 Task: Look for Airbnb options in Tamworth, Australia from 28th December, 2023 to 30th December, 2023 for 8 adults. Place can be shared room with 5 bedrooms having 8 beds and 5 bathrooms. Property type can be flat. Amenities needed are: wifi, TV, free parkinig on premises, hot tub, gym, smoking allowed.
Action: Mouse moved to (453, 120)
Screenshot: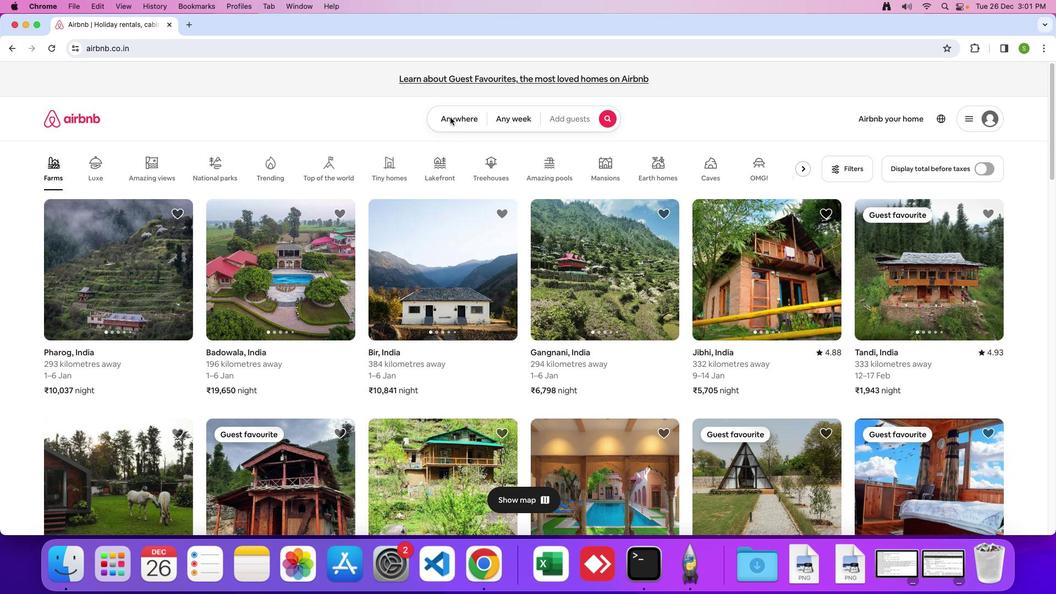 
Action: Mouse pressed left at (453, 120)
Screenshot: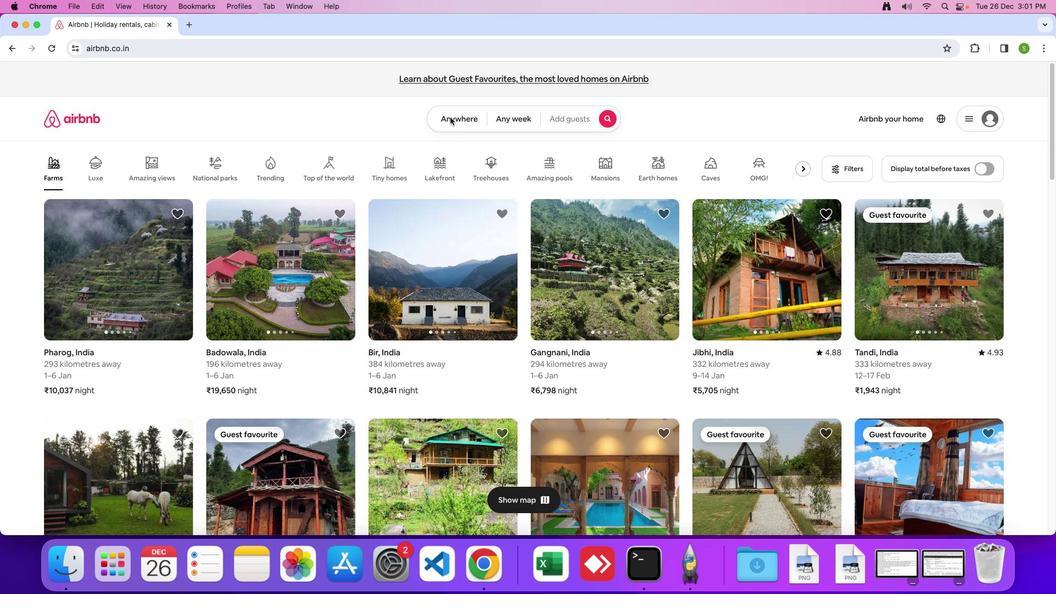 
Action: Mouse moved to (452, 121)
Screenshot: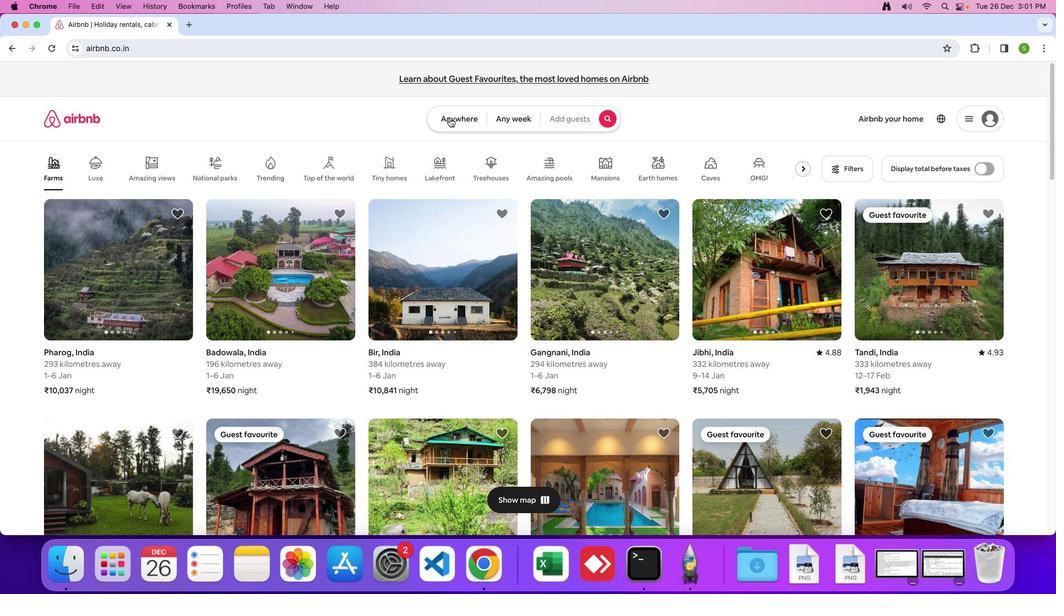
Action: Mouse pressed left at (452, 121)
Screenshot: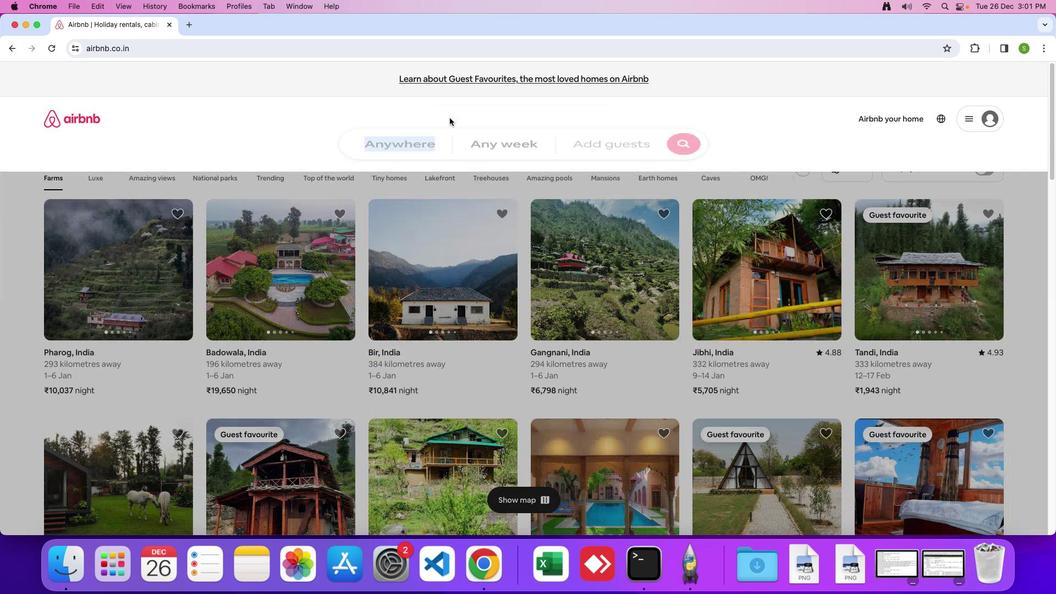 
Action: Mouse moved to (394, 158)
Screenshot: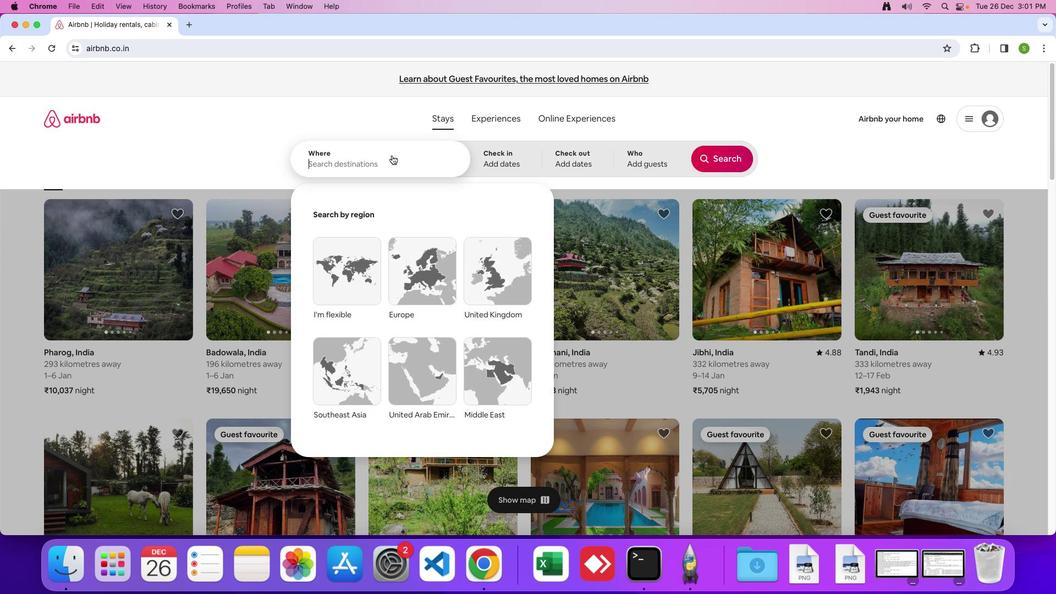 
Action: Mouse pressed left at (394, 158)
Screenshot: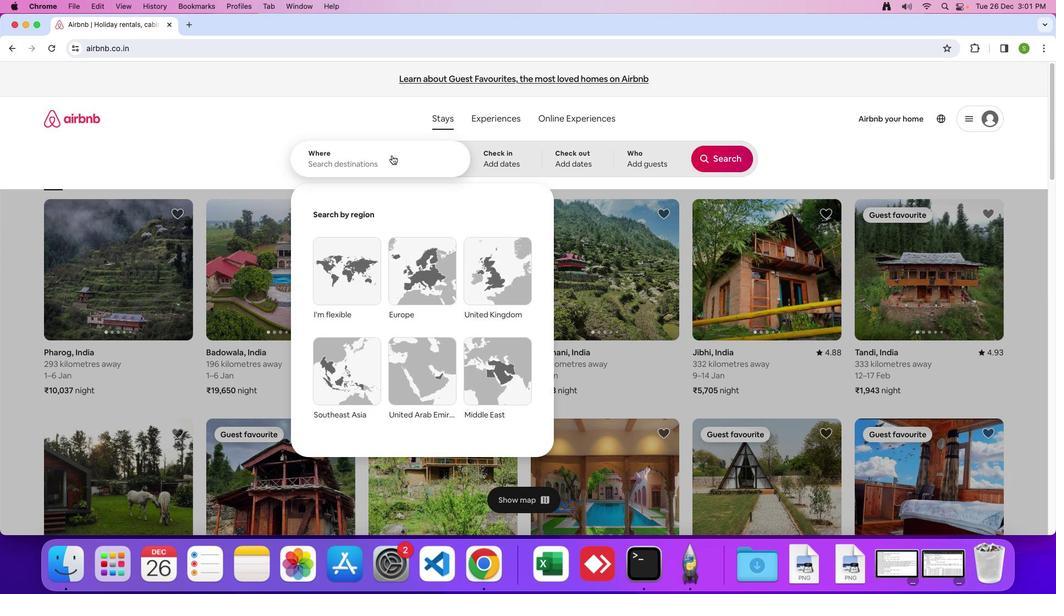
Action: Mouse moved to (395, 158)
Screenshot: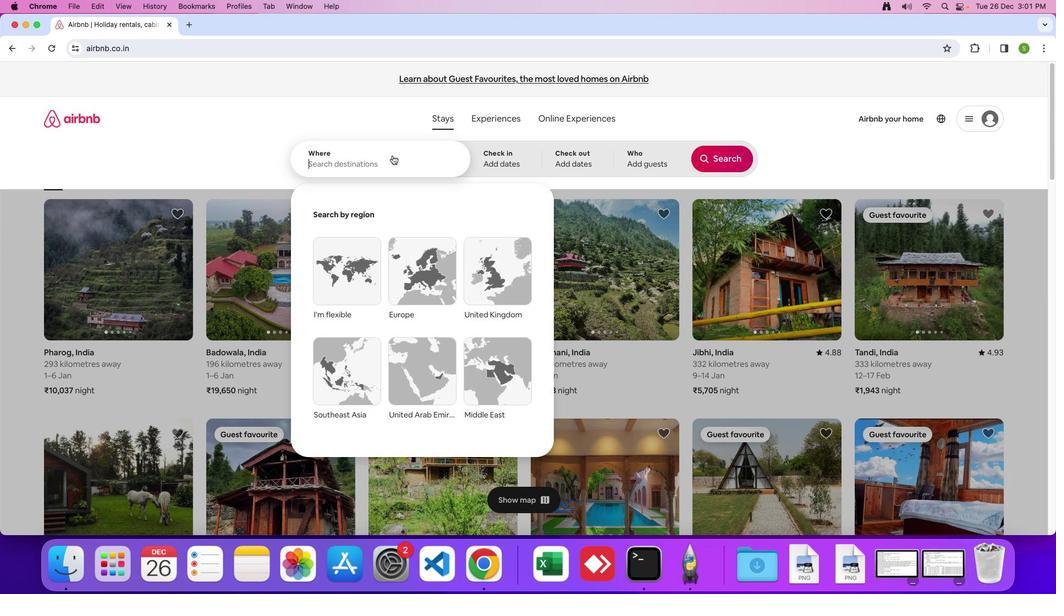 
Action: Key pressed 'T'Key.caps_lock'a''m''w''o''r''t''h'','Key.spaceKey.shift'A''u''s''t''r''a''l''i''a'Key.enter
Screenshot: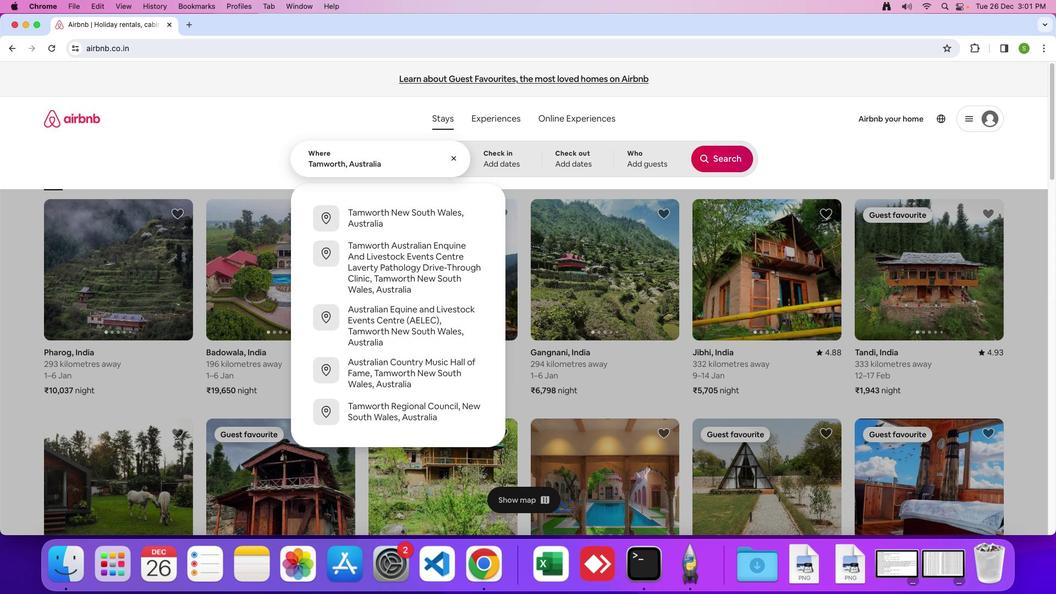 
Action: Mouse moved to (443, 409)
Screenshot: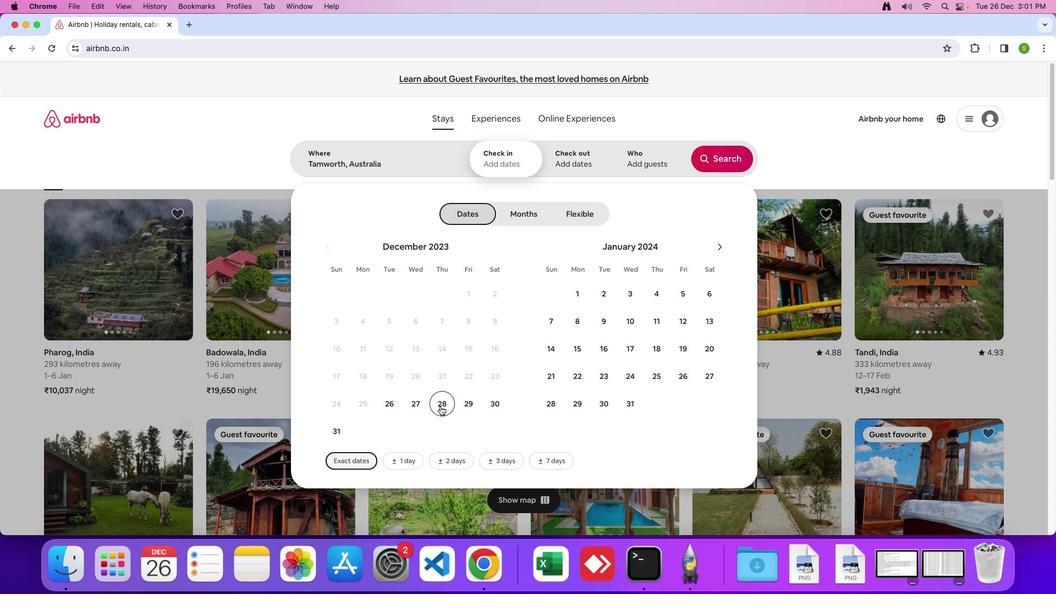 
Action: Mouse pressed left at (443, 409)
Screenshot: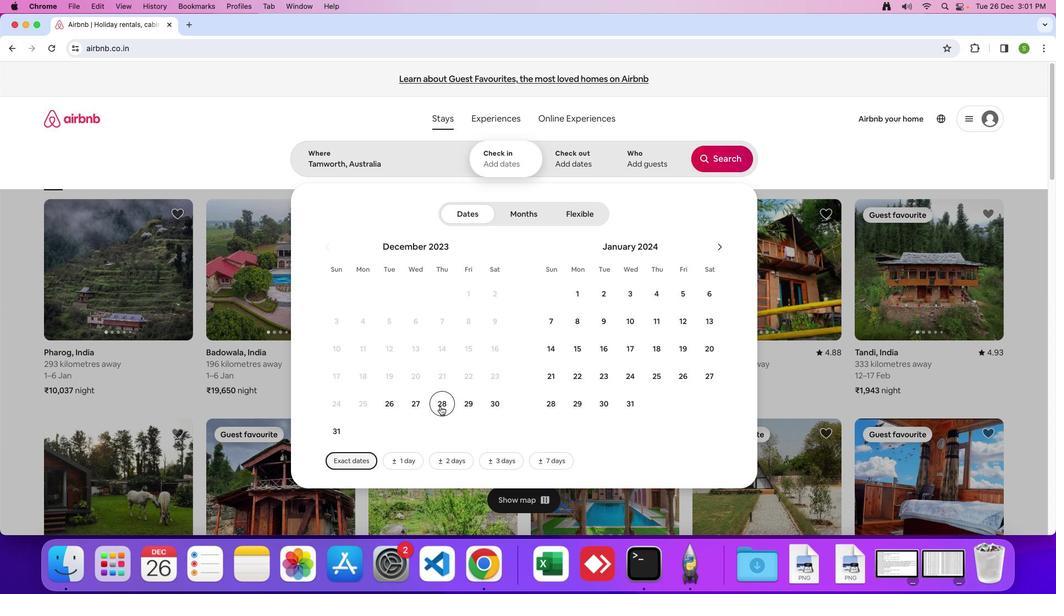 
Action: Mouse moved to (501, 402)
Screenshot: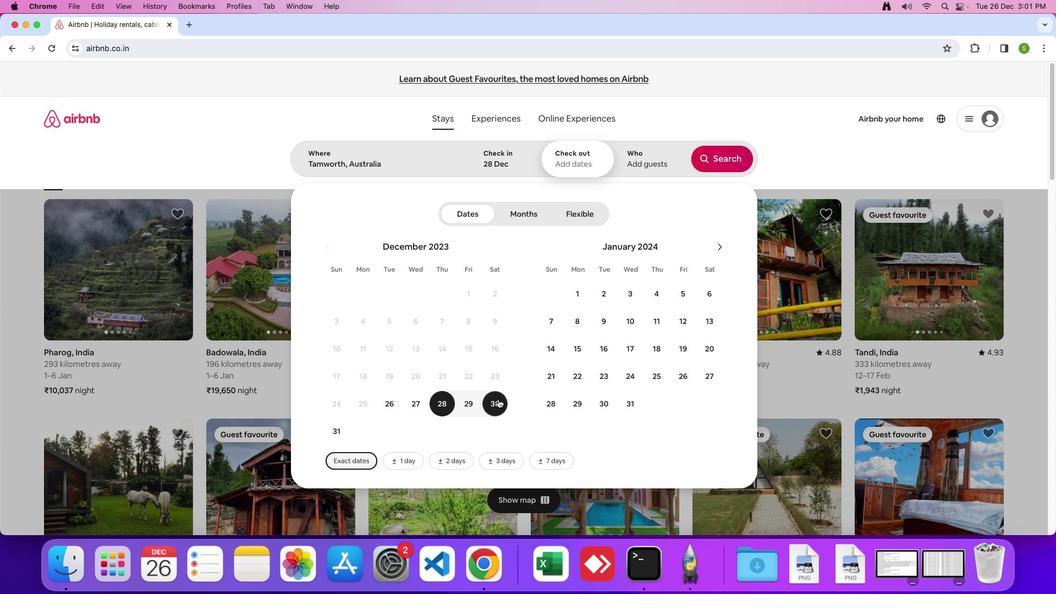 
Action: Mouse pressed left at (501, 402)
Screenshot: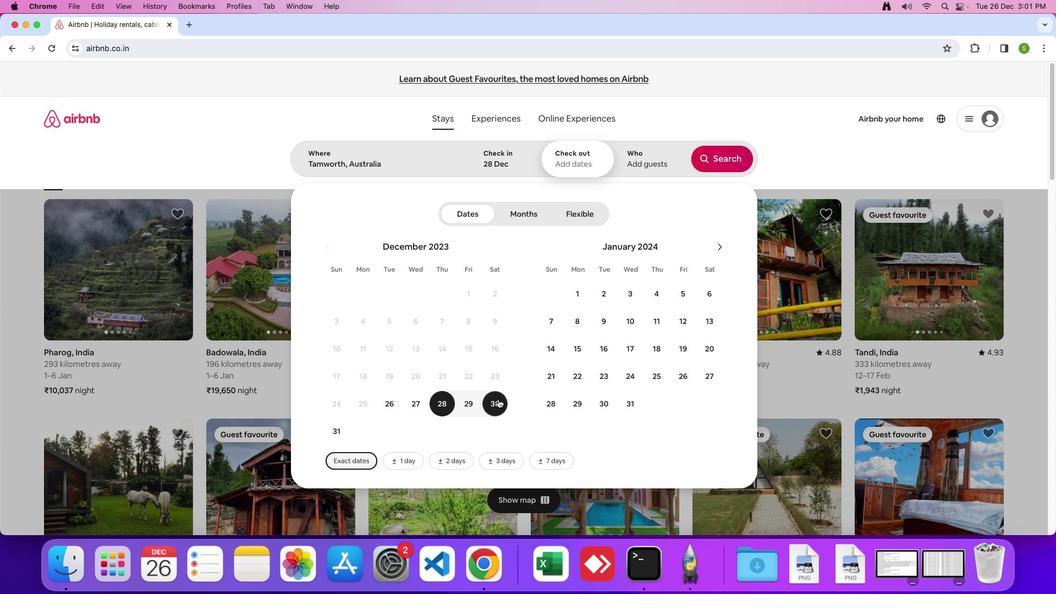 
Action: Mouse moved to (646, 163)
Screenshot: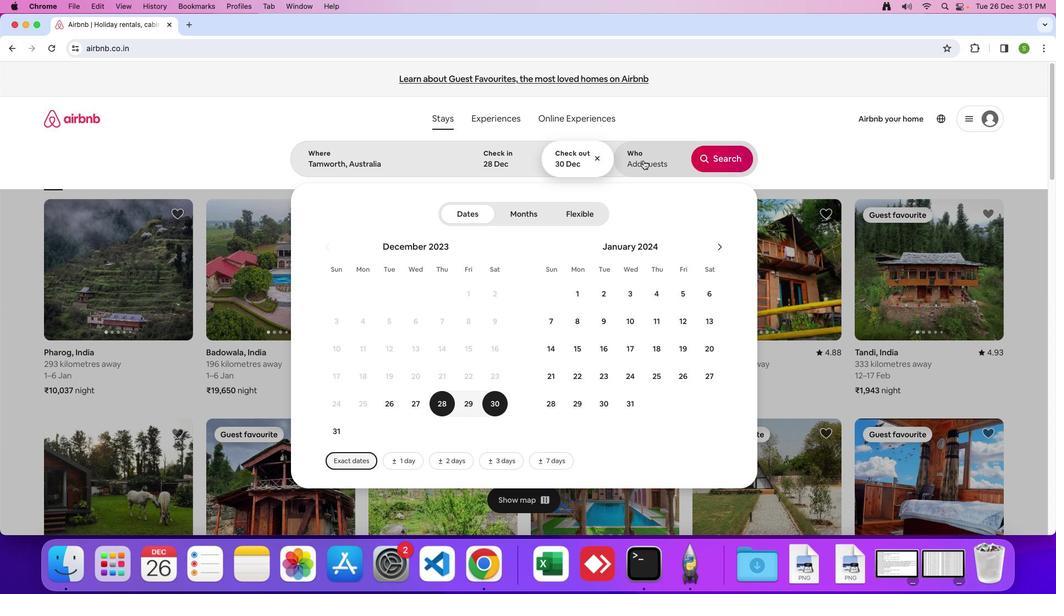 
Action: Mouse pressed left at (646, 163)
Screenshot: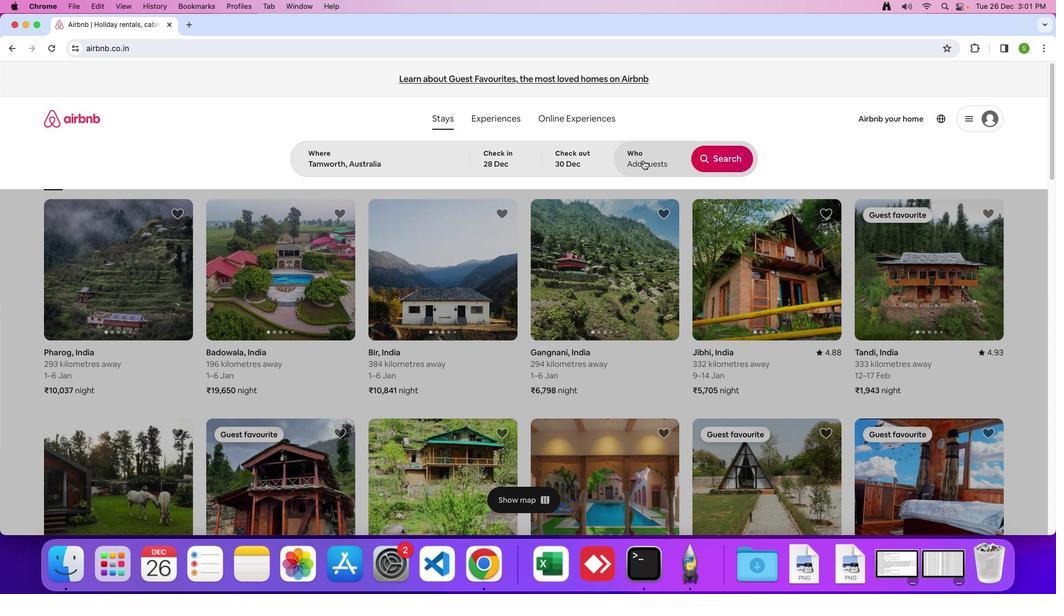 
Action: Mouse moved to (723, 218)
Screenshot: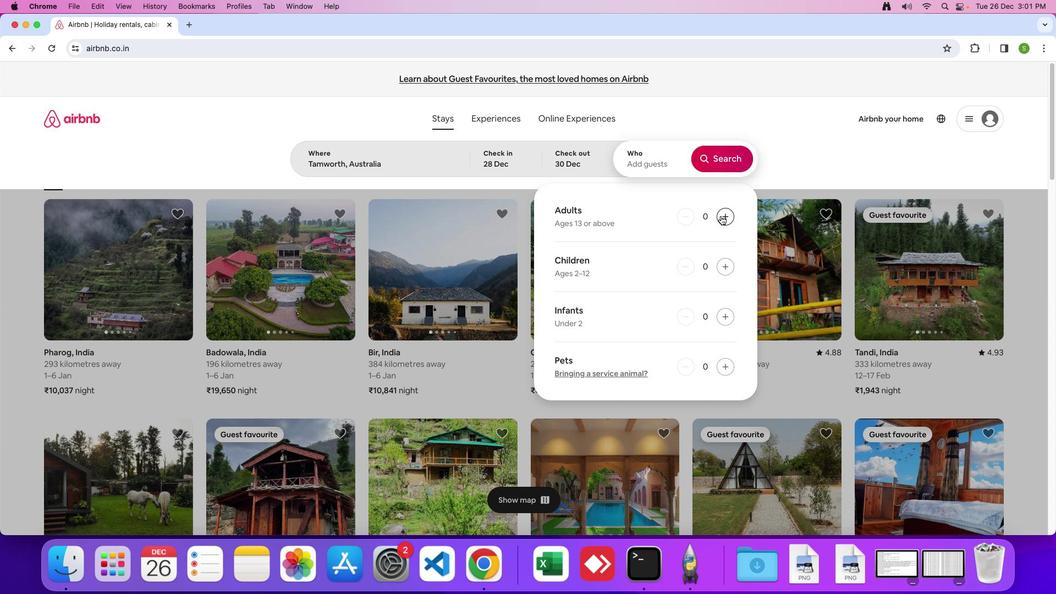 
Action: Mouse pressed left at (723, 218)
Screenshot: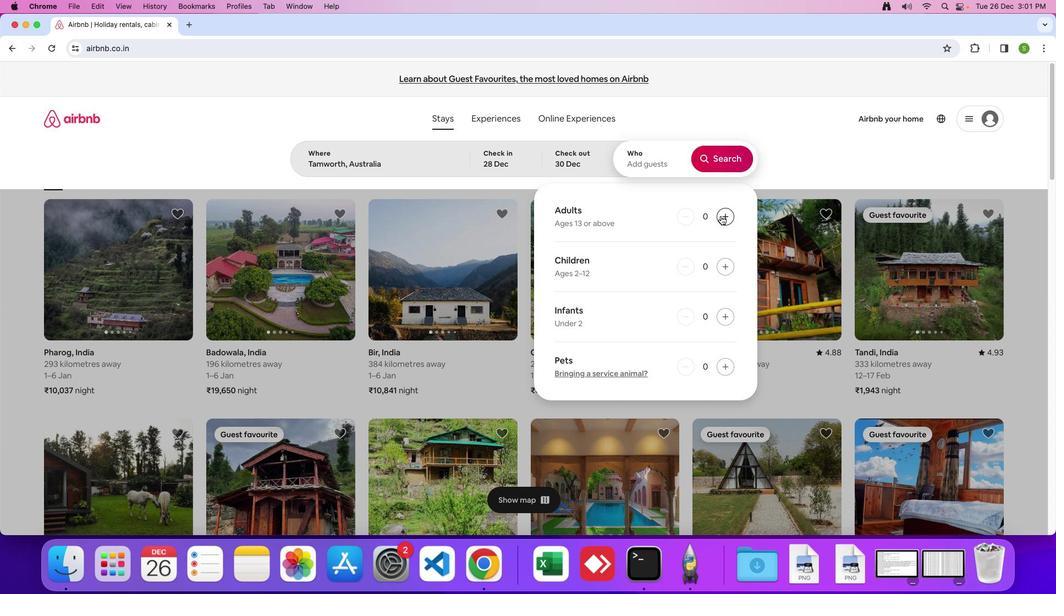 
Action: Mouse pressed left at (723, 218)
Screenshot: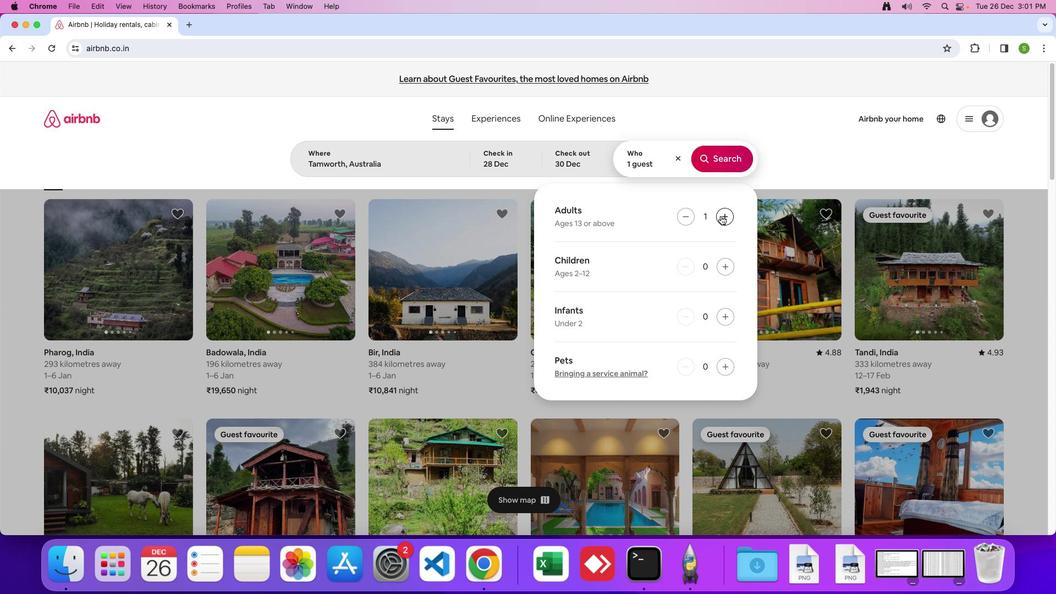 
Action: Mouse pressed left at (723, 218)
Screenshot: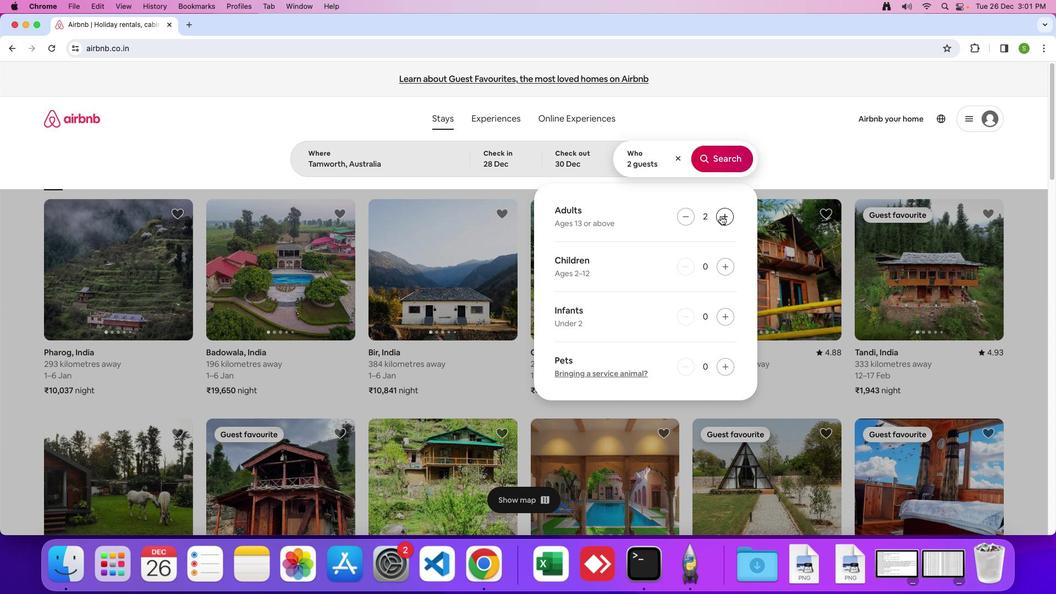 
Action: Mouse pressed left at (723, 218)
Screenshot: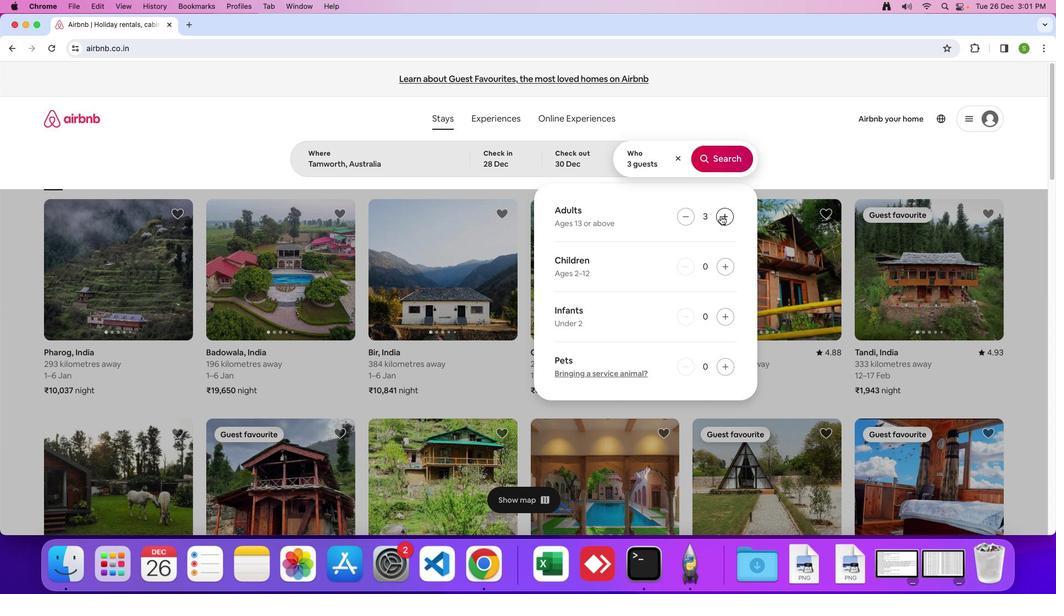 
Action: Mouse pressed left at (723, 218)
Screenshot: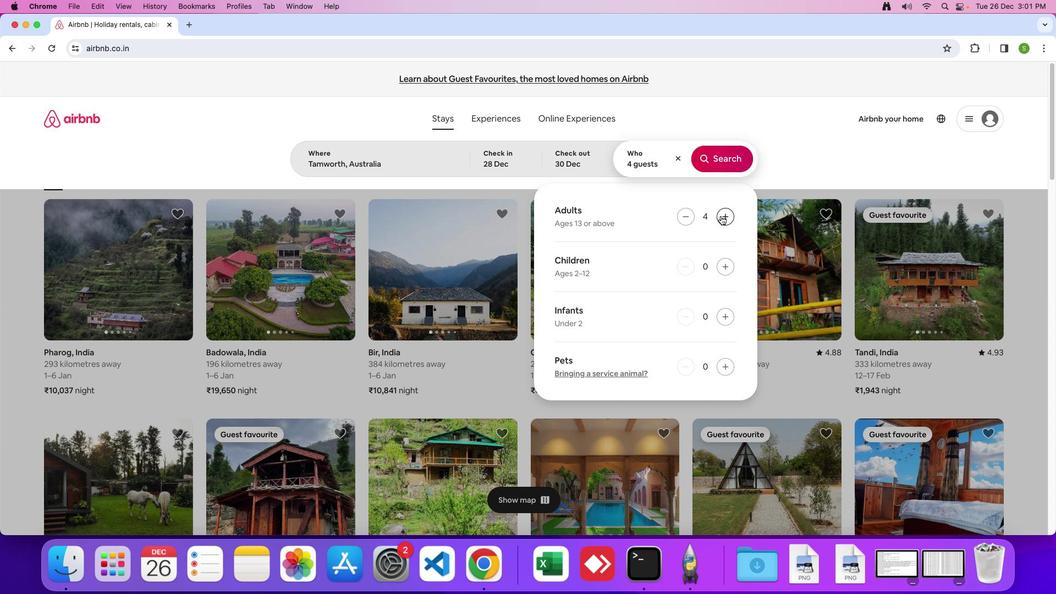 
Action: Mouse pressed left at (723, 218)
Screenshot: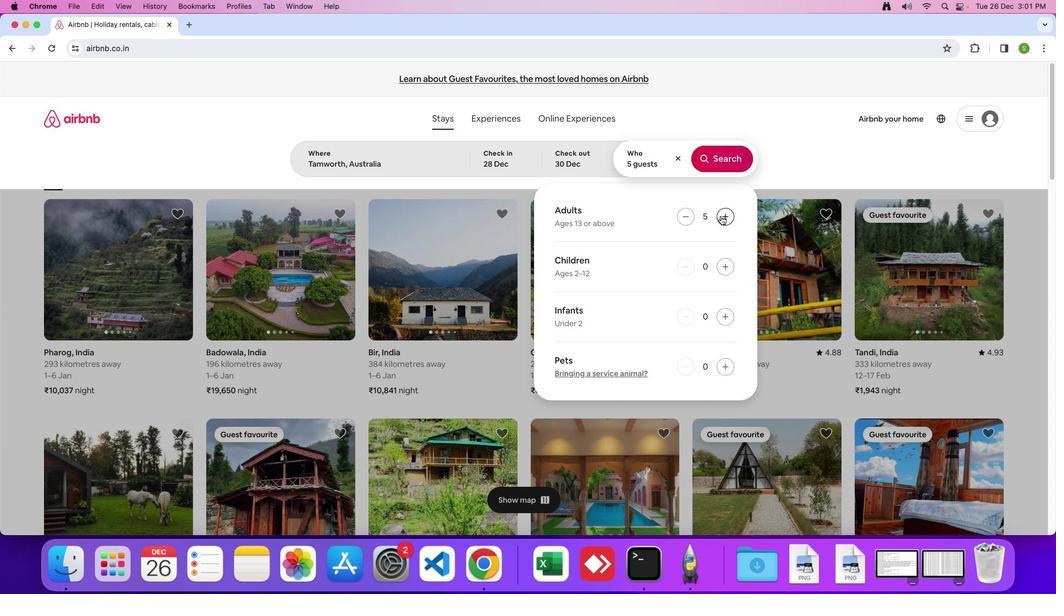 
Action: Mouse pressed left at (723, 218)
Screenshot: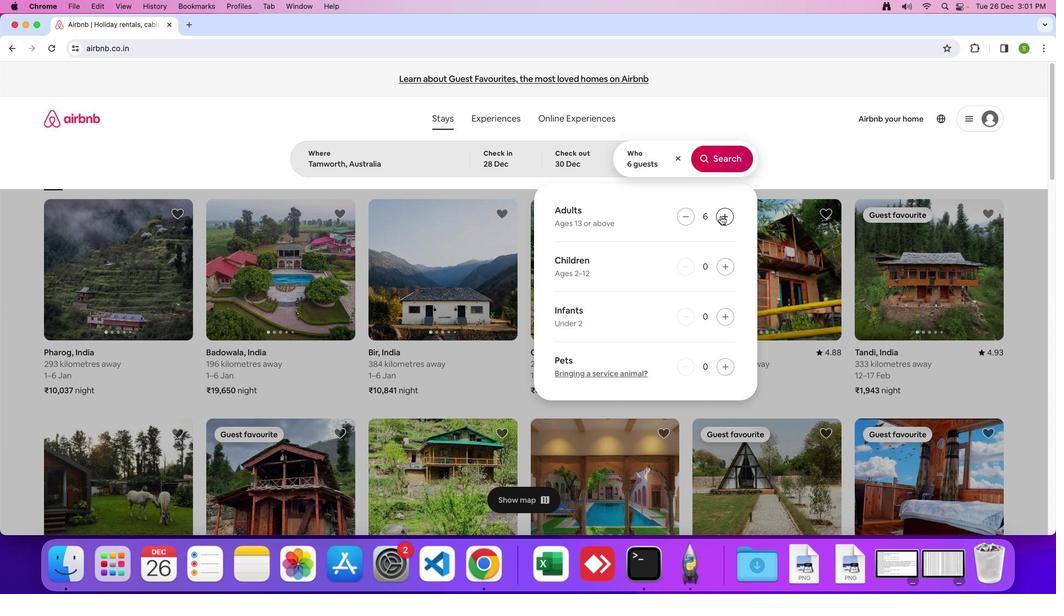 
Action: Mouse pressed left at (723, 218)
Screenshot: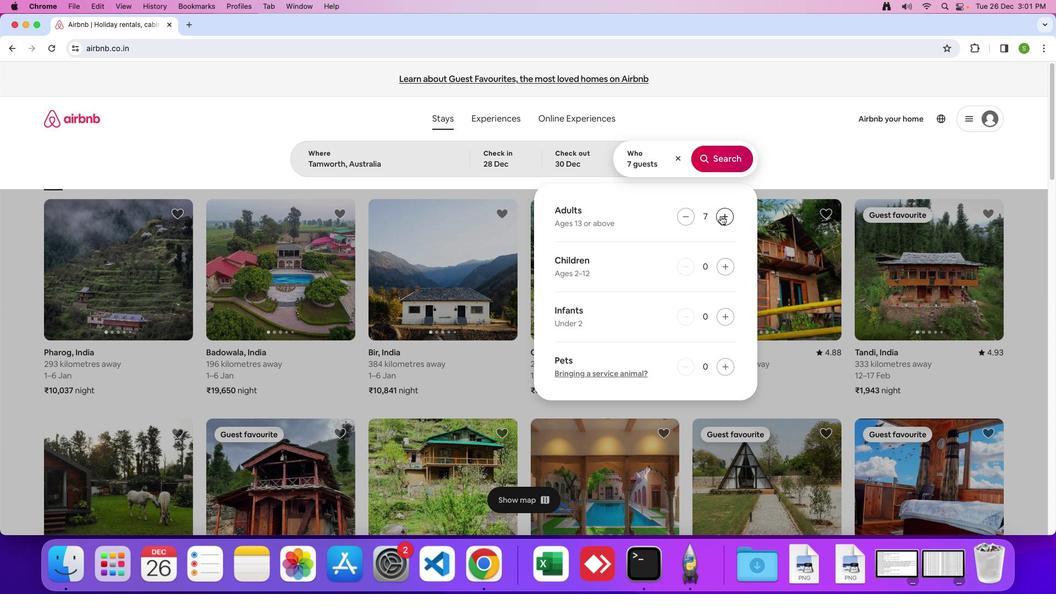 
Action: Mouse moved to (726, 169)
Screenshot: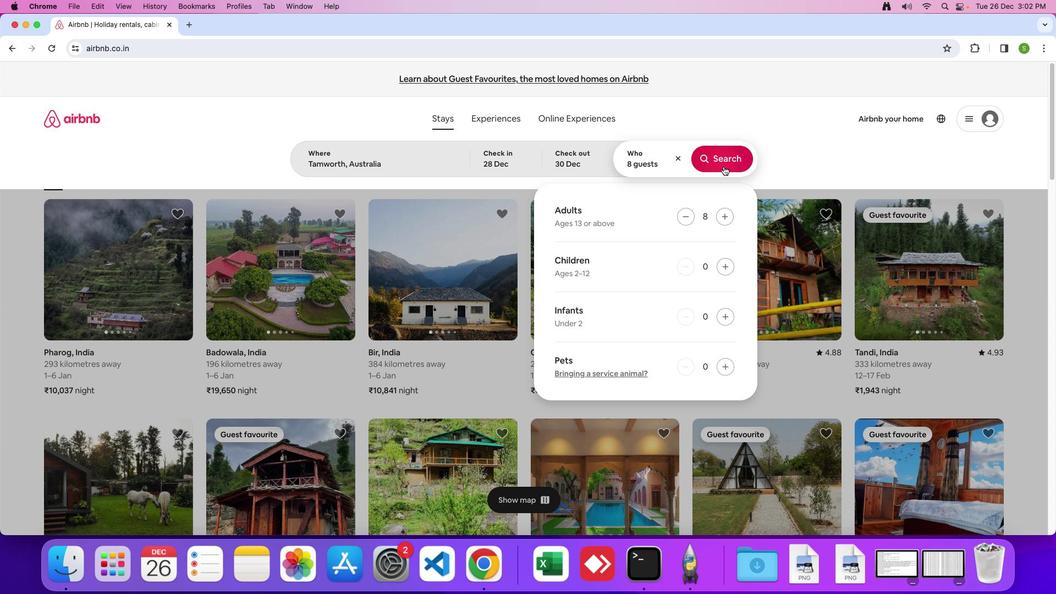 
Action: Mouse pressed left at (726, 169)
Screenshot: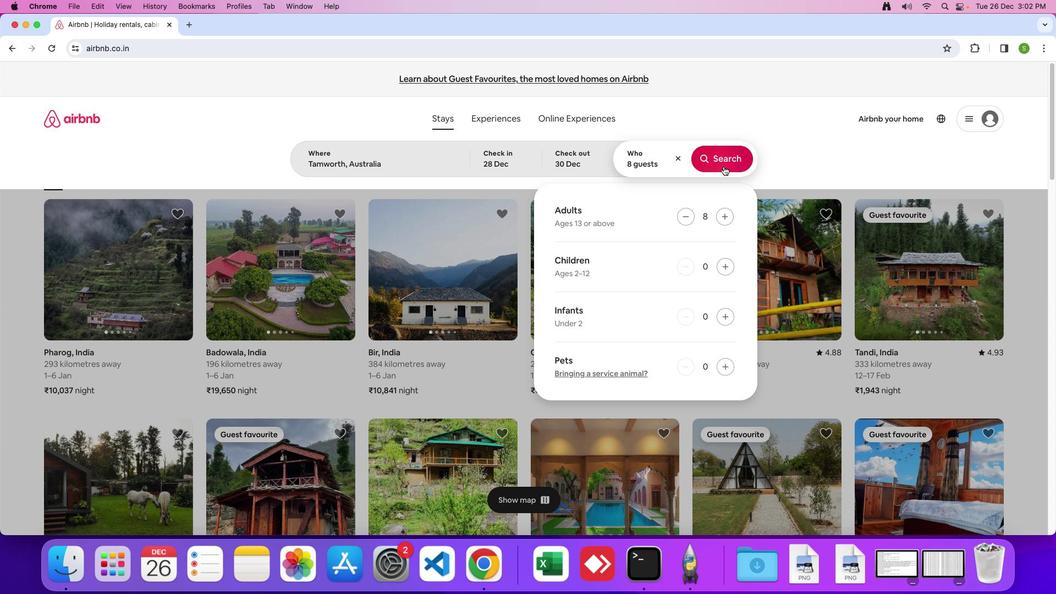 
Action: Mouse moved to (892, 132)
Screenshot: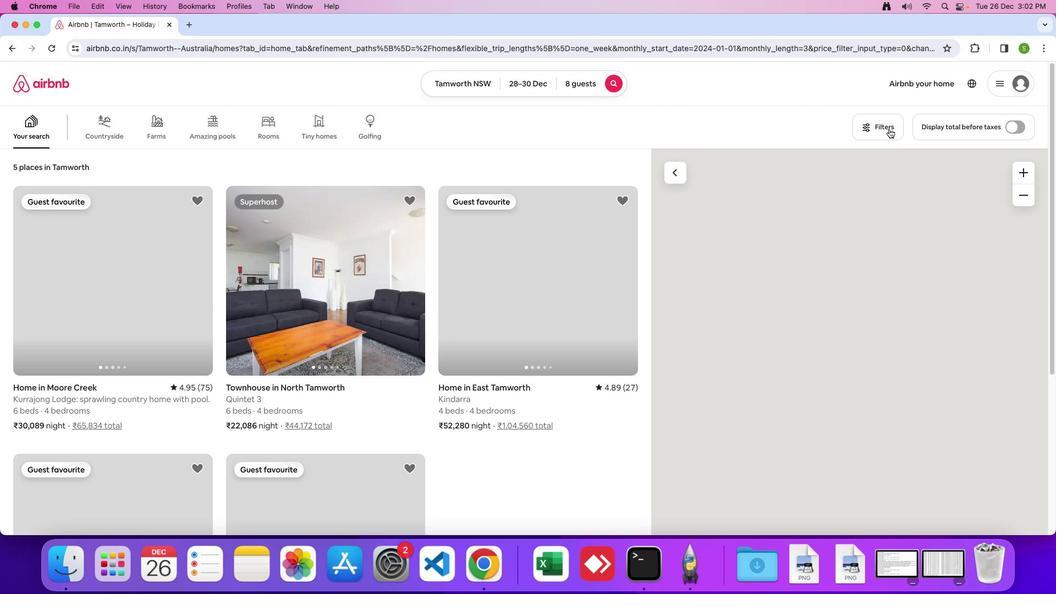 
Action: Mouse pressed left at (892, 132)
Screenshot: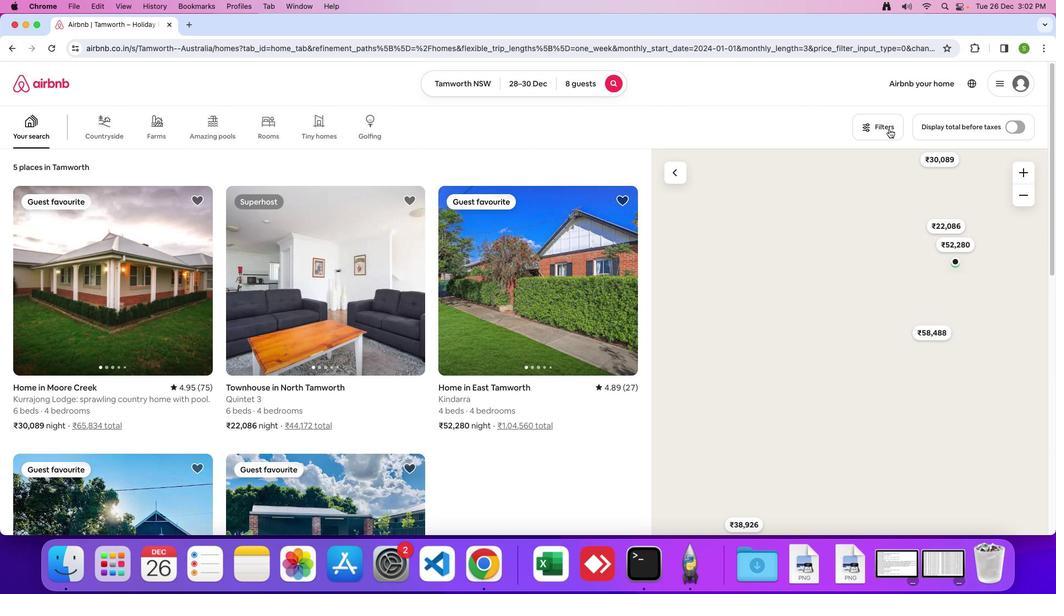 
Action: Mouse moved to (522, 304)
Screenshot: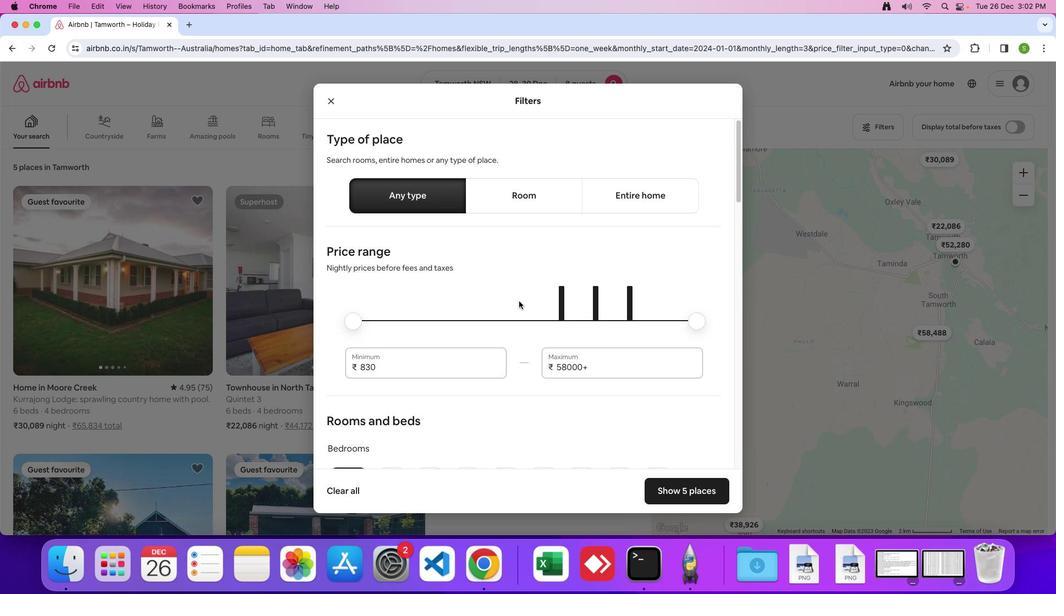 
Action: Mouse scrolled (522, 304) with delta (3, 2)
Screenshot: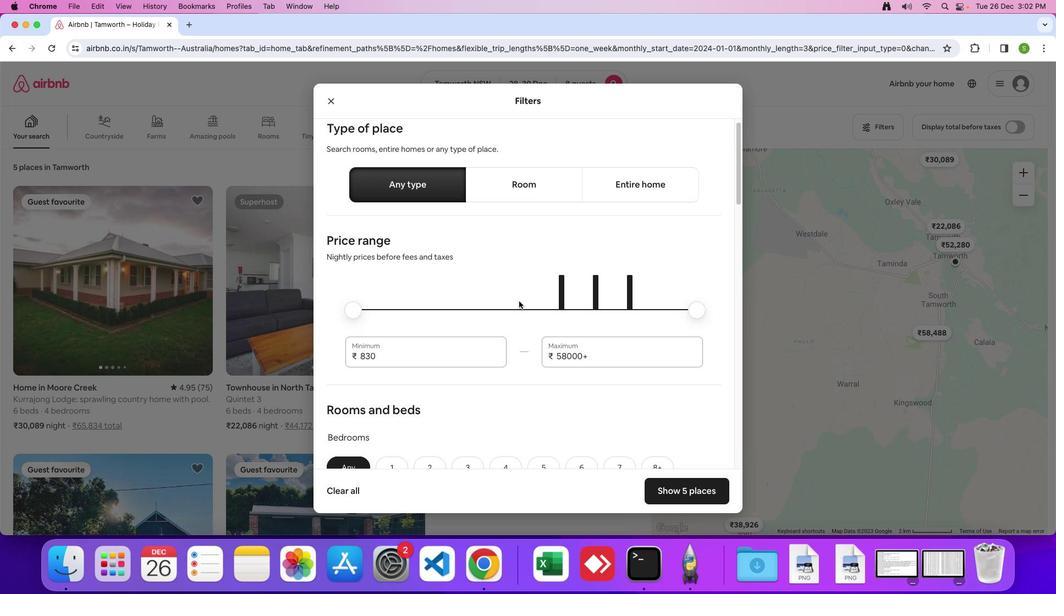 
Action: Mouse scrolled (522, 304) with delta (3, 2)
Screenshot: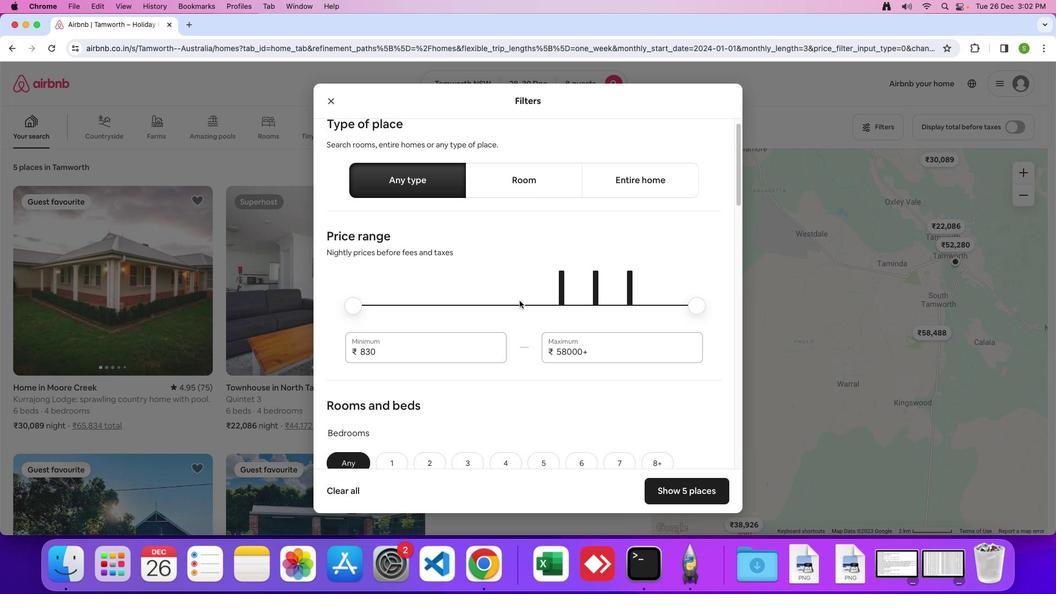 
Action: Mouse scrolled (522, 304) with delta (3, 2)
Screenshot: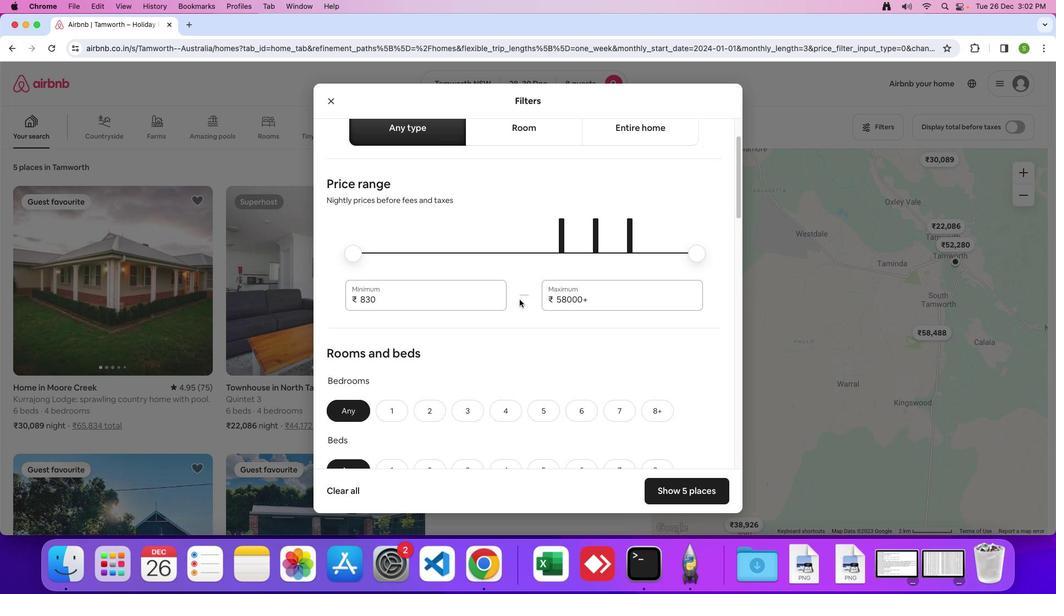 
Action: Mouse moved to (523, 302)
Screenshot: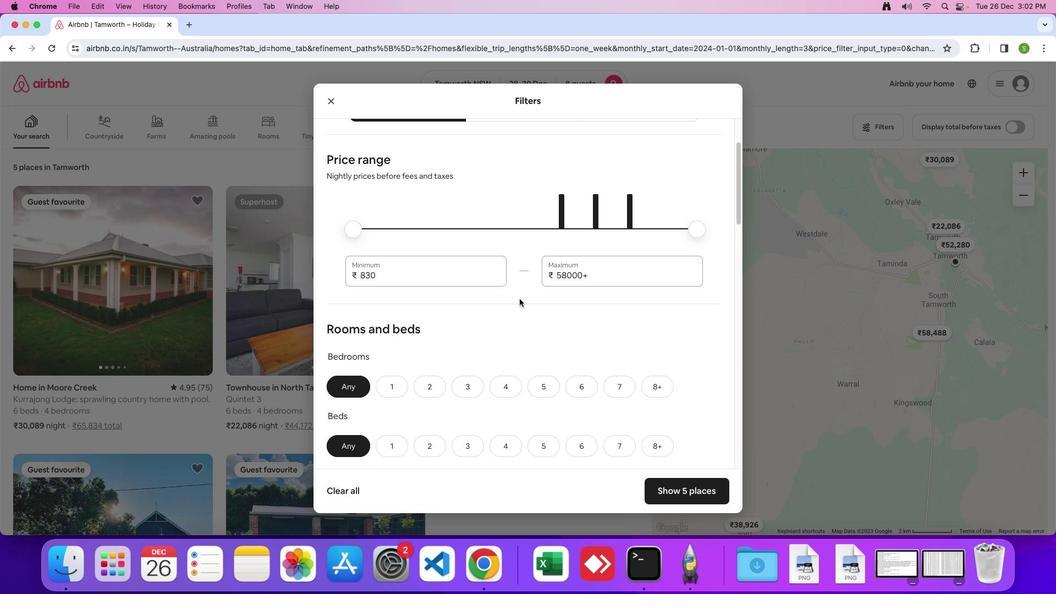 
Action: Mouse scrolled (523, 302) with delta (3, 2)
Screenshot: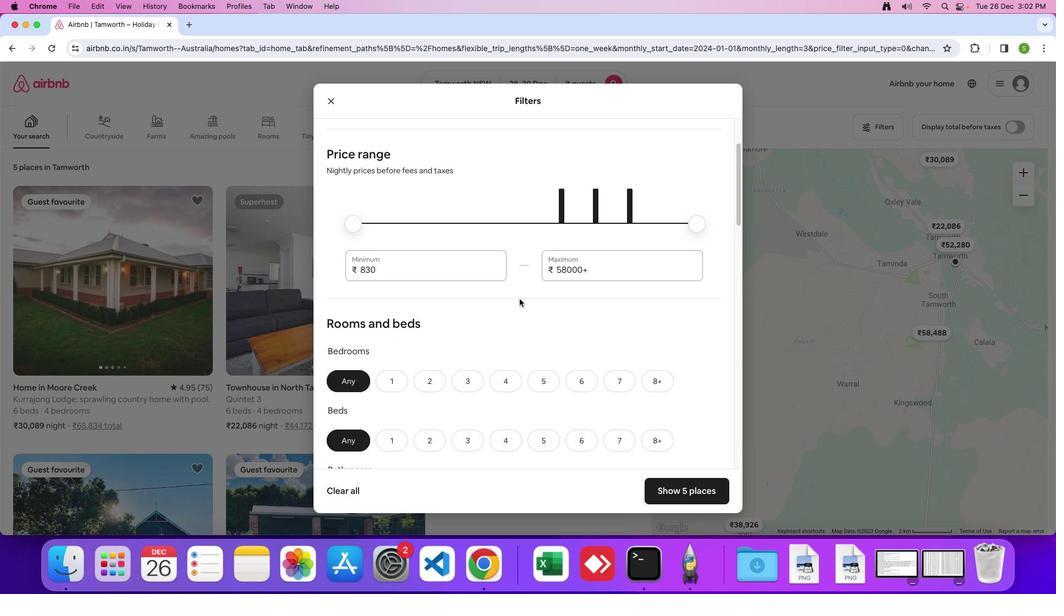 
Action: Mouse scrolled (523, 302) with delta (3, 2)
Screenshot: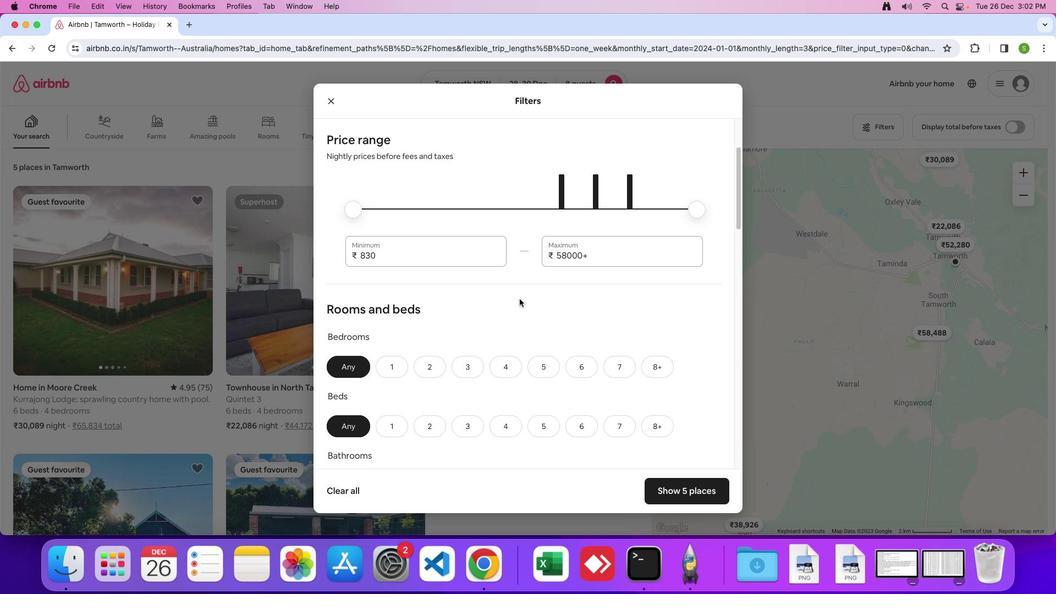 
Action: Mouse scrolled (523, 302) with delta (3, 1)
Screenshot: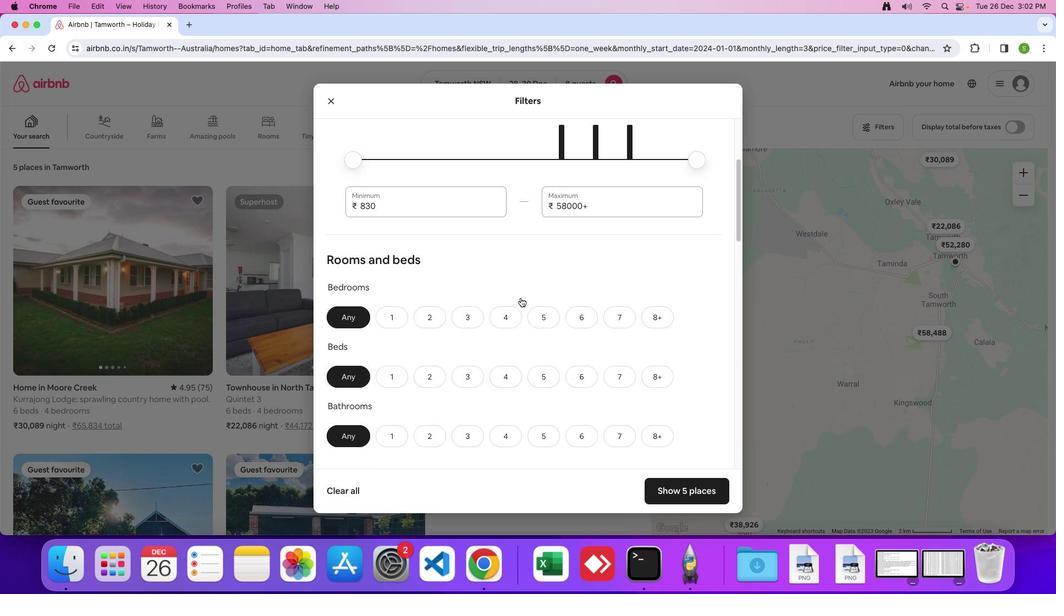 
Action: Mouse moved to (548, 290)
Screenshot: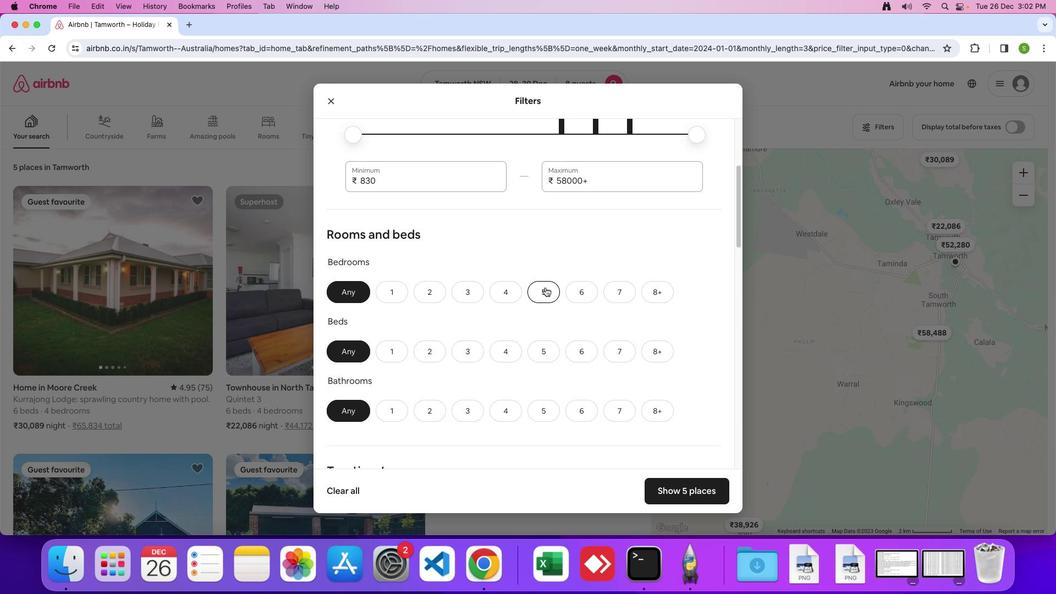 
Action: Mouse pressed left at (548, 290)
Screenshot: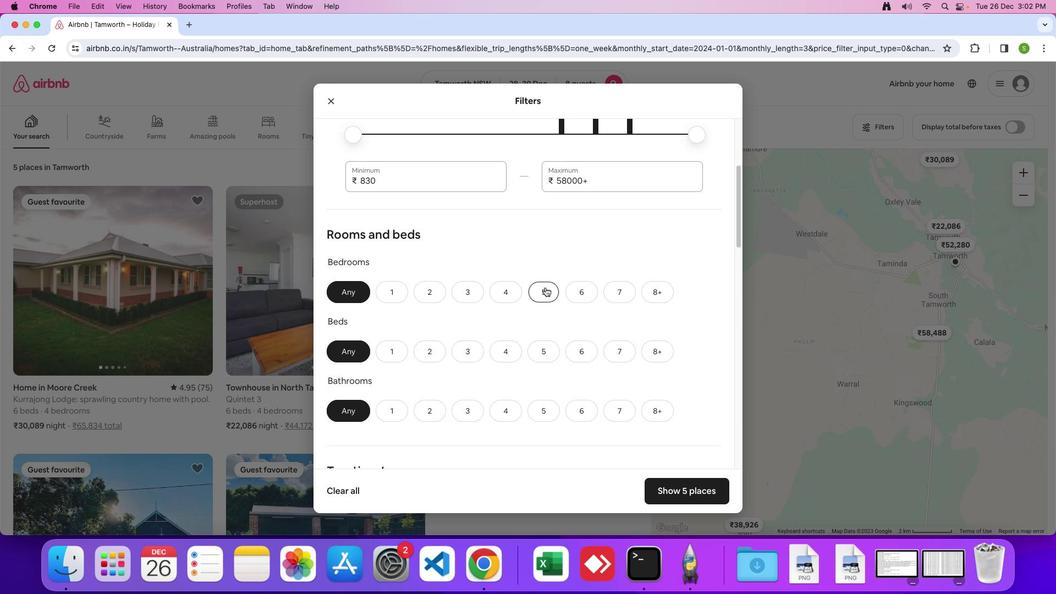 
Action: Mouse moved to (662, 349)
Screenshot: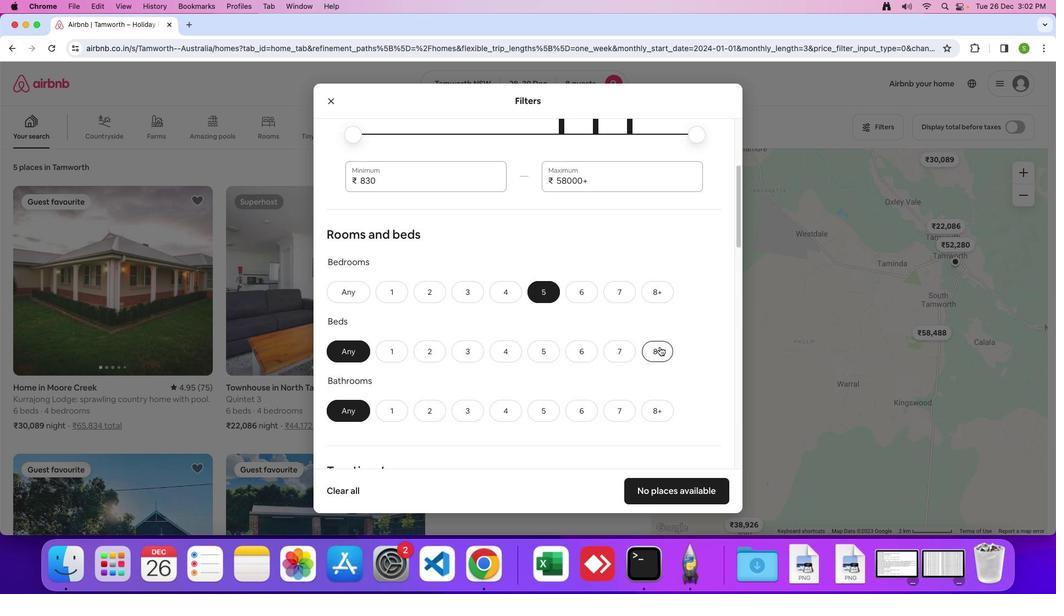 
Action: Mouse pressed left at (662, 349)
Screenshot: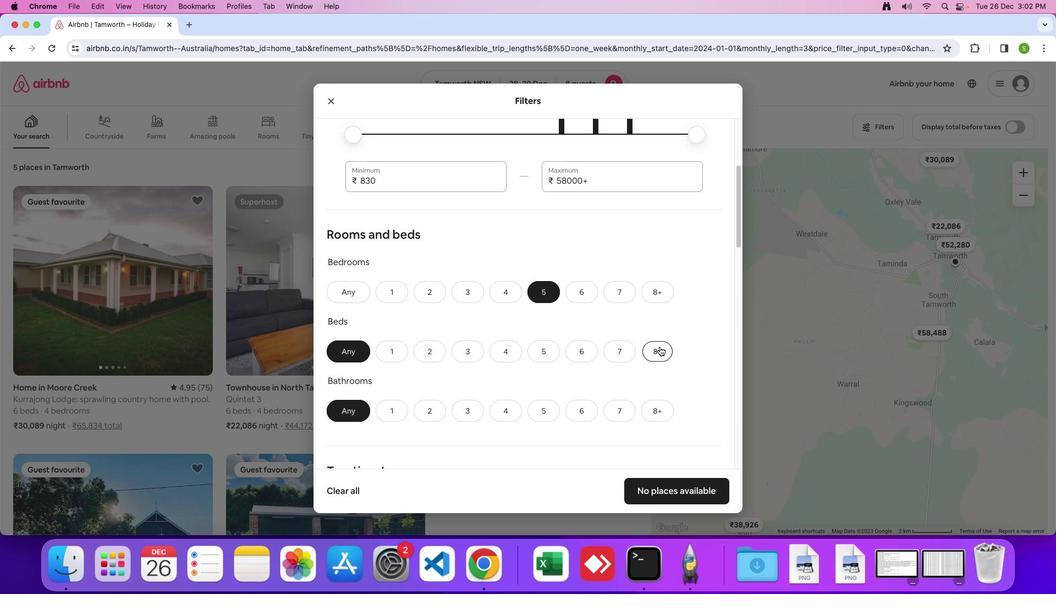 
Action: Mouse moved to (550, 411)
Screenshot: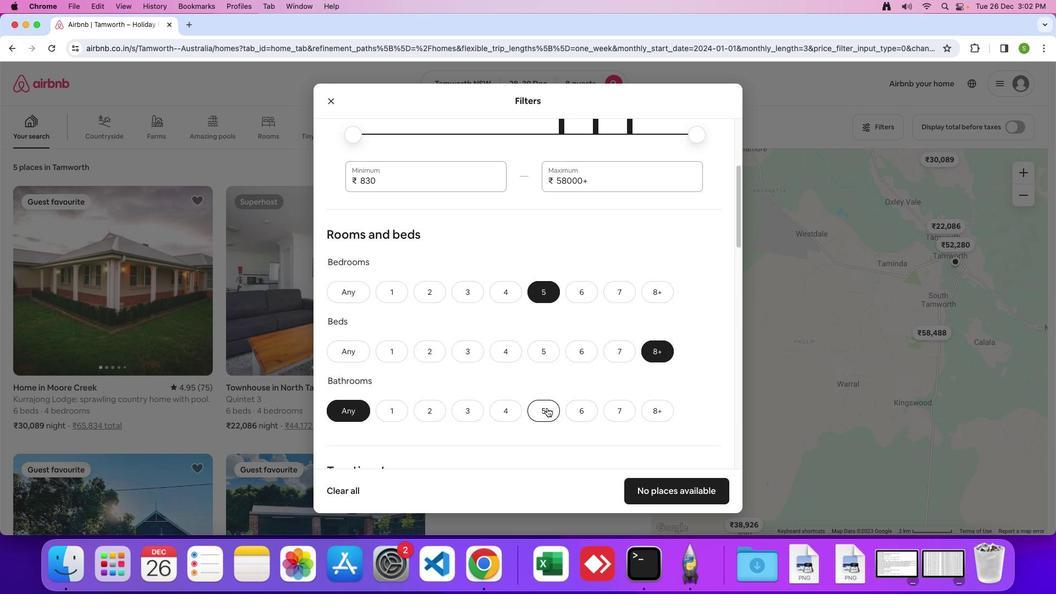 
Action: Mouse pressed left at (550, 411)
Screenshot: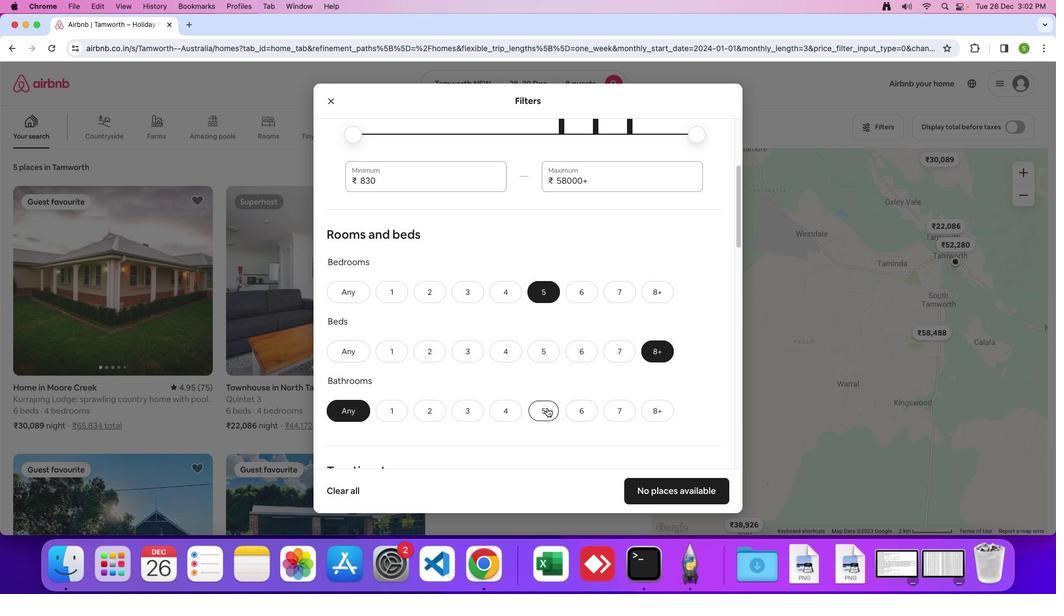 
Action: Mouse moved to (546, 342)
Screenshot: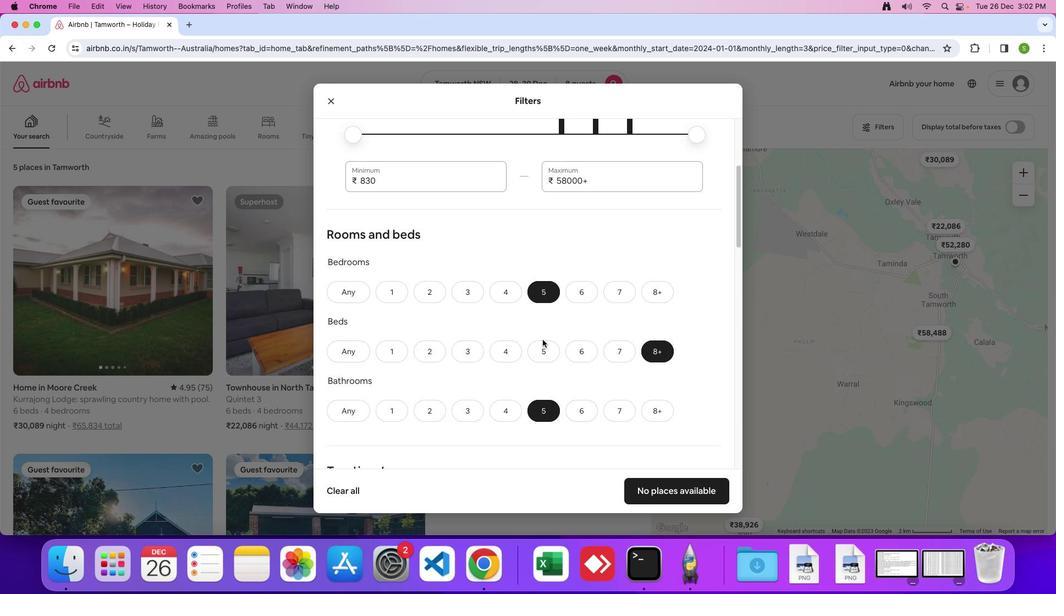 
Action: Mouse scrolled (546, 342) with delta (3, 2)
Screenshot: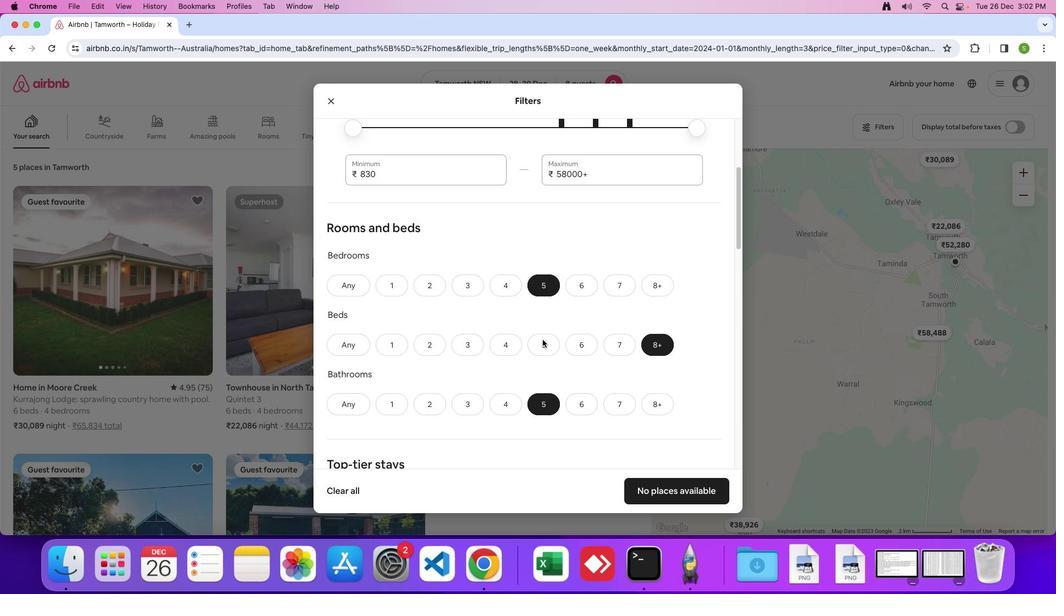 
Action: Mouse scrolled (546, 342) with delta (3, 2)
Screenshot: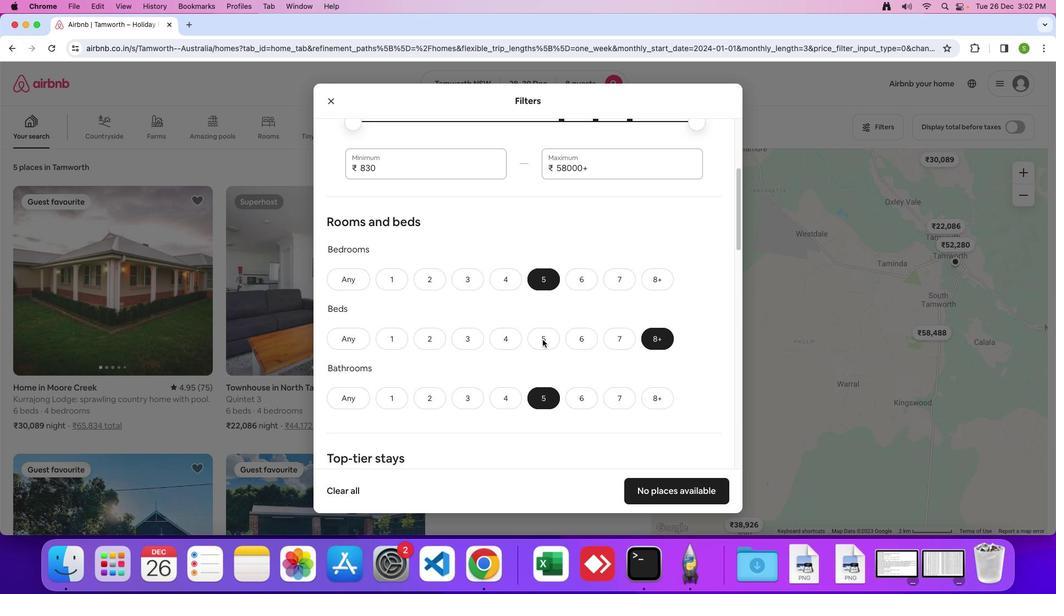 
Action: Mouse scrolled (546, 342) with delta (3, 2)
Screenshot: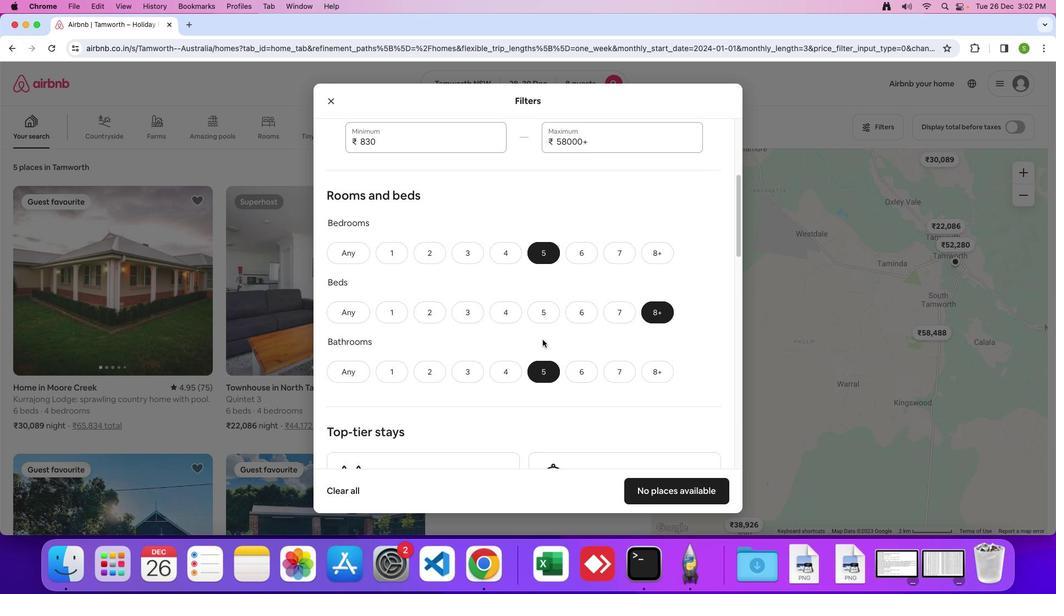
Action: Mouse scrolled (546, 342) with delta (3, 2)
Screenshot: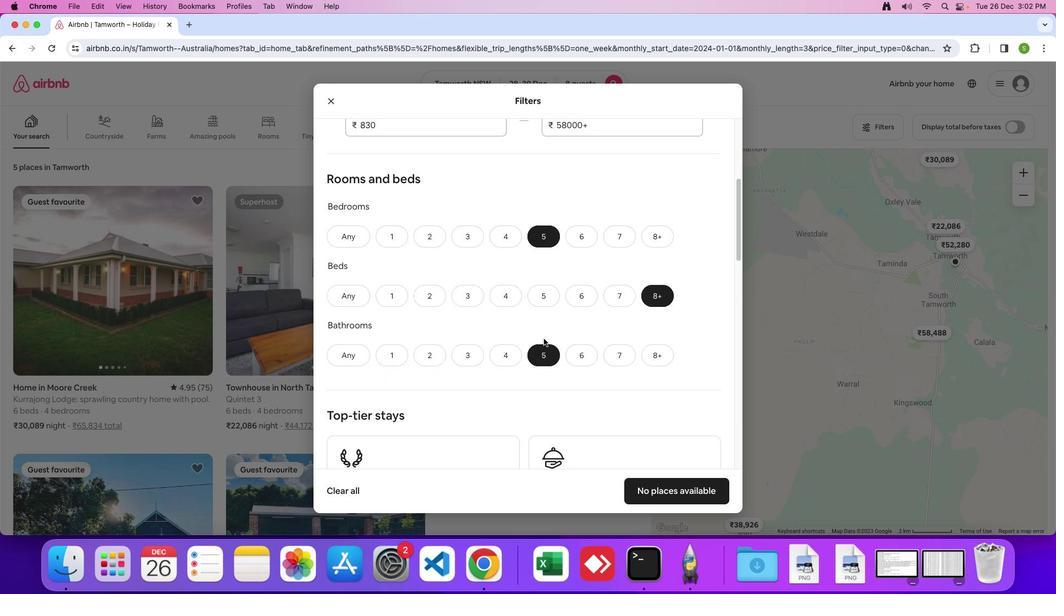 
Action: Mouse scrolled (546, 342) with delta (3, 2)
Screenshot: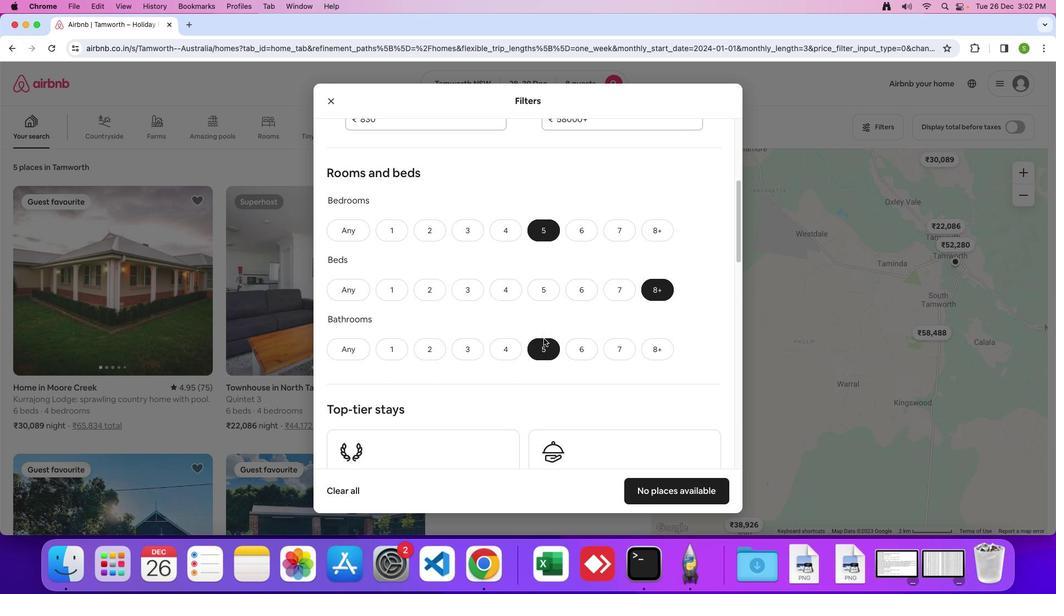 
Action: Mouse moved to (547, 342)
Screenshot: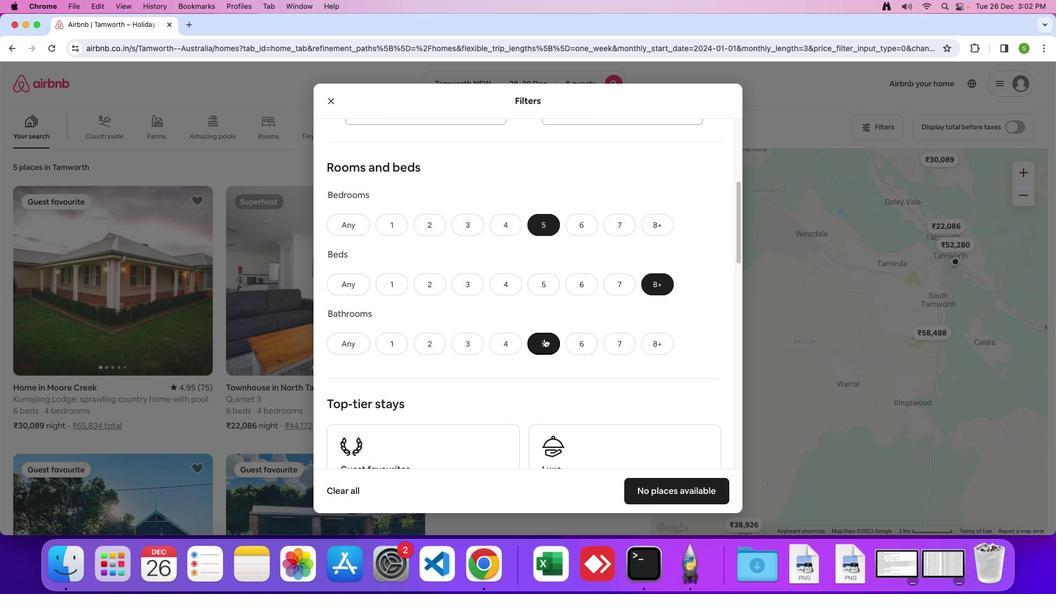 
Action: Mouse scrolled (547, 342) with delta (3, 2)
Screenshot: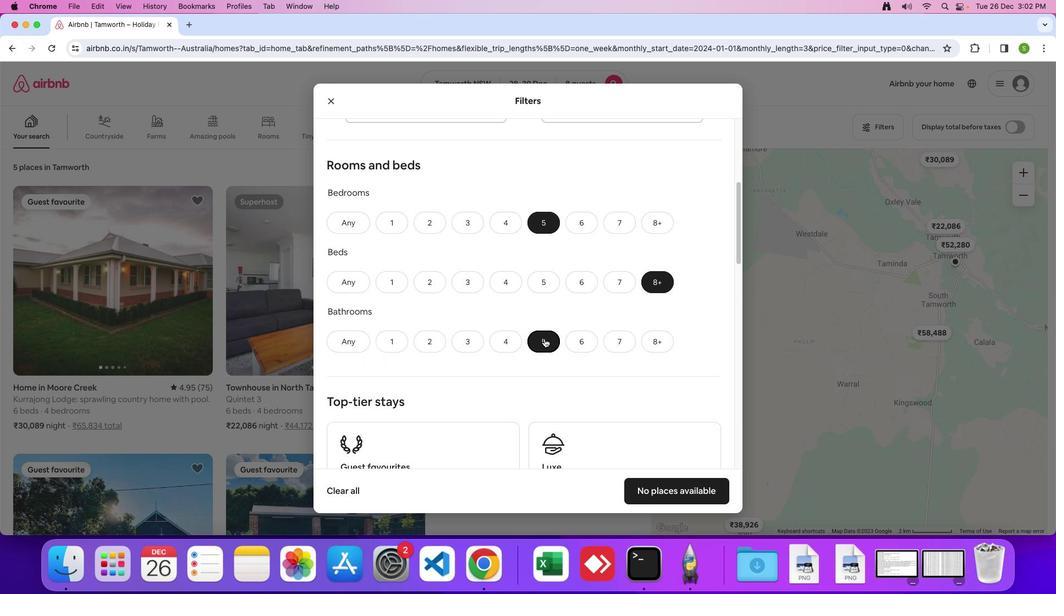 
Action: Mouse scrolled (547, 342) with delta (3, 2)
Screenshot: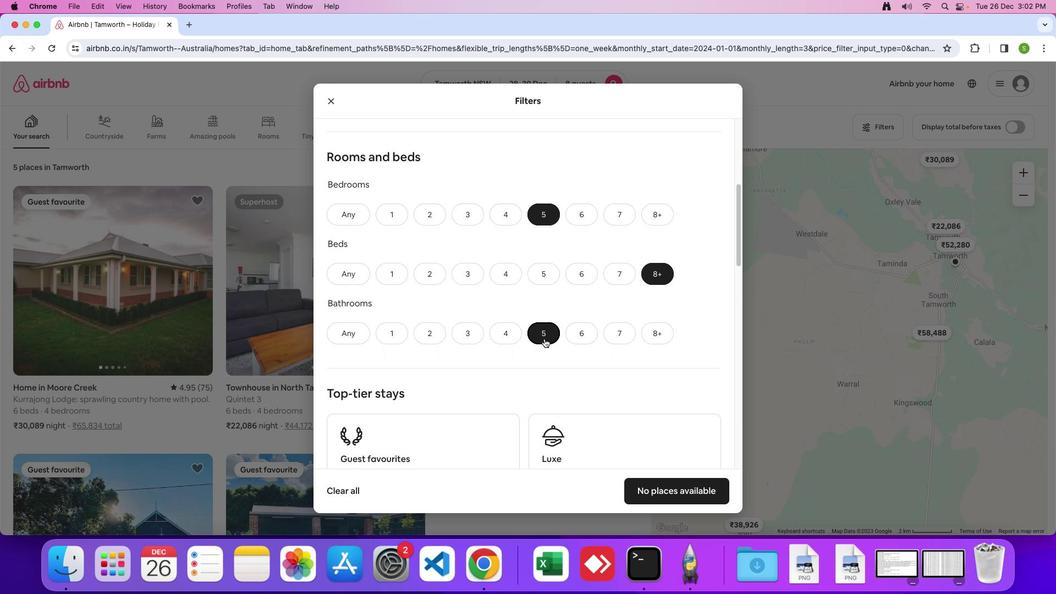 
Action: Mouse scrolled (547, 342) with delta (3, 2)
Screenshot: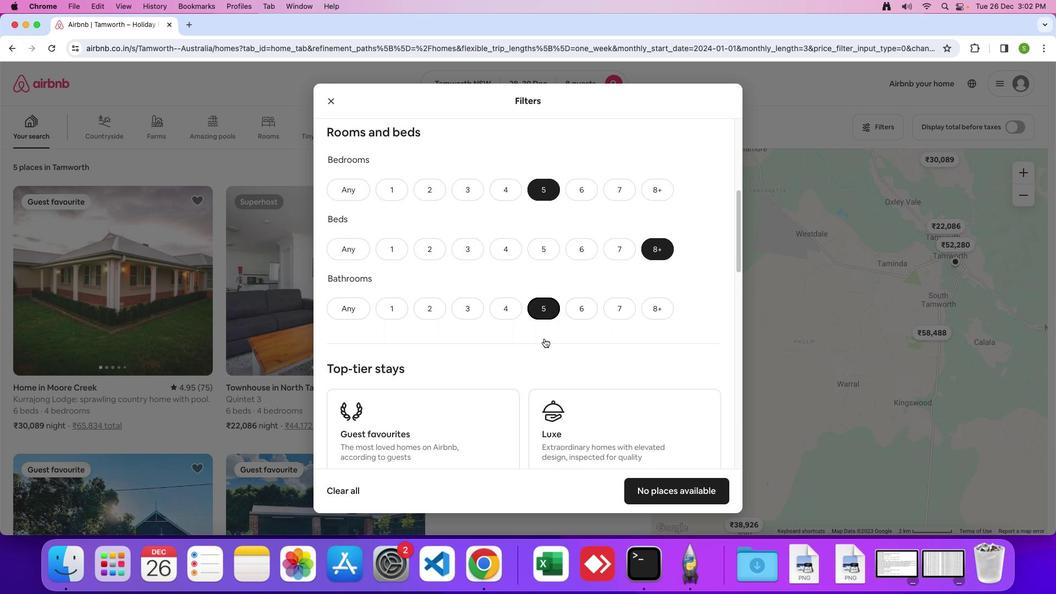 
Action: Mouse scrolled (547, 342) with delta (3, 2)
Screenshot: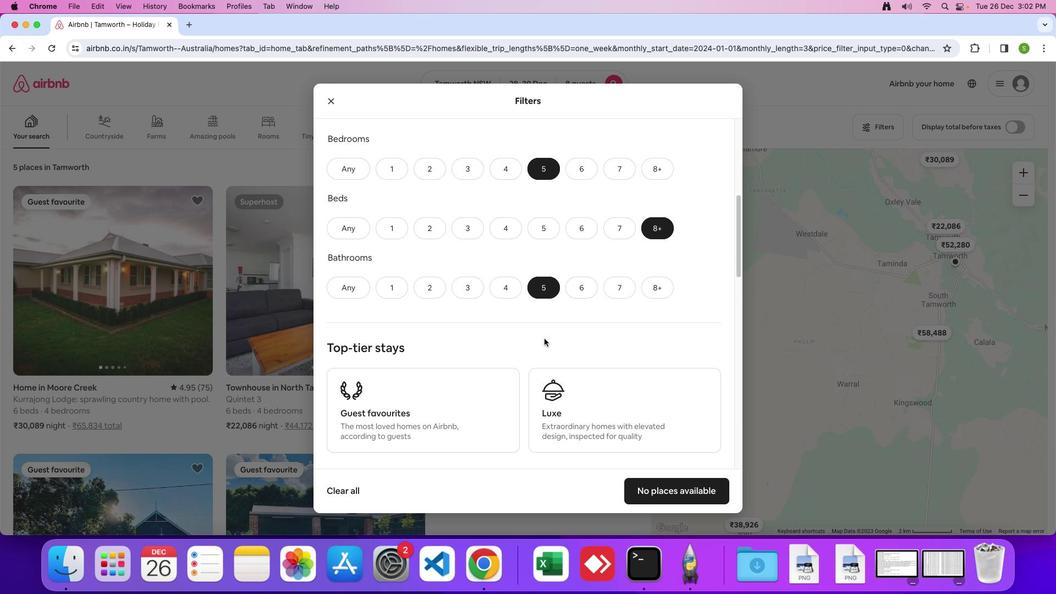 
Action: Mouse scrolled (547, 342) with delta (3, 2)
Screenshot: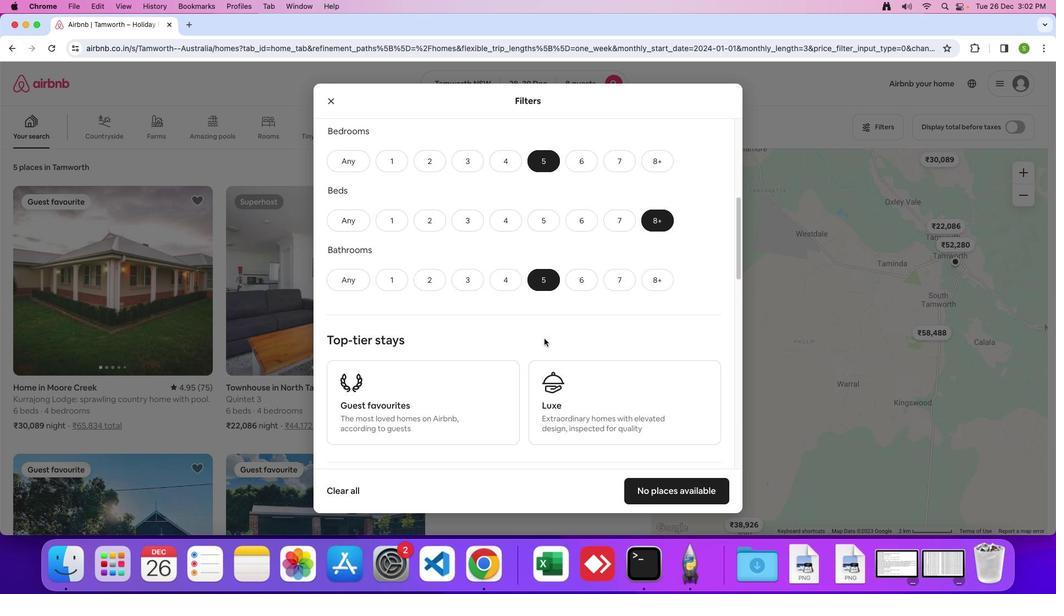 
Action: Mouse moved to (548, 341)
Screenshot: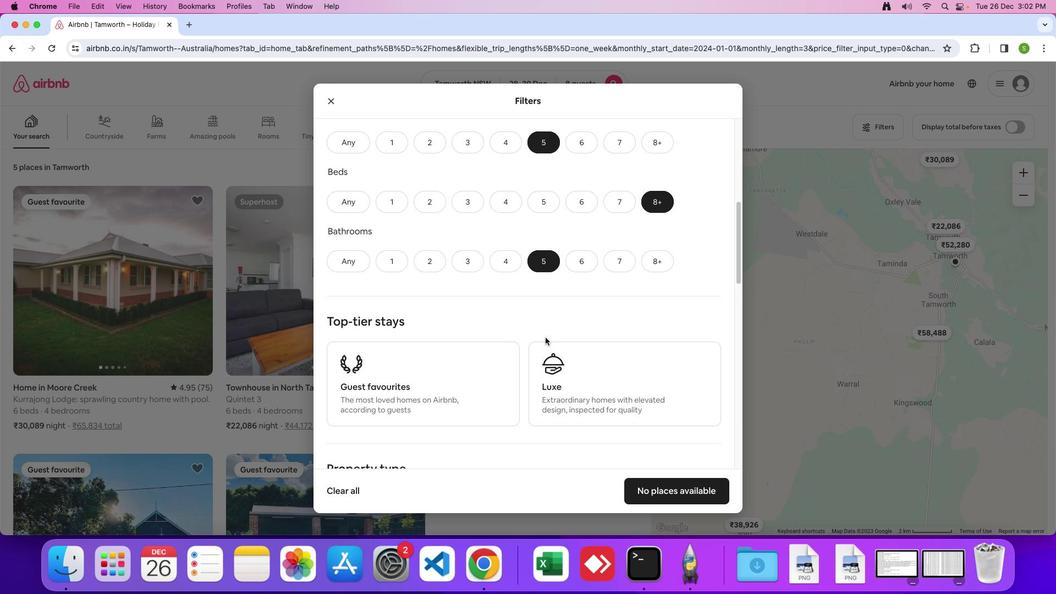 
Action: Mouse scrolled (548, 341) with delta (3, 2)
Screenshot: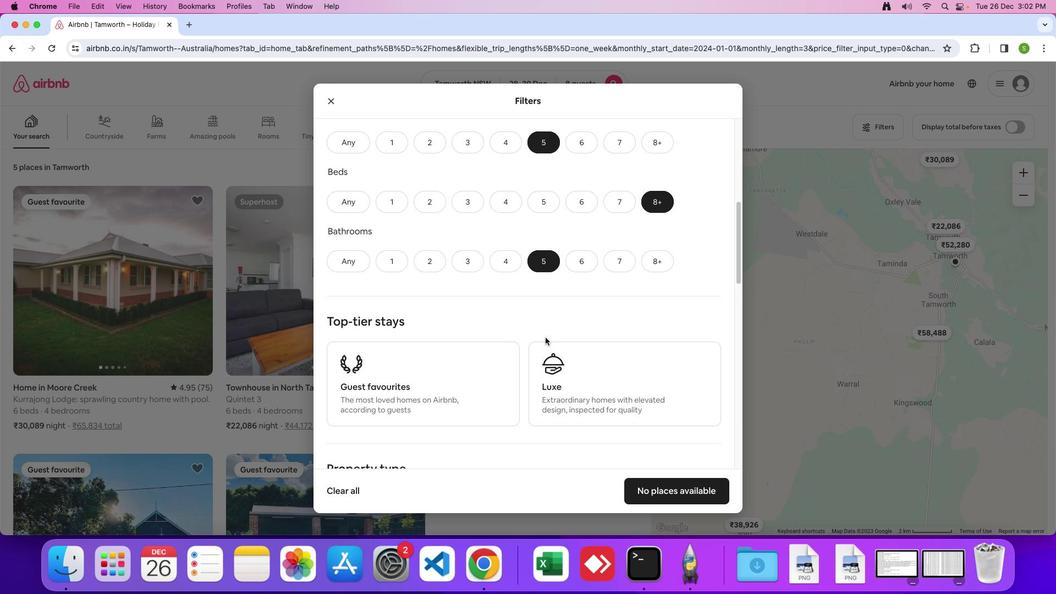 
Action: Mouse moved to (548, 341)
Screenshot: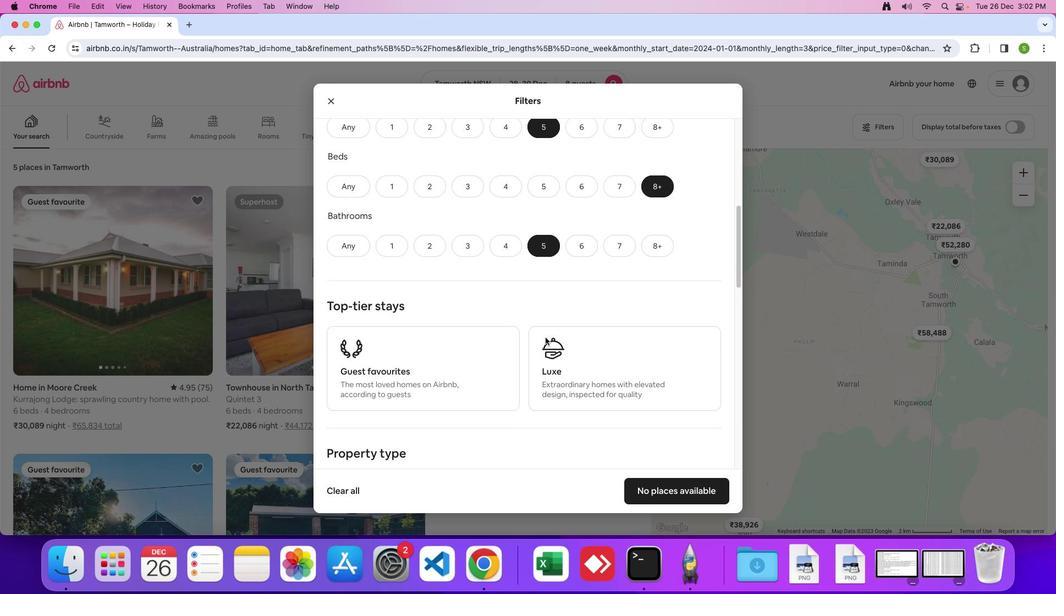 
Action: Mouse scrolled (548, 341) with delta (3, 2)
Screenshot: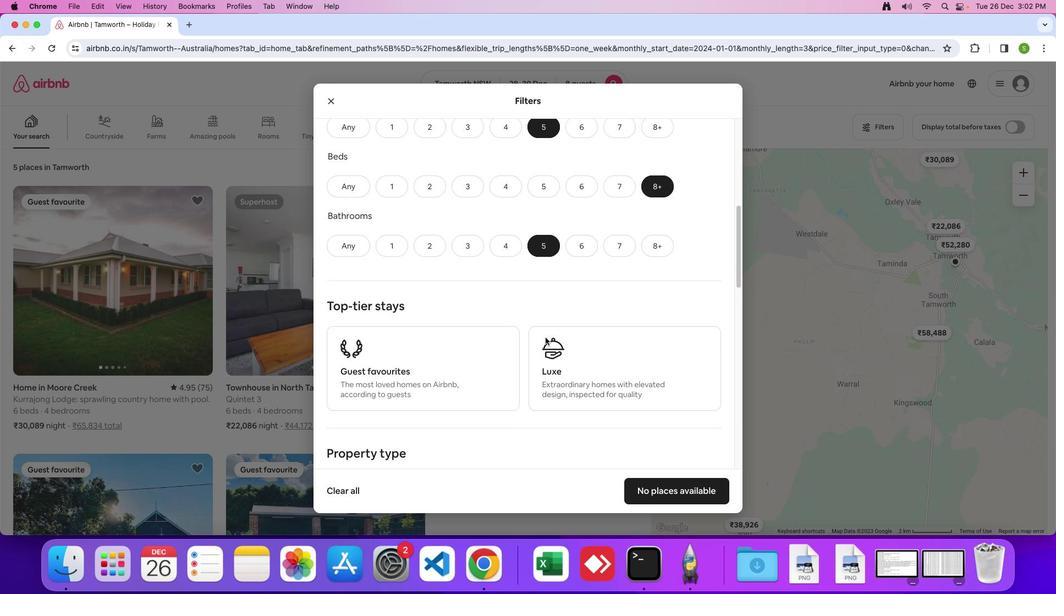 
Action: Mouse moved to (548, 341)
Screenshot: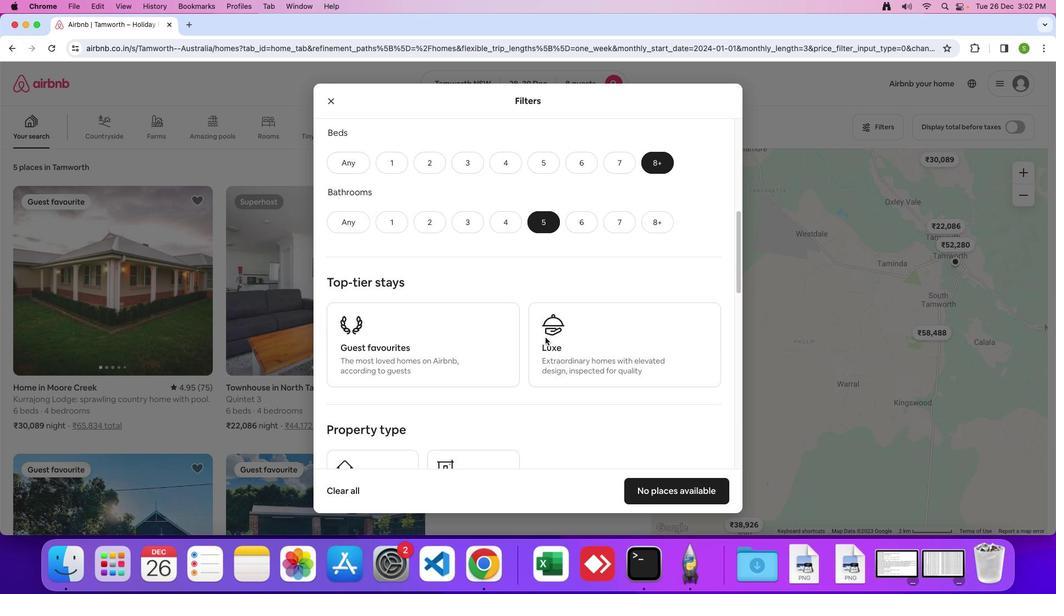 
Action: Mouse scrolled (548, 341) with delta (3, 1)
Screenshot: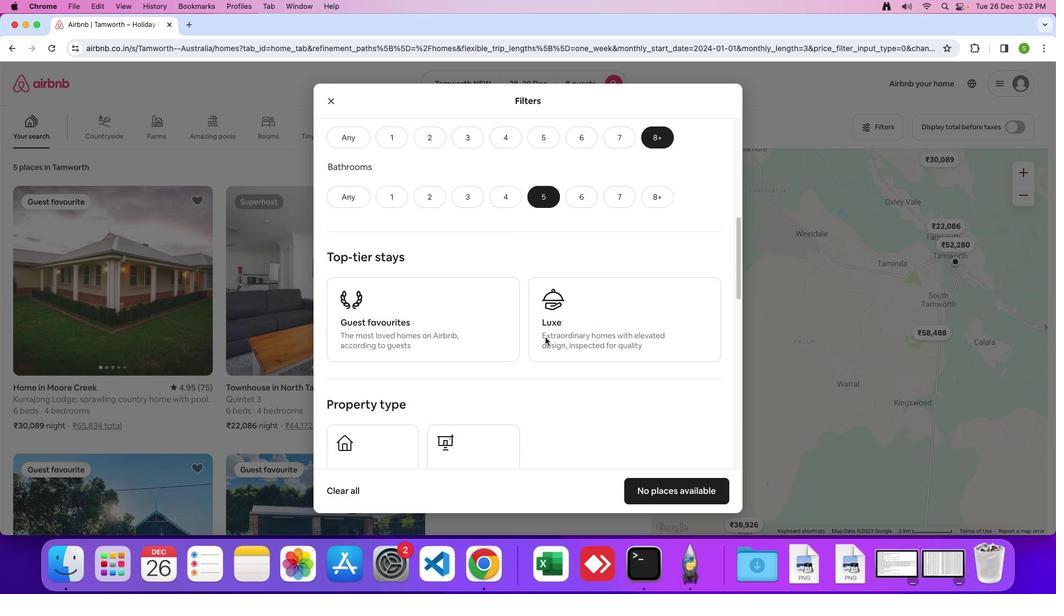 
Action: Mouse moved to (545, 339)
Screenshot: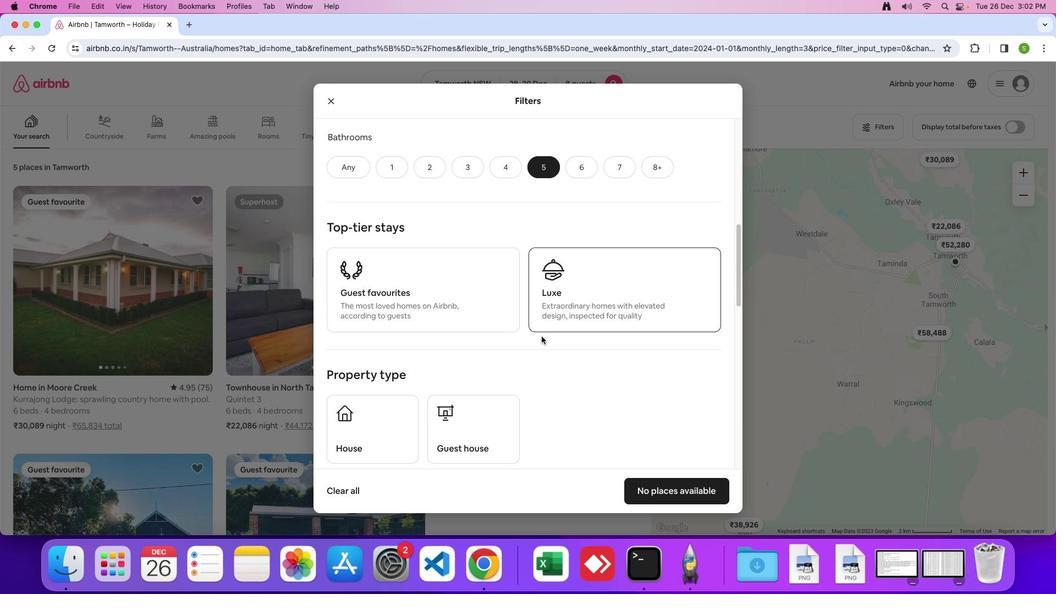 
Action: Mouse scrolled (545, 339) with delta (3, 2)
Screenshot: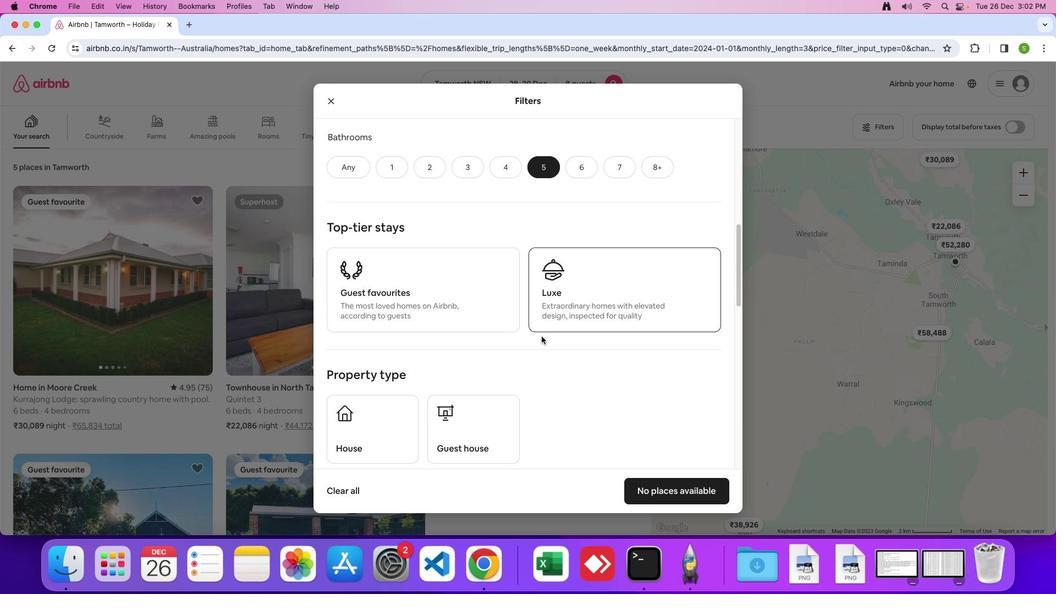 
Action: Mouse moved to (545, 339)
Screenshot: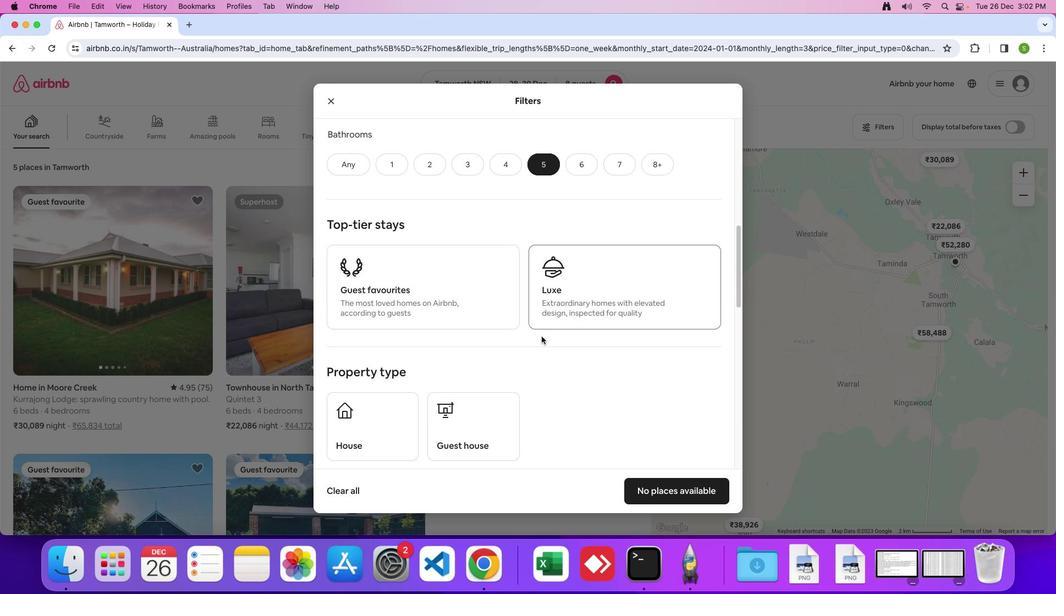 
Action: Mouse scrolled (545, 339) with delta (3, 2)
Screenshot: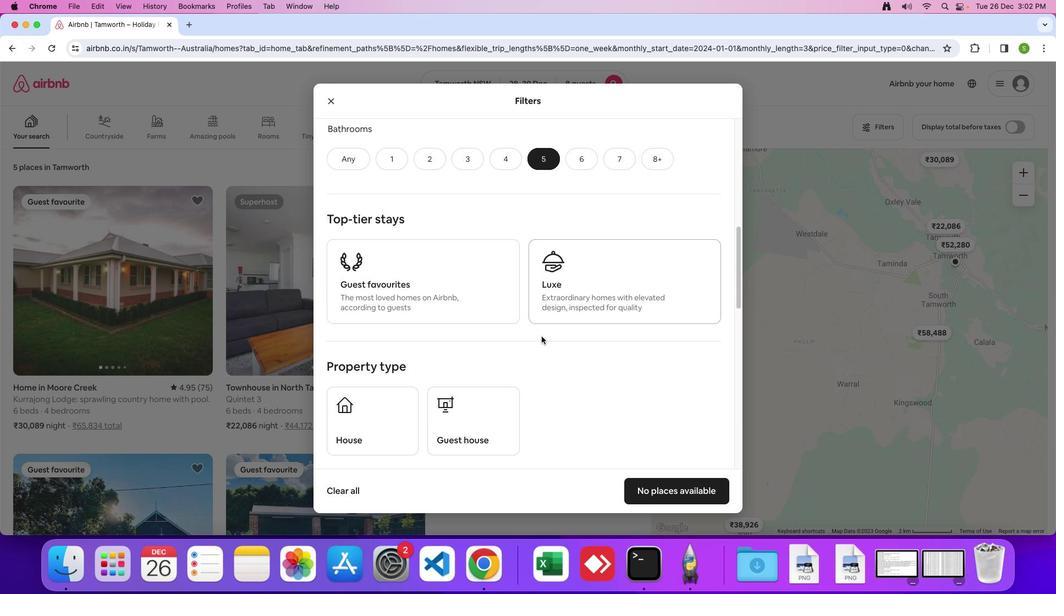 
Action: Mouse moved to (545, 339)
Screenshot: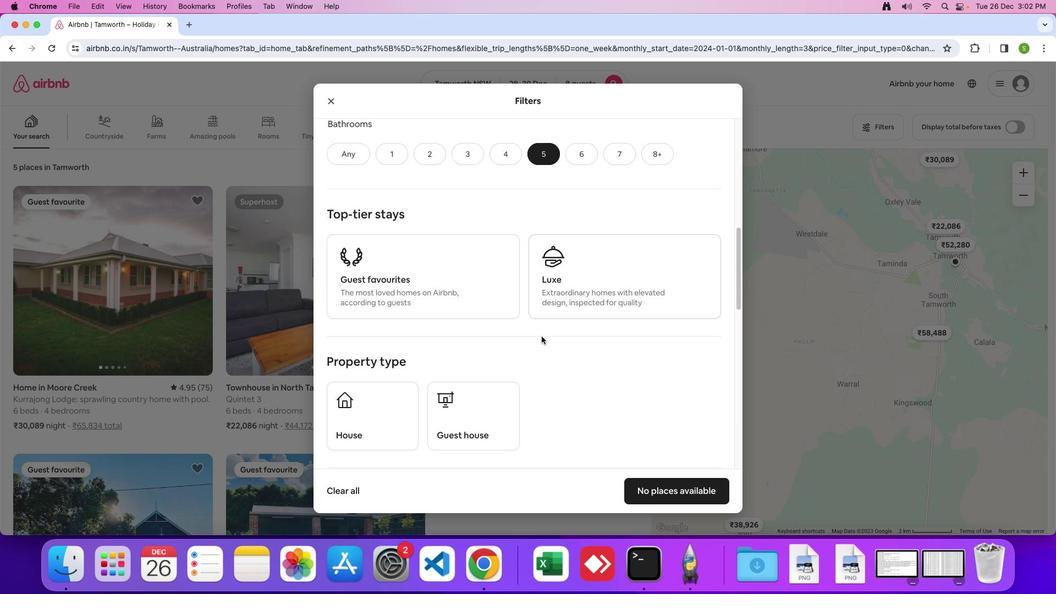 
Action: Mouse scrolled (545, 339) with delta (3, 2)
Screenshot: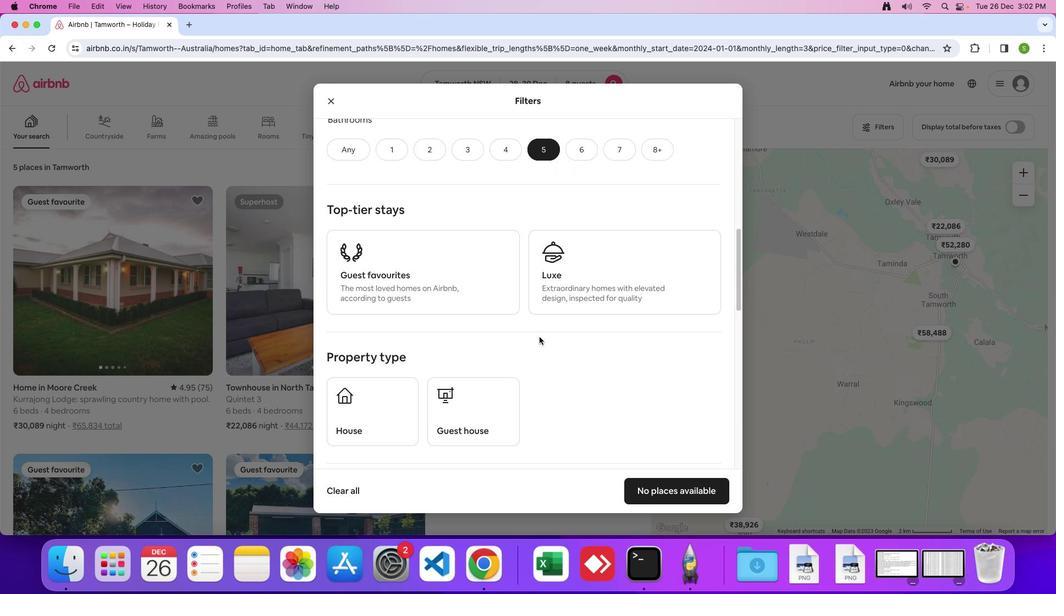
Action: Mouse moved to (541, 341)
Screenshot: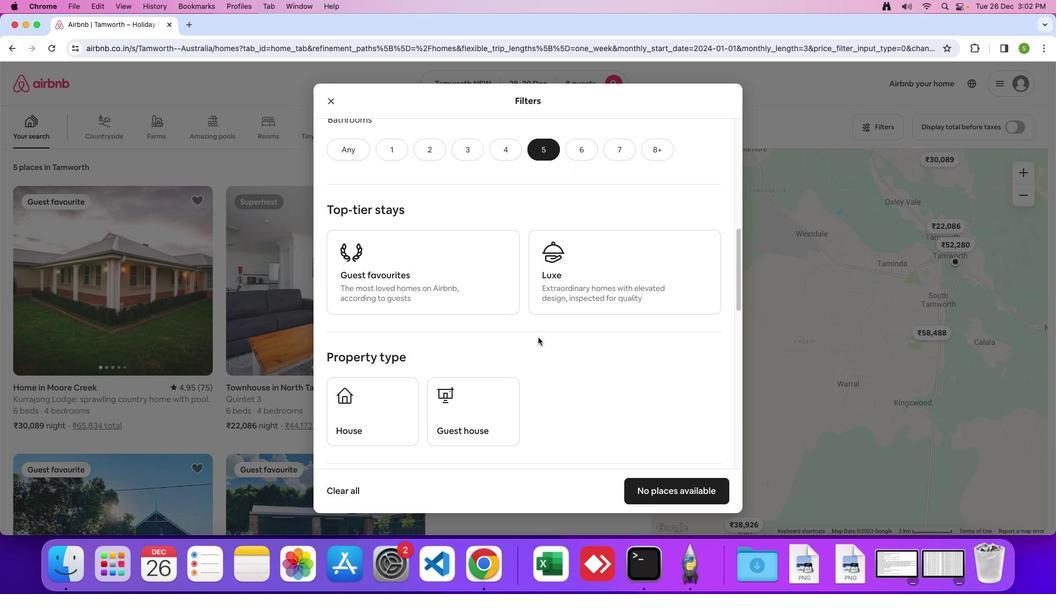 
Action: Mouse scrolled (541, 341) with delta (3, 2)
Screenshot: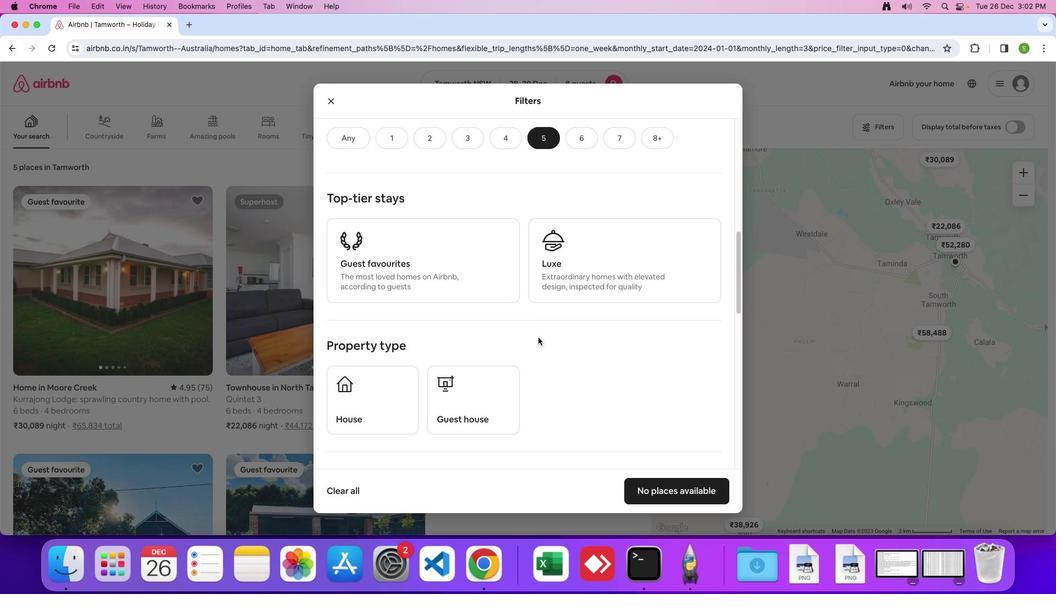 
Action: Mouse scrolled (541, 341) with delta (3, 2)
Screenshot: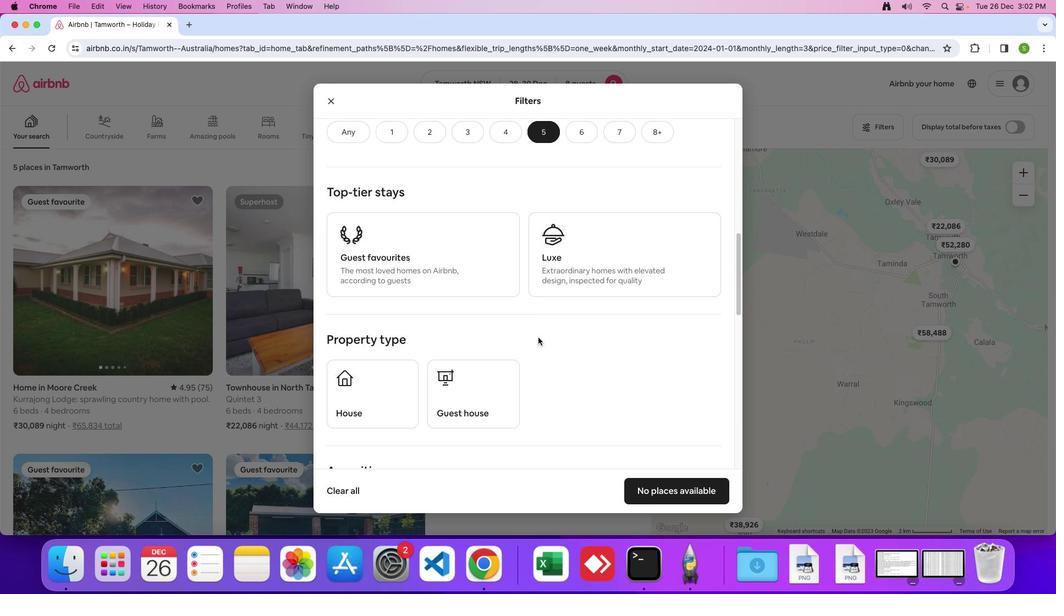 
Action: Mouse scrolled (541, 341) with delta (3, 2)
Screenshot: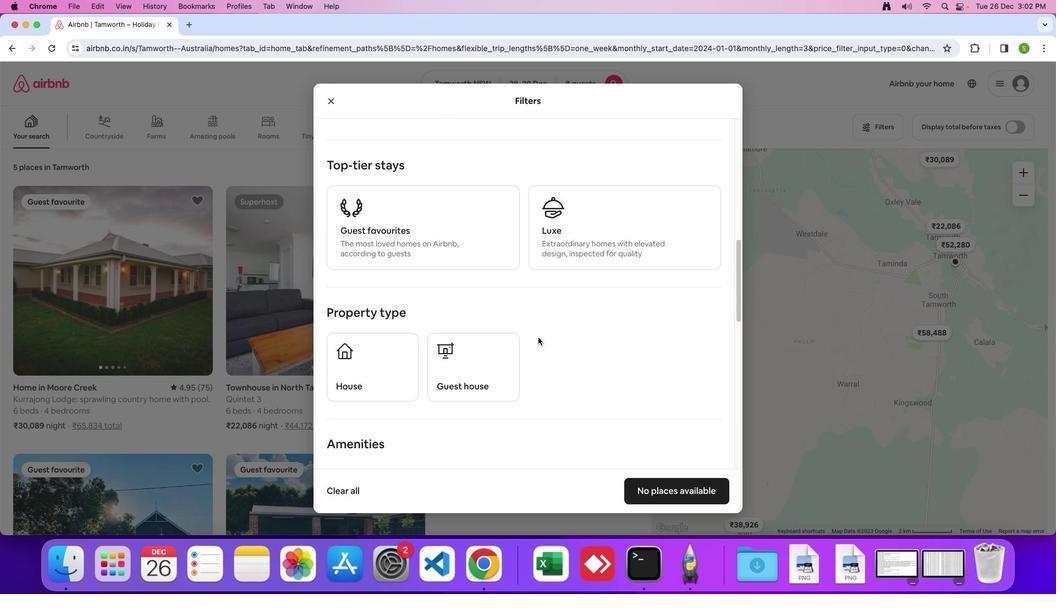 
Action: Mouse scrolled (541, 341) with delta (3, 2)
Screenshot: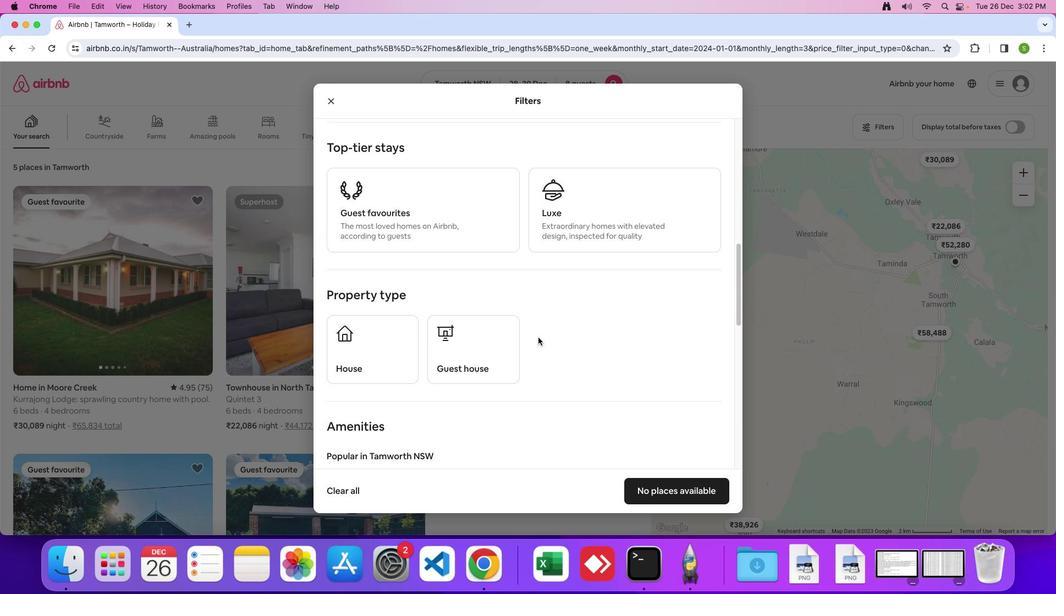 
Action: Mouse scrolled (541, 341) with delta (3, 2)
Screenshot: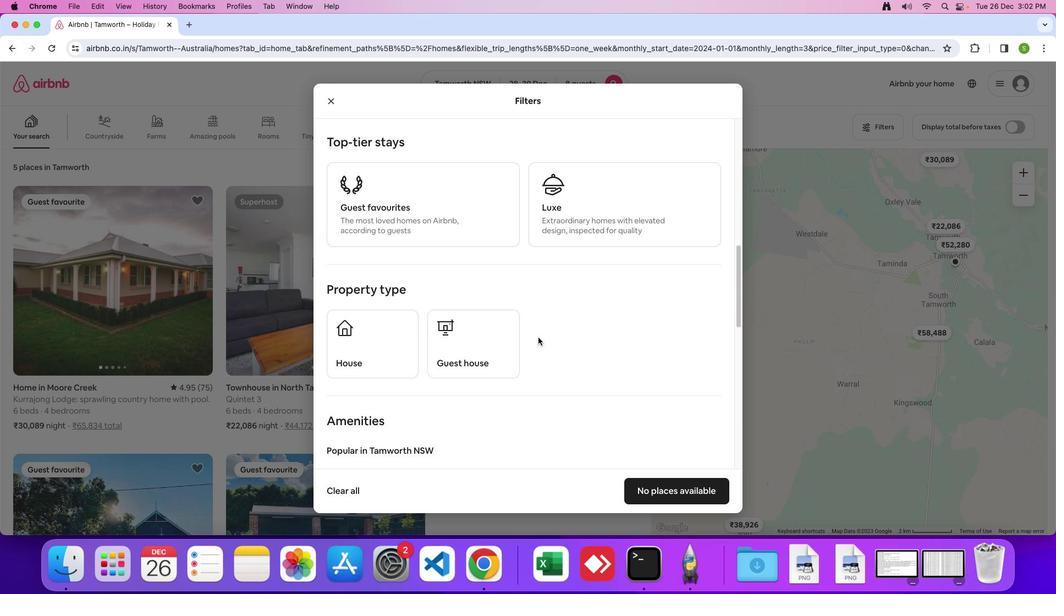 
Action: Mouse moved to (541, 340)
Screenshot: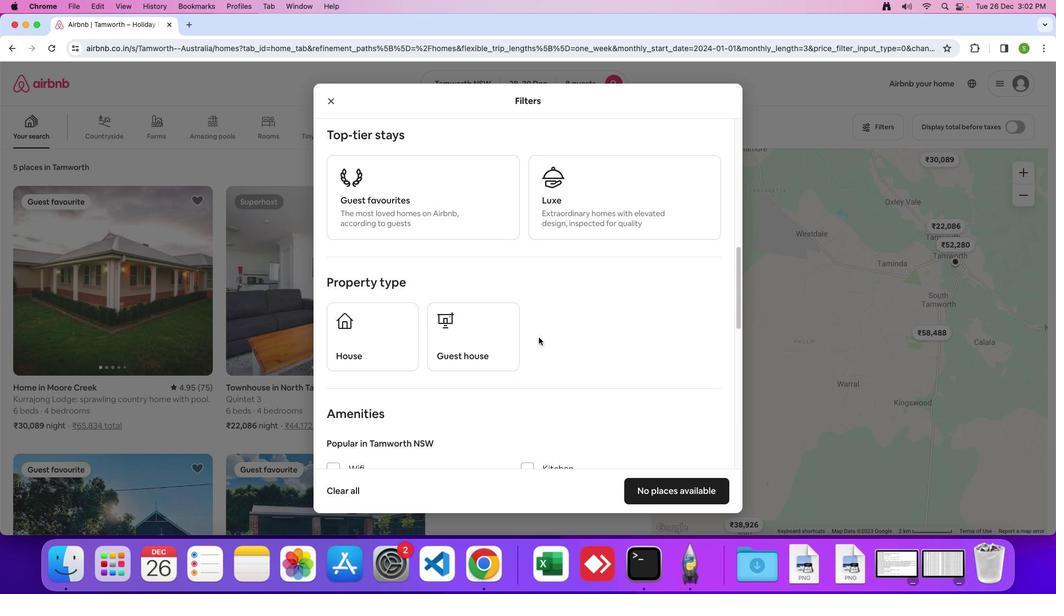
Action: Mouse scrolled (541, 340) with delta (3, 2)
Screenshot: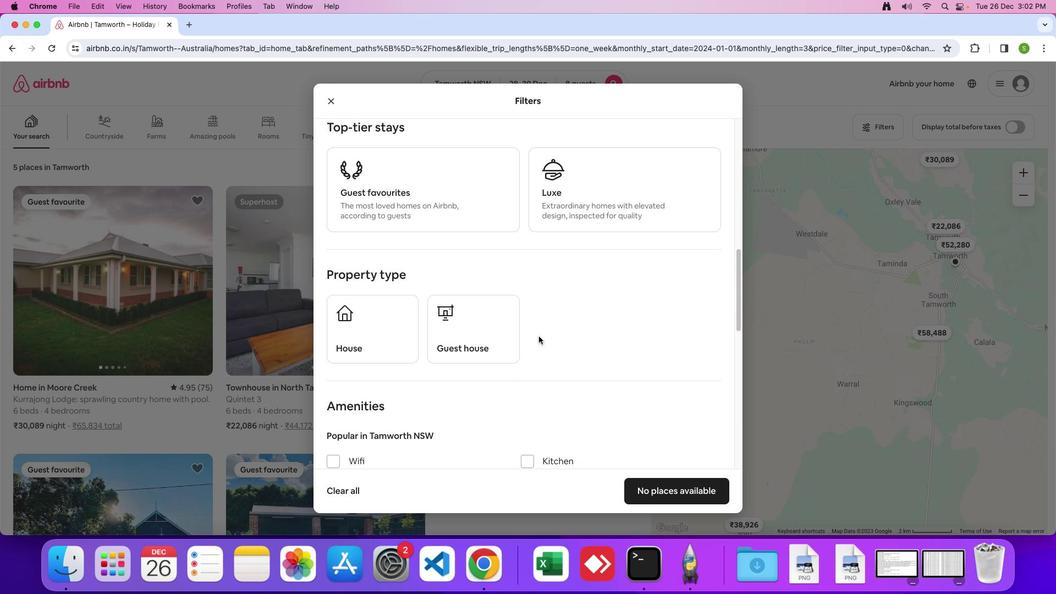 
Action: Mouse moved to (541, 339)
Screenshot: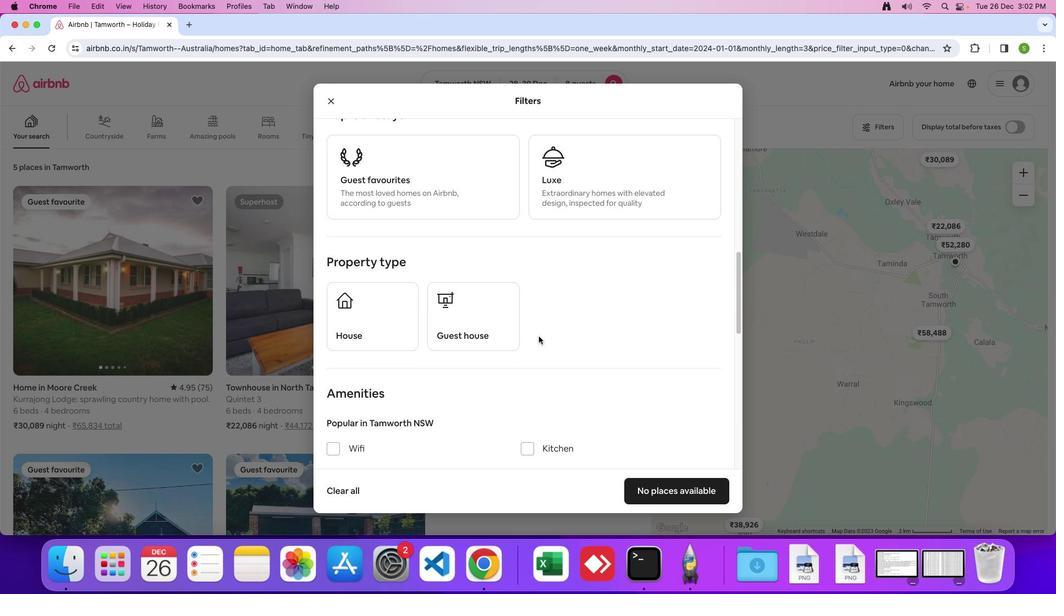 
Action: Mouse scrolled (541, 339) with delta (3, 2)
Screenshot: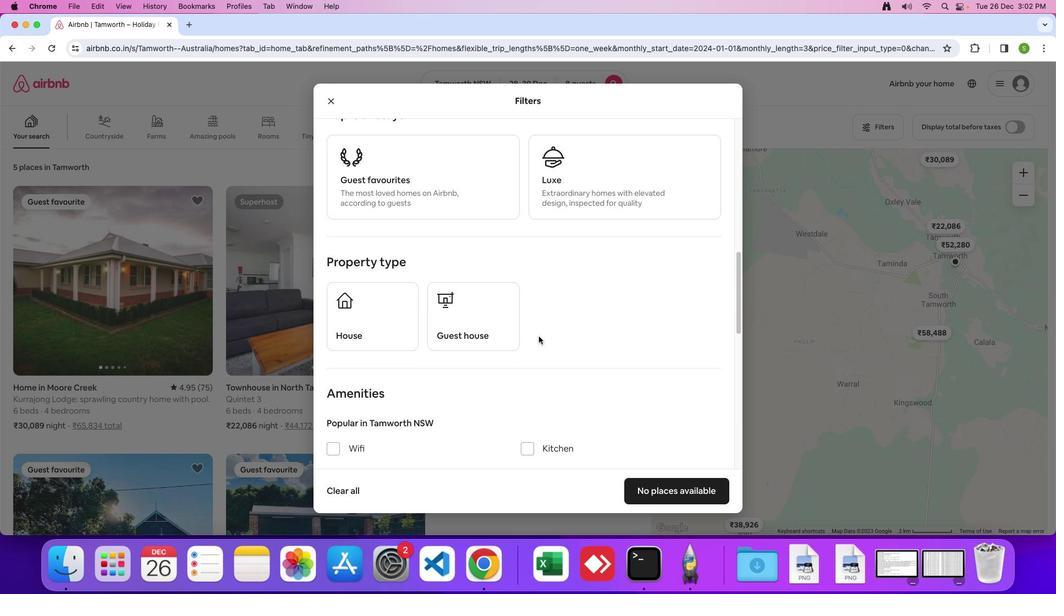 
Action: Mouse moved to (542, 339)
Screenshot: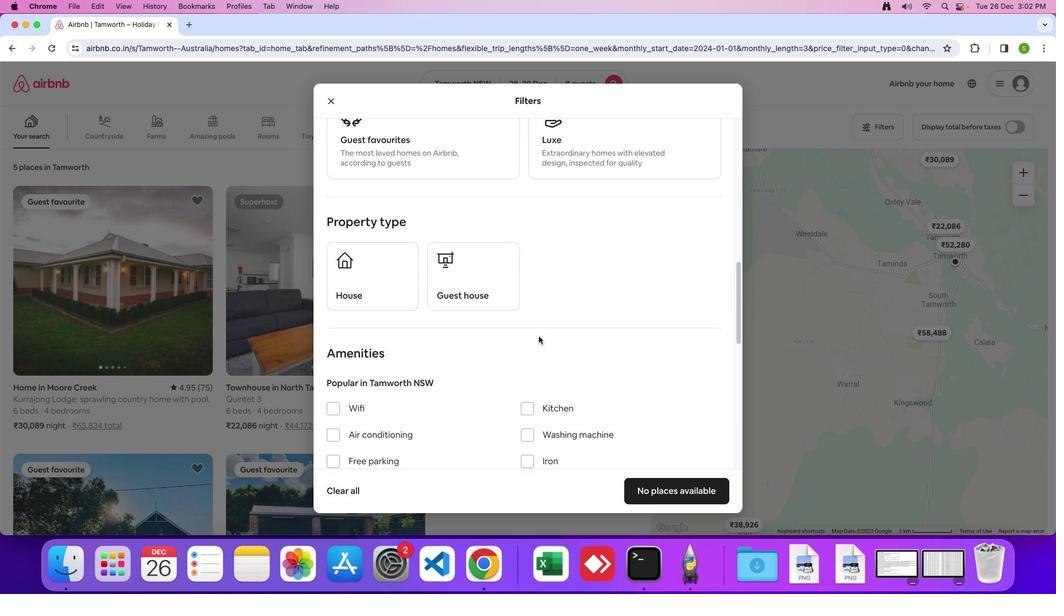 
Action: Mouse scrolled (542, 339) with delta (3, 2)
Screenshot: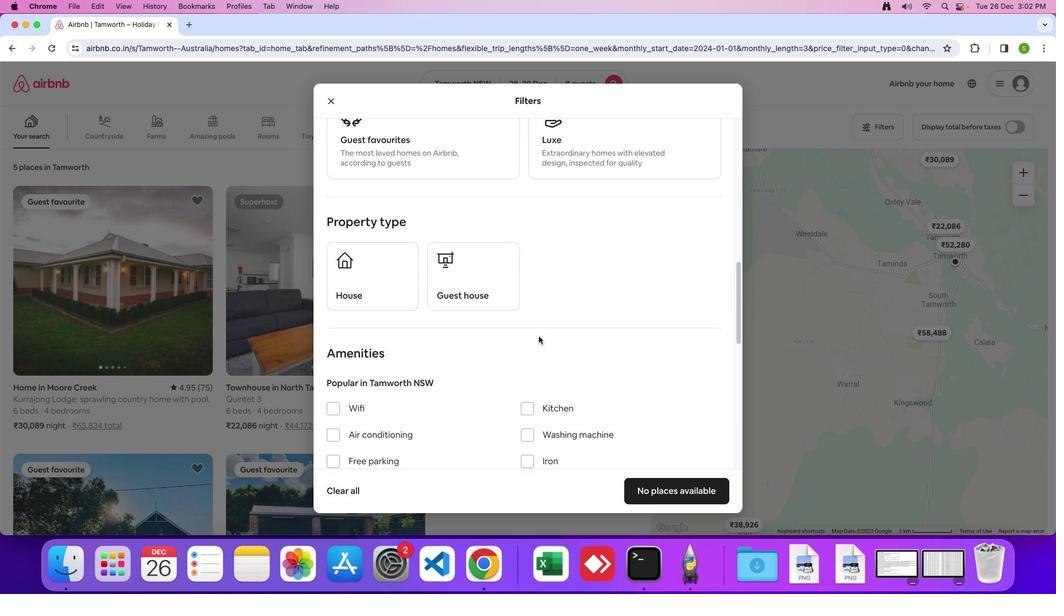 
Action: Mouse scrolled (542, 339) with delta (3, 2)
Screenshot: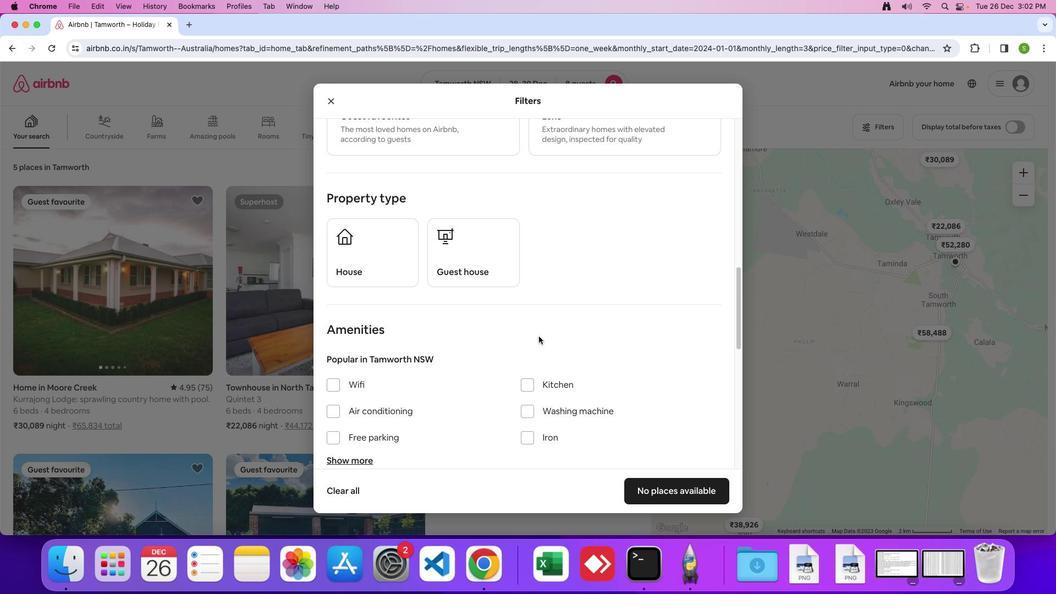 
Action: Mouse scrolled (542, 339) with delta (3, 2)
Screenshot: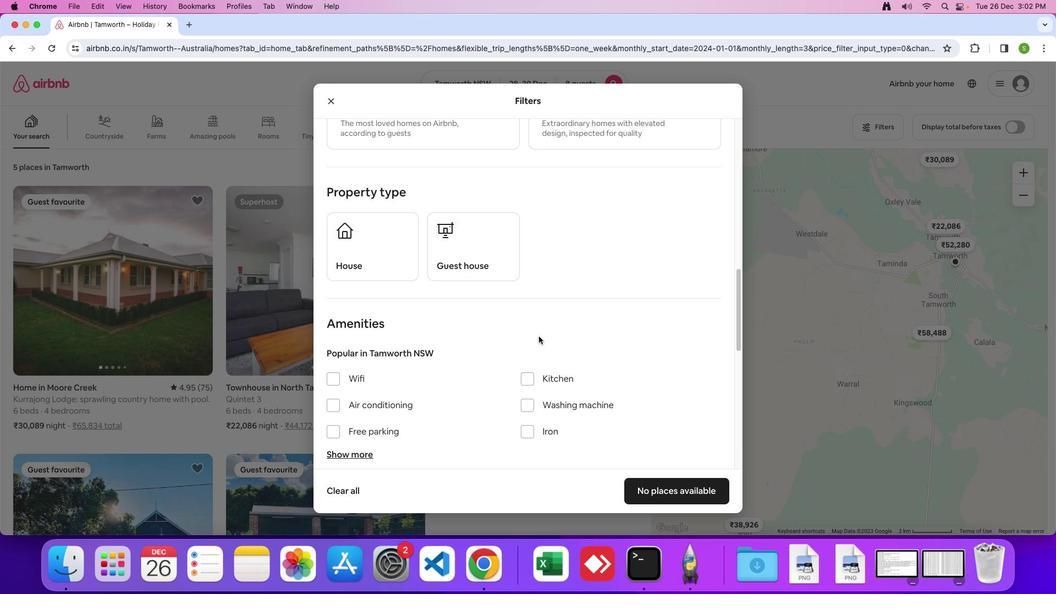 
Action: Mouse moved to (542, 339)
Screenshot: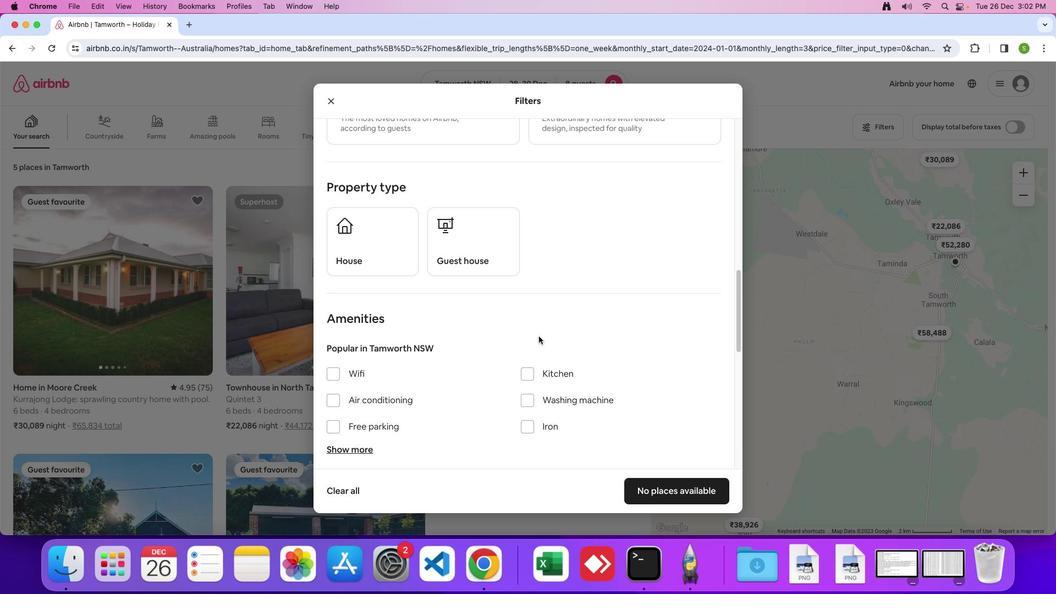 
Action: Mouse scrolled (542, 339) with delta (3, 2)
Screenshot: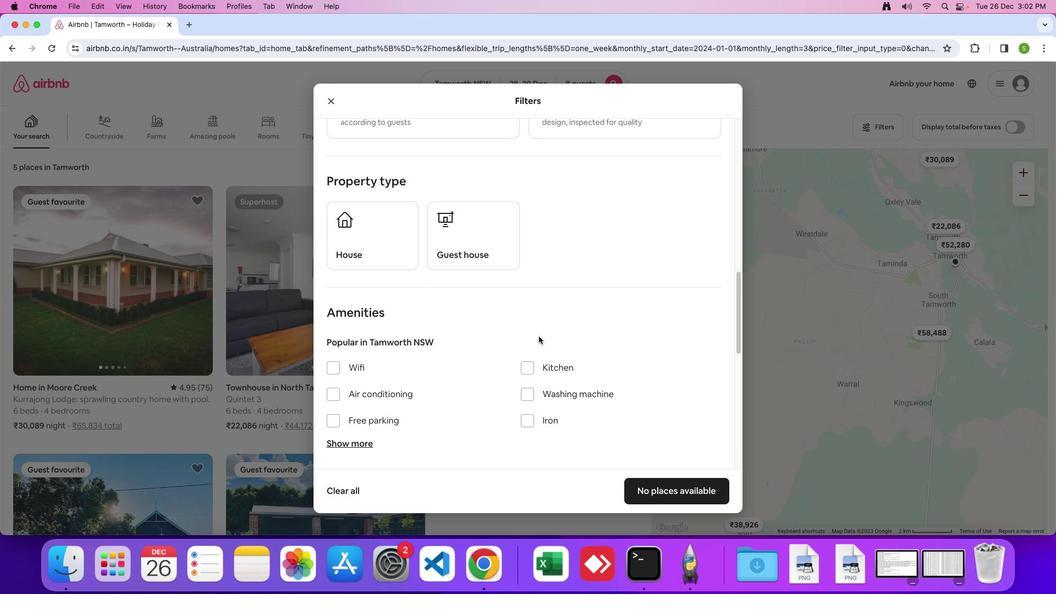 
Action: Mouse scrolled (542, 339) with delta (3, 2)
Screenshot: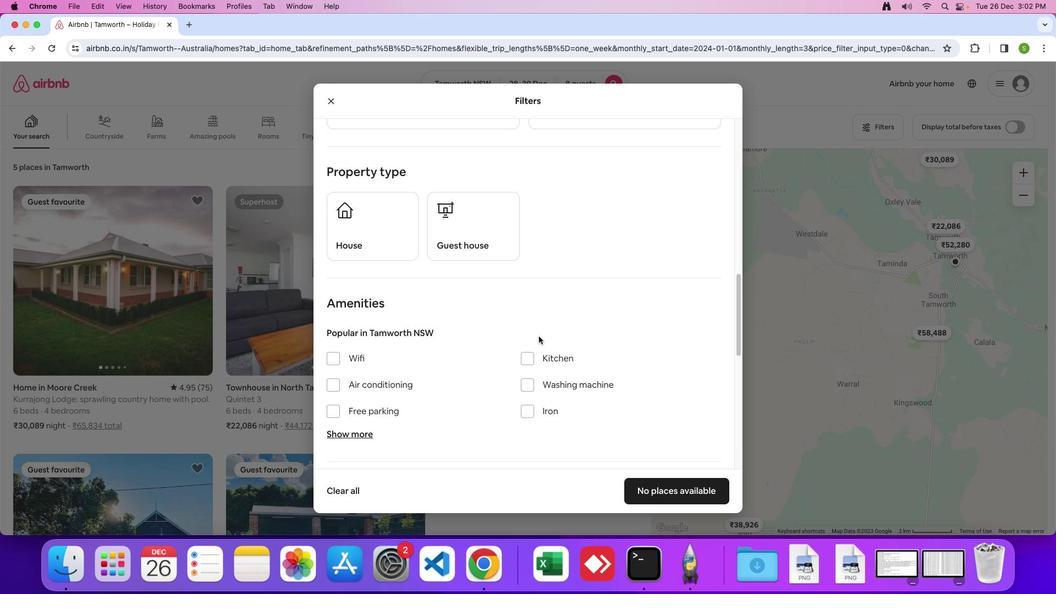 
Action: Mouse scrolled (542, 339) with delta (3, 2)
Screenshot: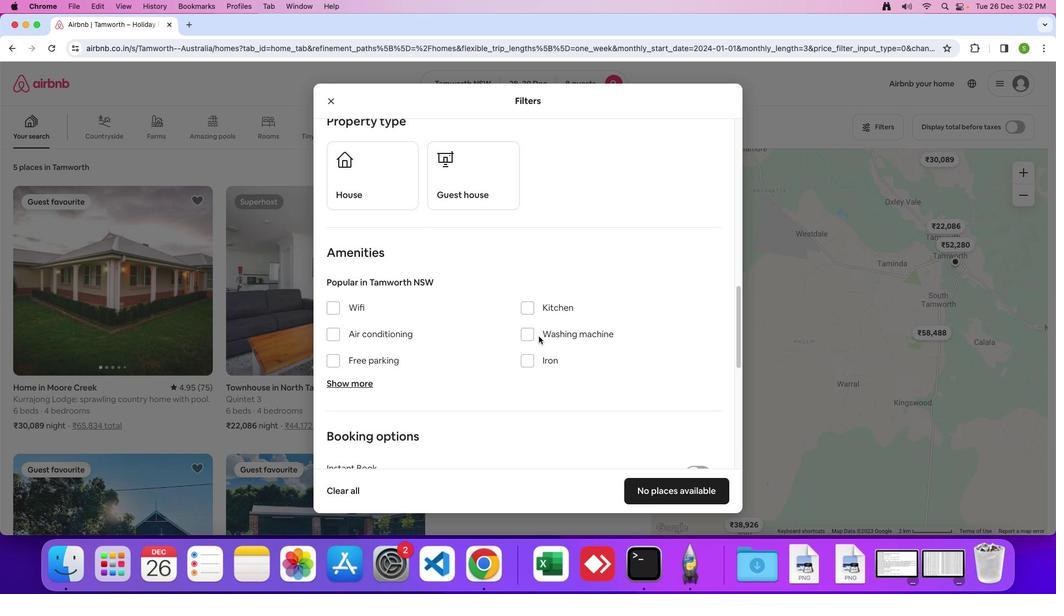 
Action: Mouse moved to (332, 304)
Screenshot: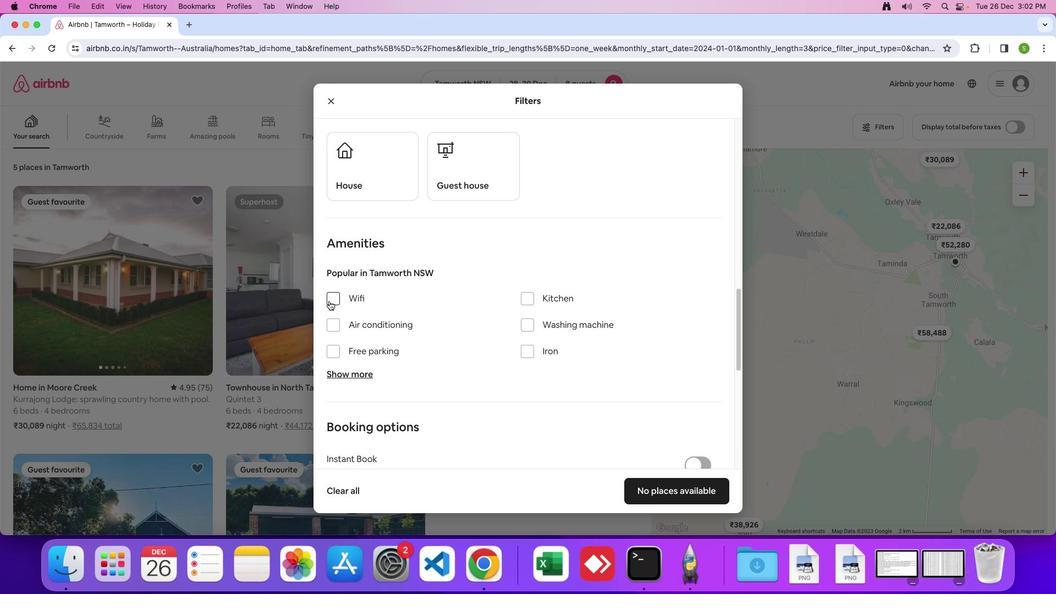 
Action: Mouse pressed left at (332, 304)
Screenshot: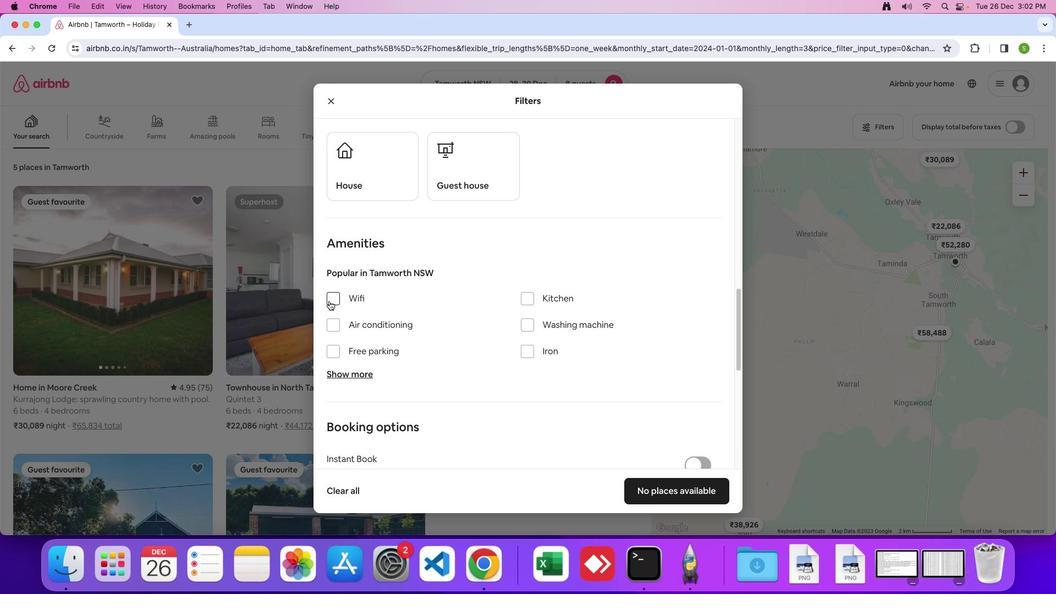 
Action: Mouse moved to (336, 353)
Screenshot: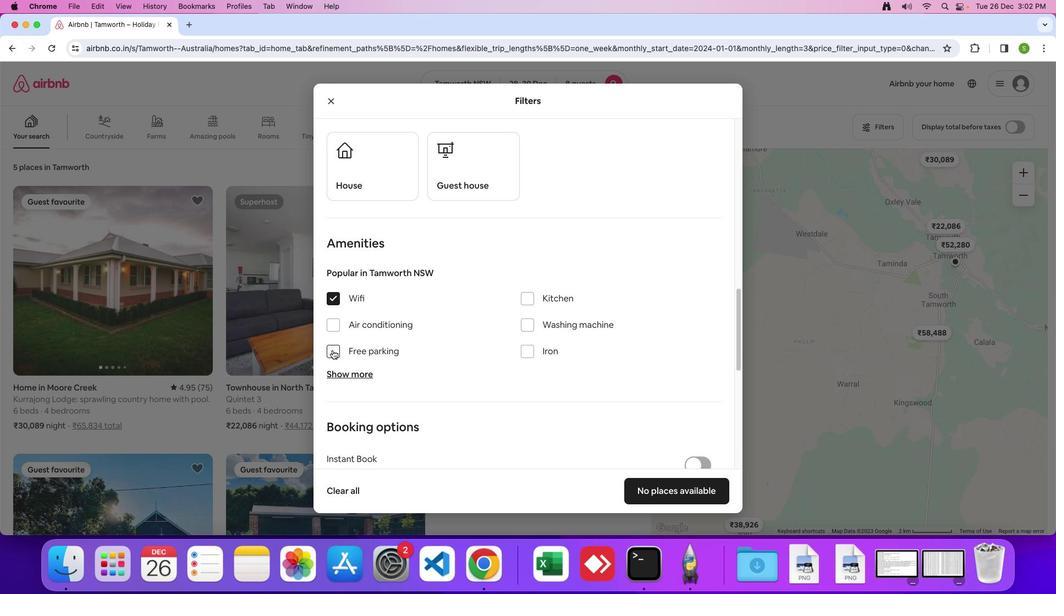 
Action: Mouse pressed left at (336, 353)
Screenshot: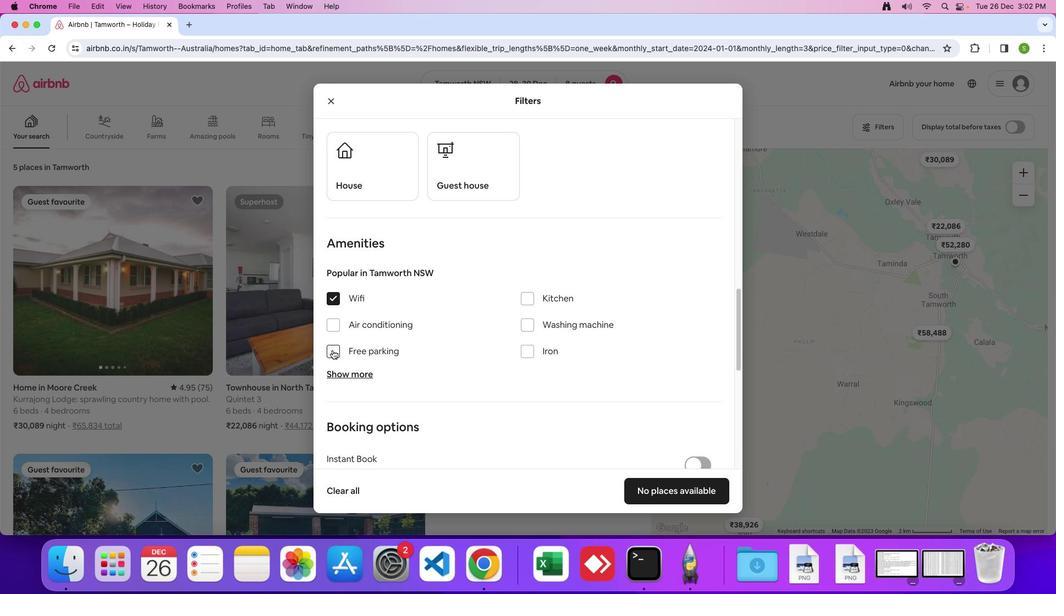 
Action: Mouse moved to (336, 377)
Screenshot: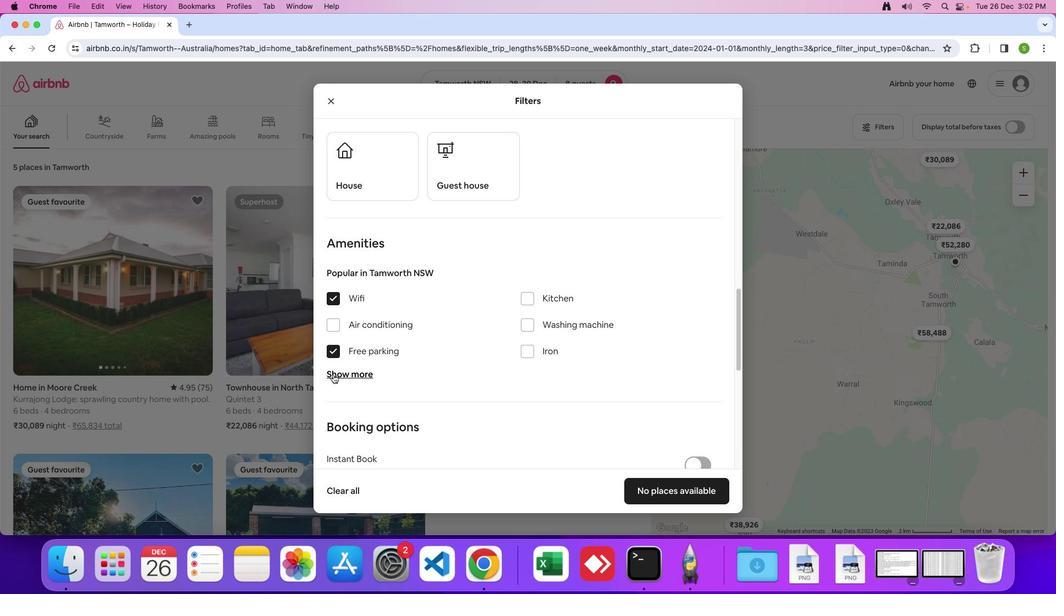 
Action: Mouse pressed left at (336, 377)
Screenshot: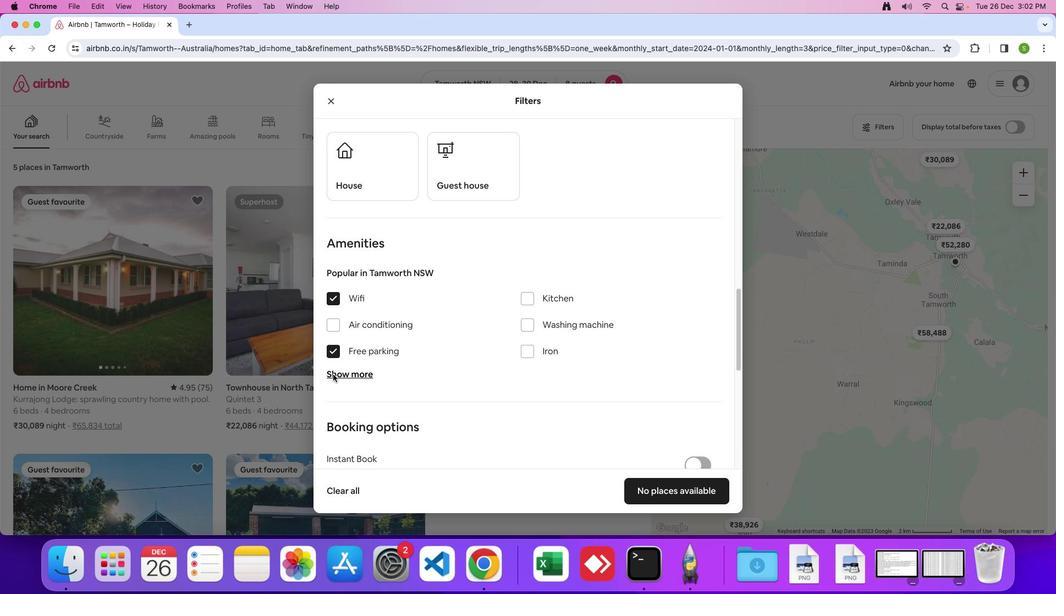 
Action: Mouse moved to (488, 347)
Screenshot: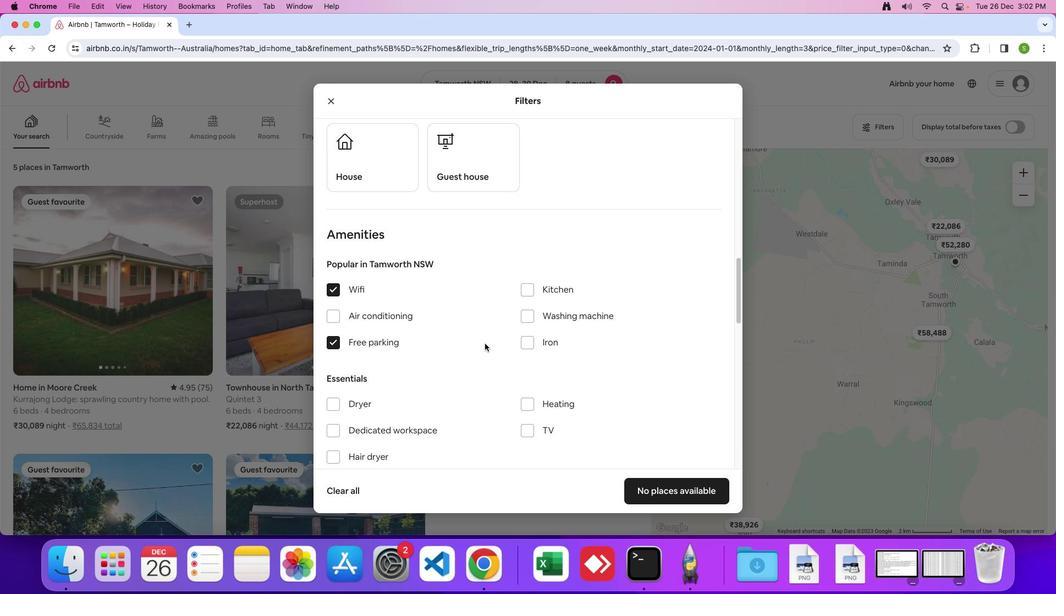 
Action: Mouse scrolled (488, 347) with delta (3, 2)
Screenshot: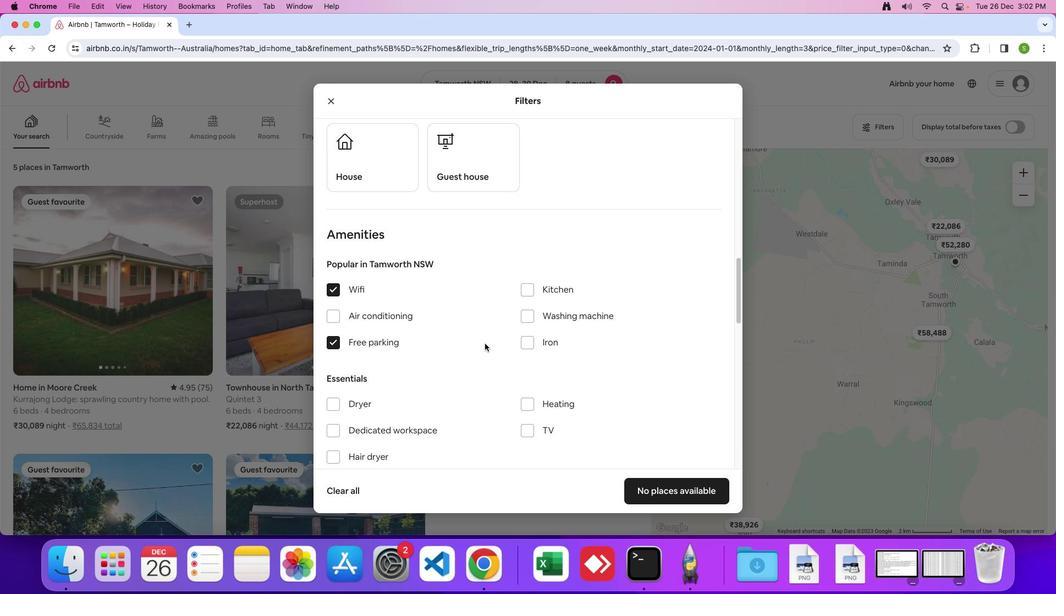 
Action: Mouse moved to (488, 346)
Screenshot: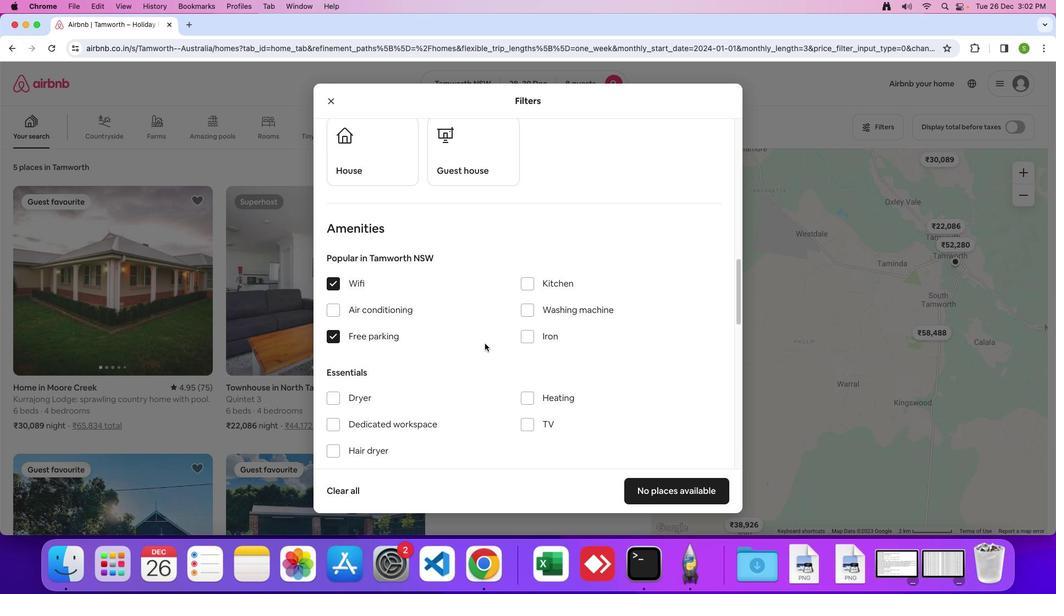
Action: Mouse scrolled (488, 346) with delta (3, 2)
Screenshot: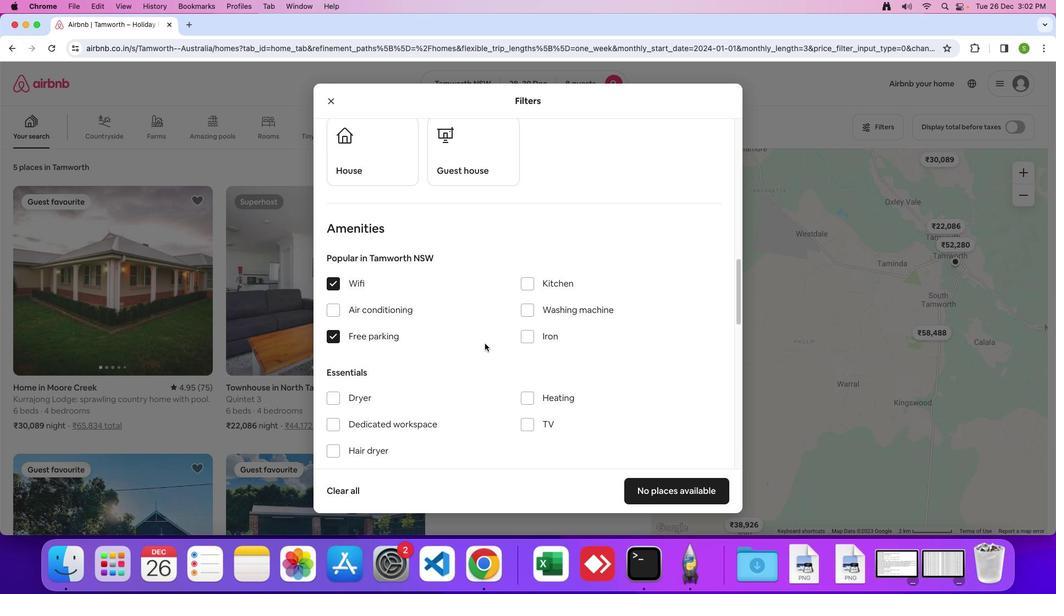 
Action: Mouse scrolled (488, 346) with delta (3, 2)
Screenshot: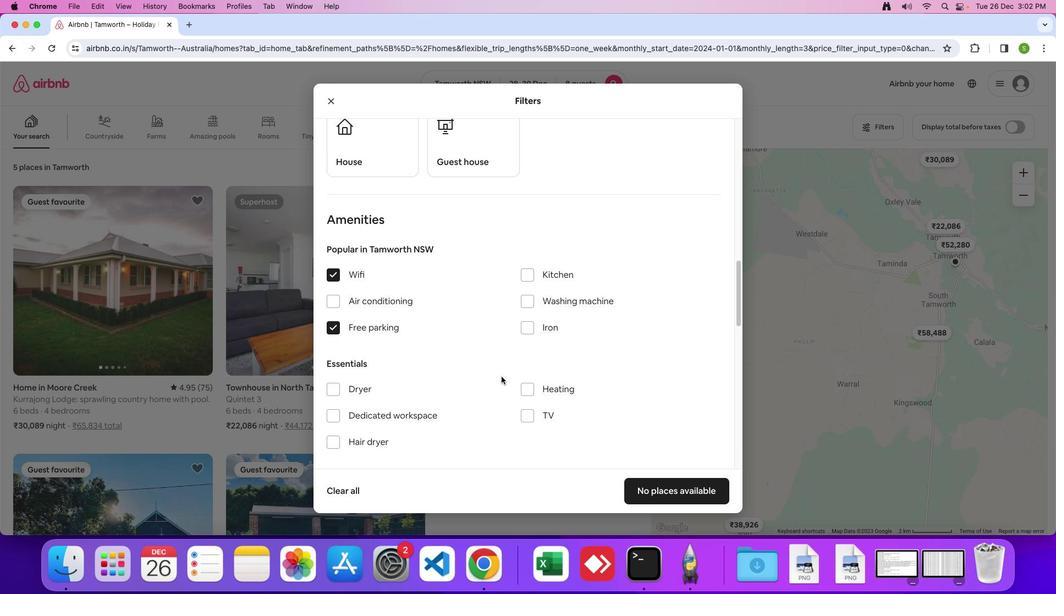 
Action: Mouse moved to (527, 419)
Screenshot: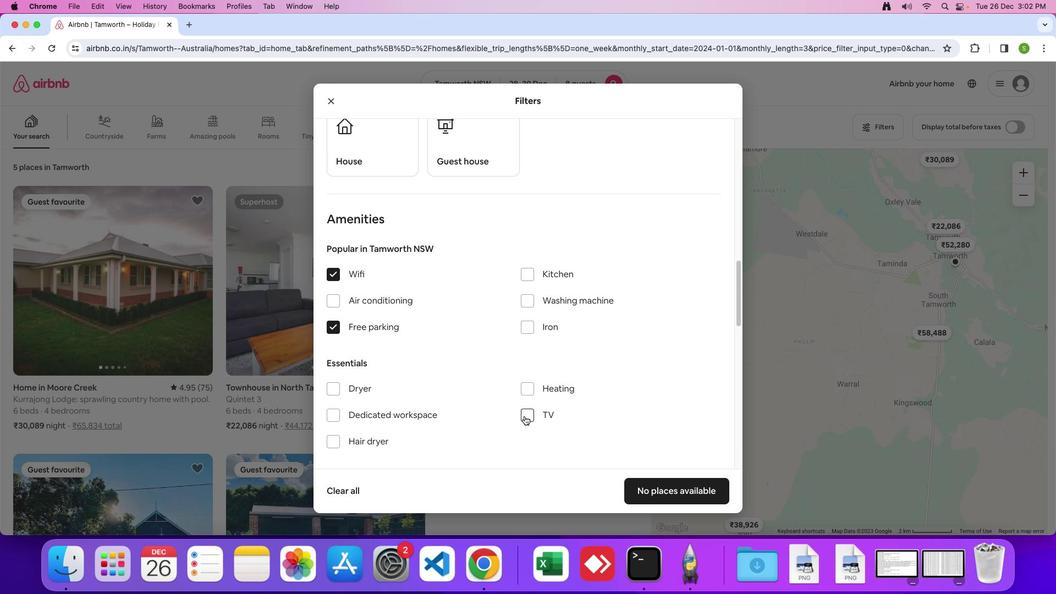 
Action: Mouse pressed left at (527, 419)
Screenshot: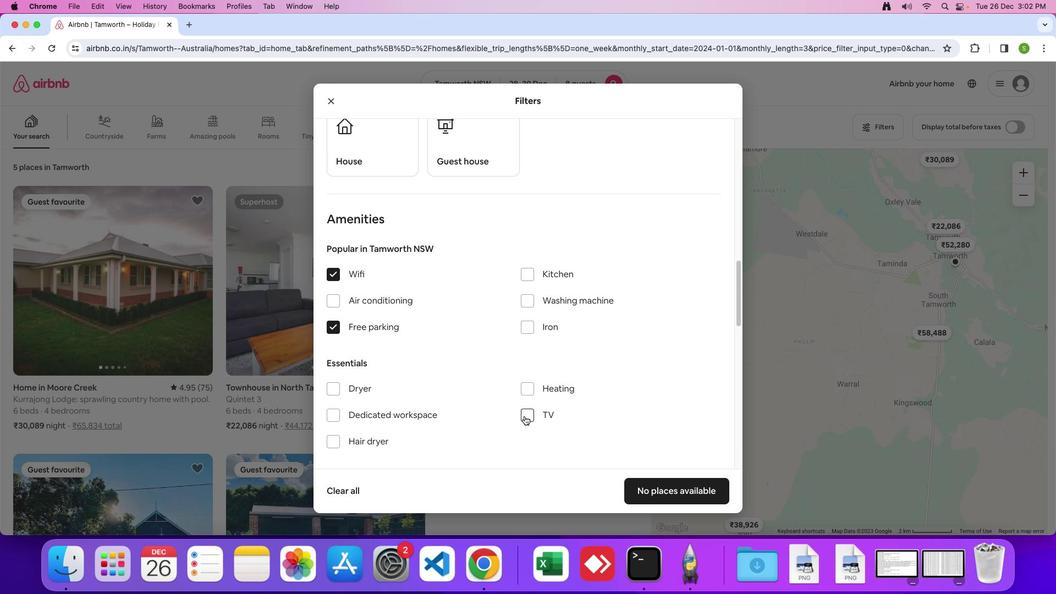 
Action: Mouse moved to (470, 328)
Screenshot: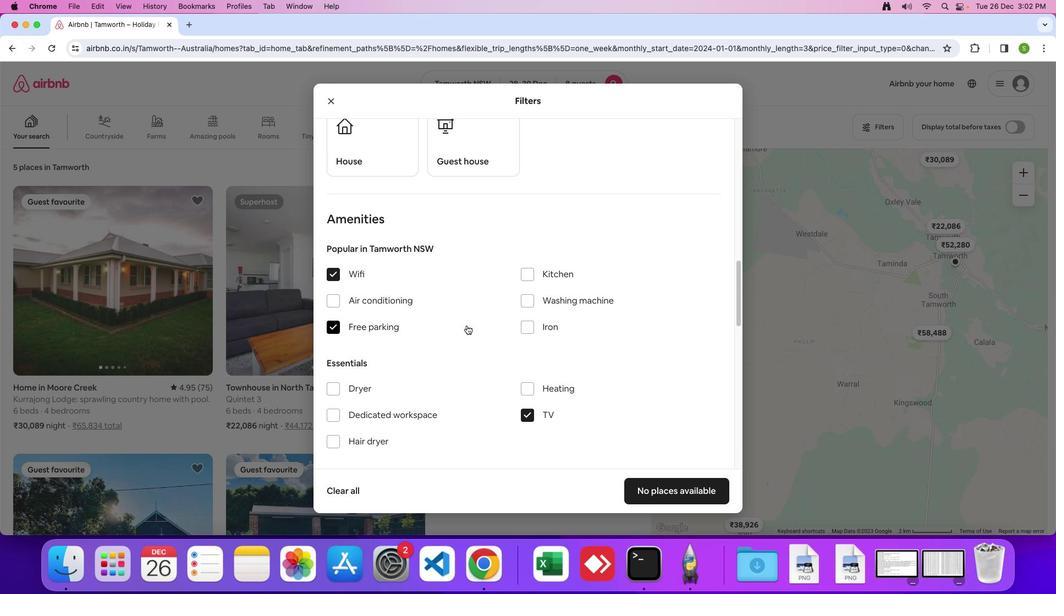 
Action: Mouse scrolled (470, 328) with delta (3, 2)
Screenshot: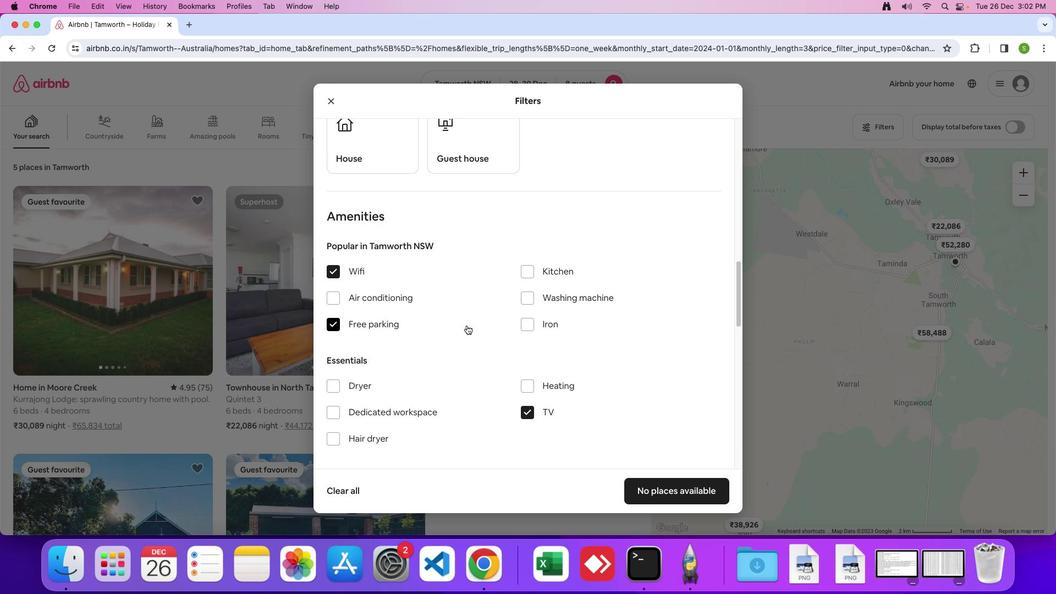 
Action: Mouse scrolled (470, 328) with delta (3, 2)
Screenshot: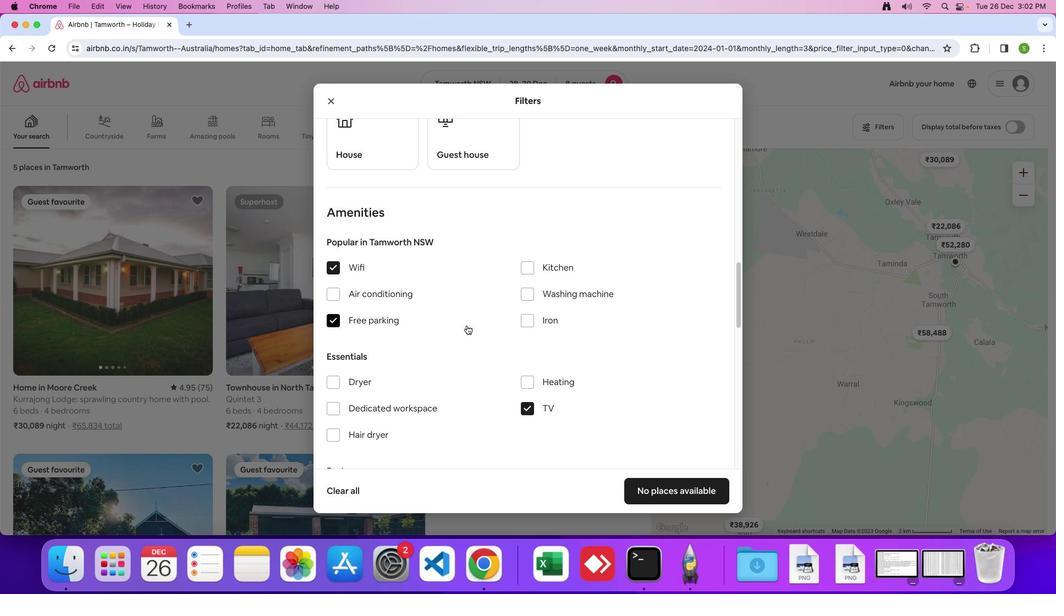 
Action: Mouse scrolled (470, 328) with delta (3, 2)
Screenshot: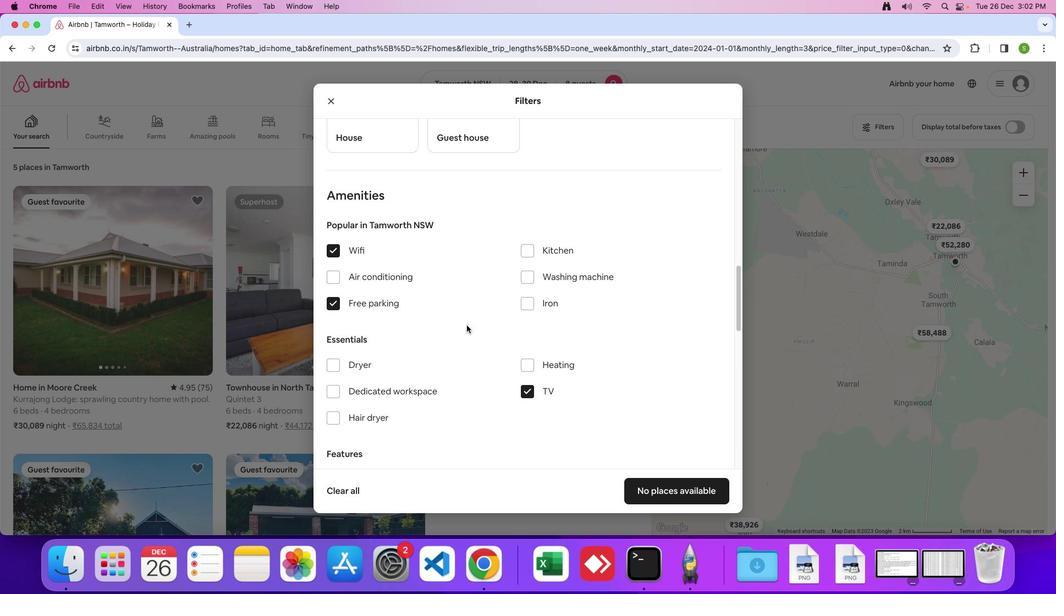 
Action: Mouse scrolled (470, 328) with delta (3, 2)
Screenshot: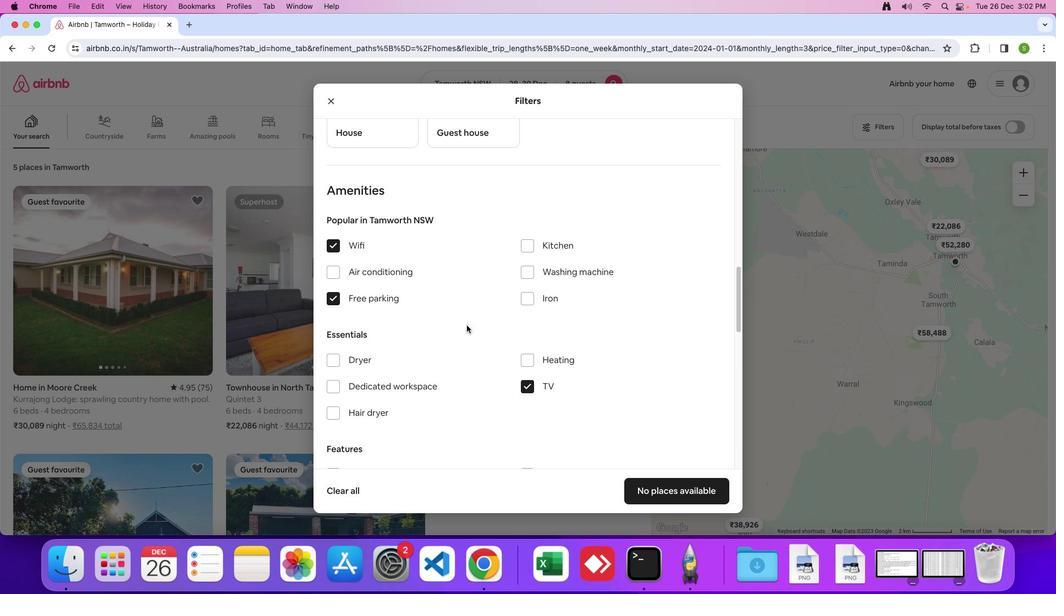 
Action: Mouse scrolled (470, 328) with delta (3, 2)
Screenshot: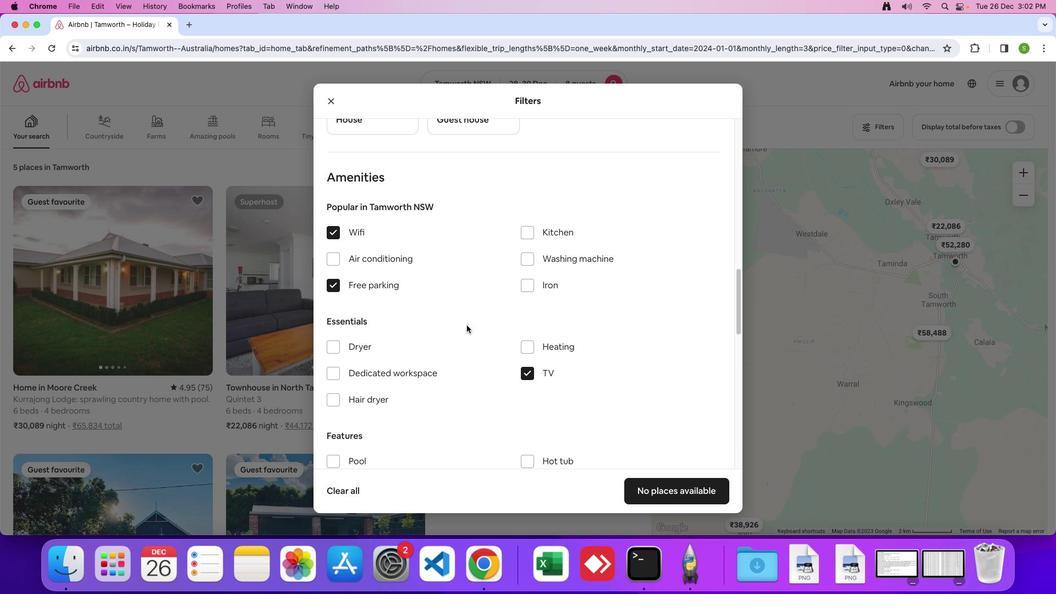 
Action: Mouse scrolled (470, 328) with delta (3, 2)
Screenshot: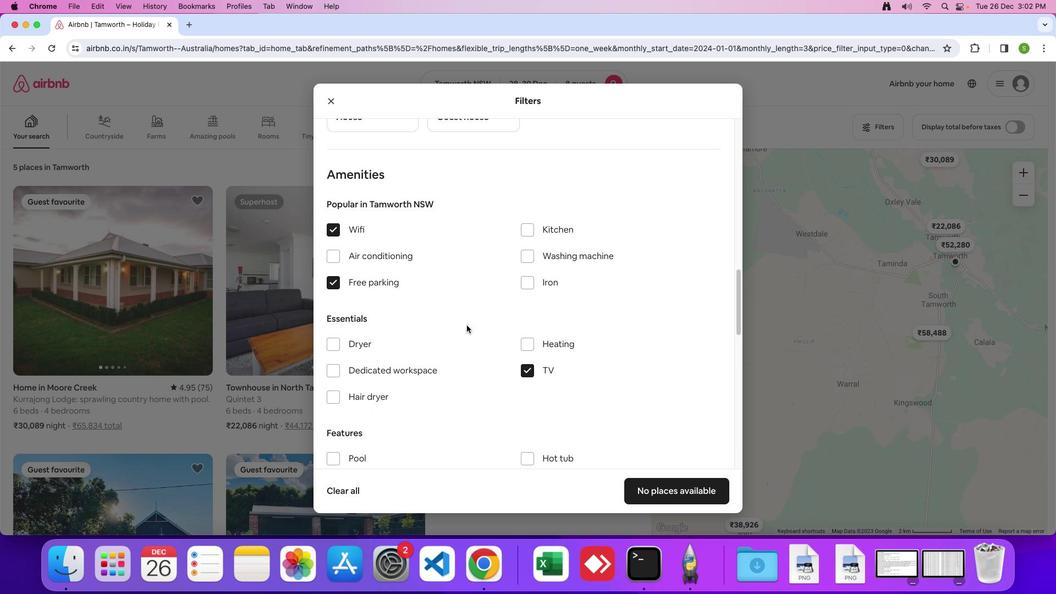 
Action: Mouse moved to (472, 307)
Screenshot: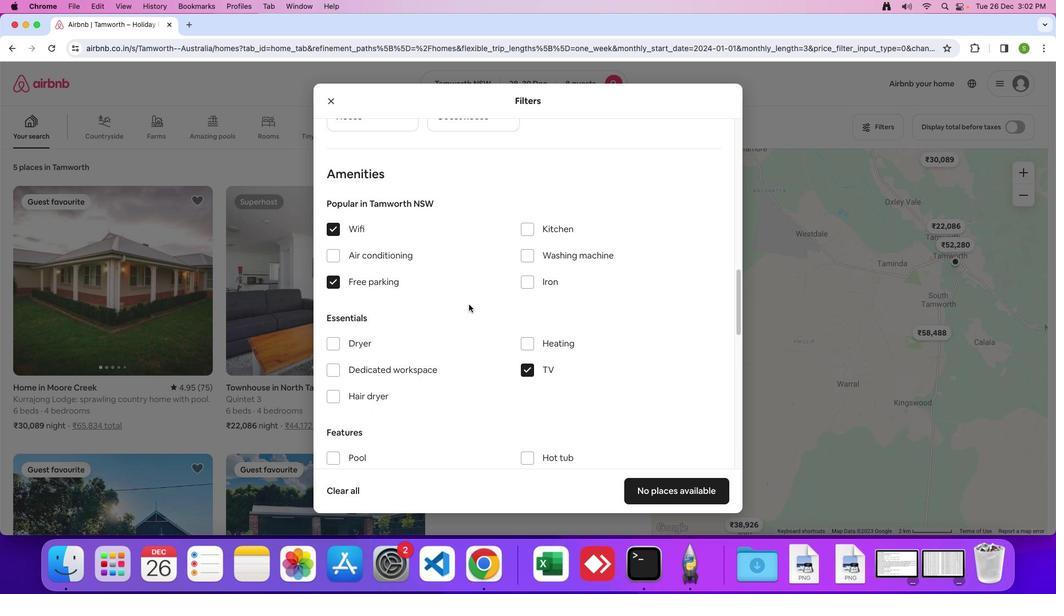 
Action: Mouse scrolled (472, 307) with delta (3, 2)
Screenshot: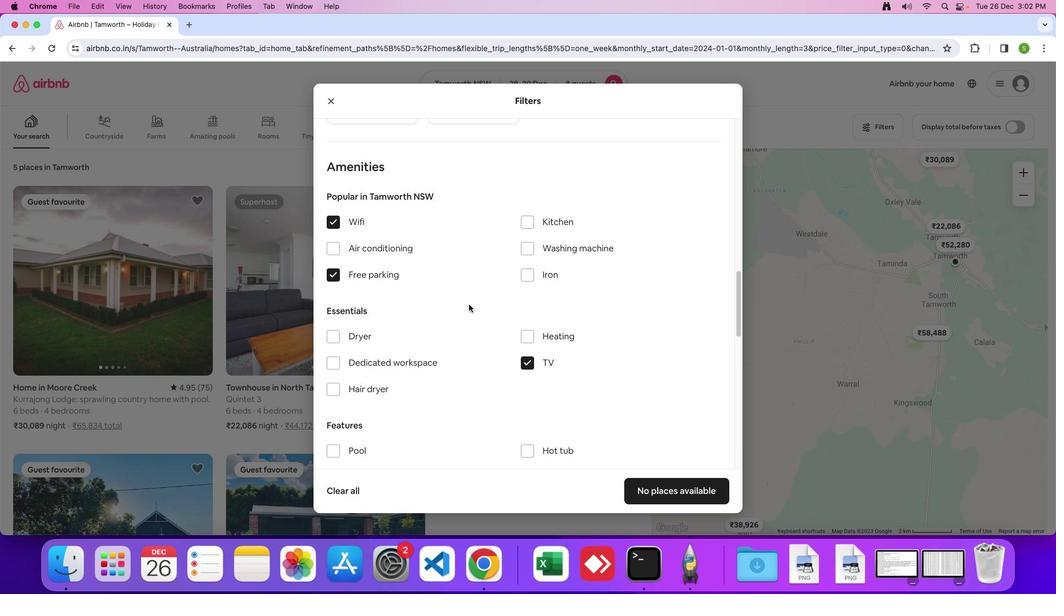 
Action: Mouse scrolled (472, 307) with delta (3, 2)
Screenshot: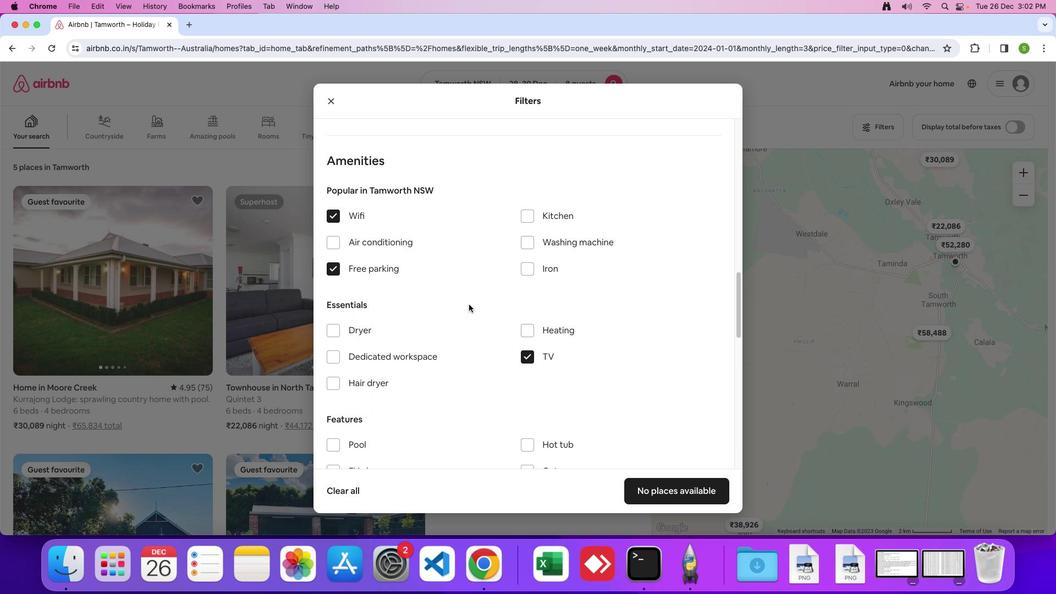 
Action: Mouse moved to (471, 308)
Screenshot: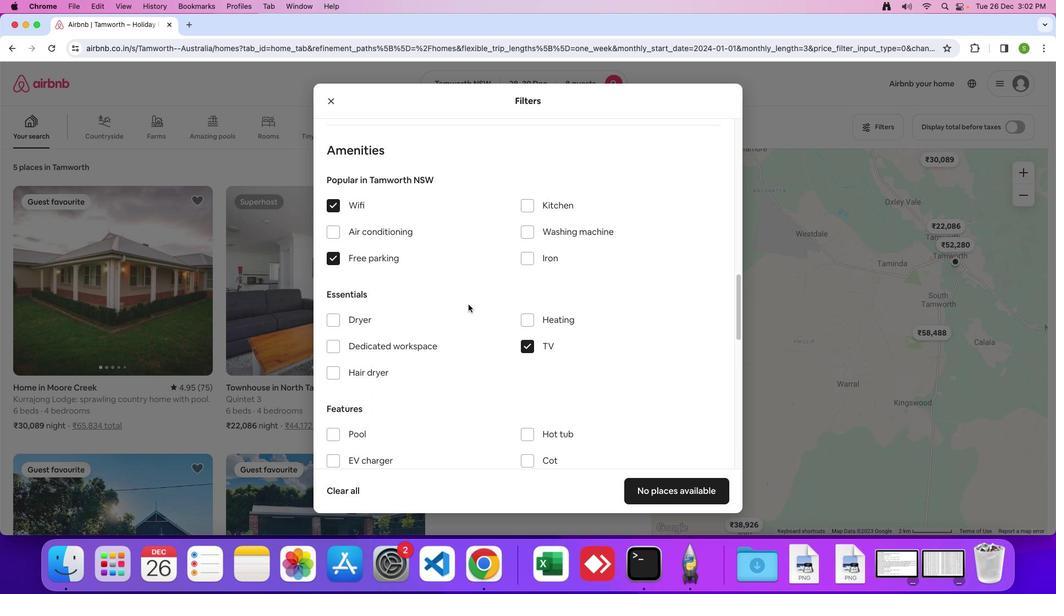 
Action: Mouse scrolled (471, 308) with delta (3, 2)
Screenshot: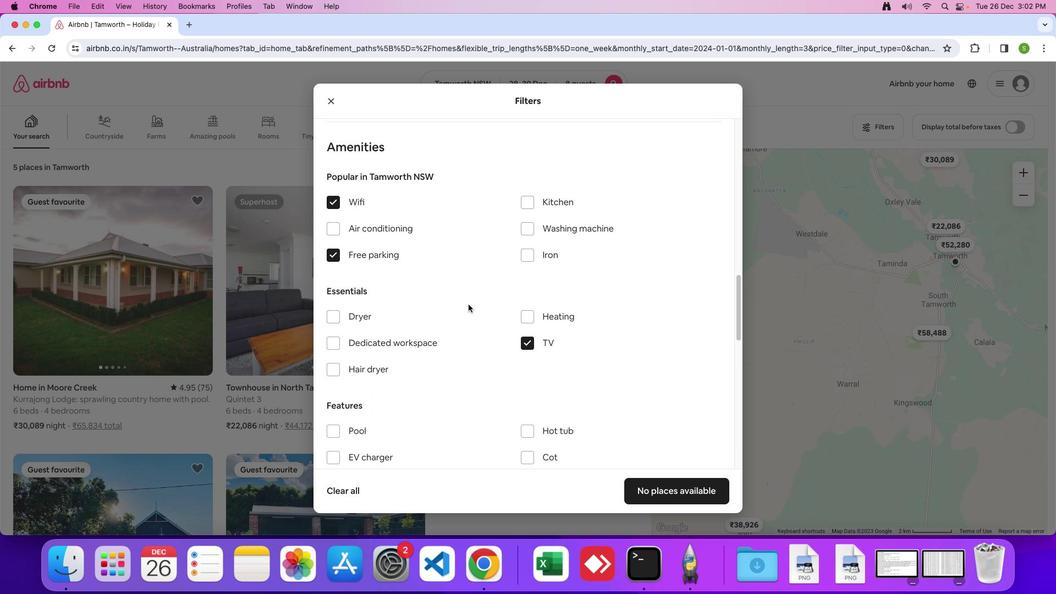 
Action: Mouse scrolled (471, 308) with delta (3, 2)
Screenshot: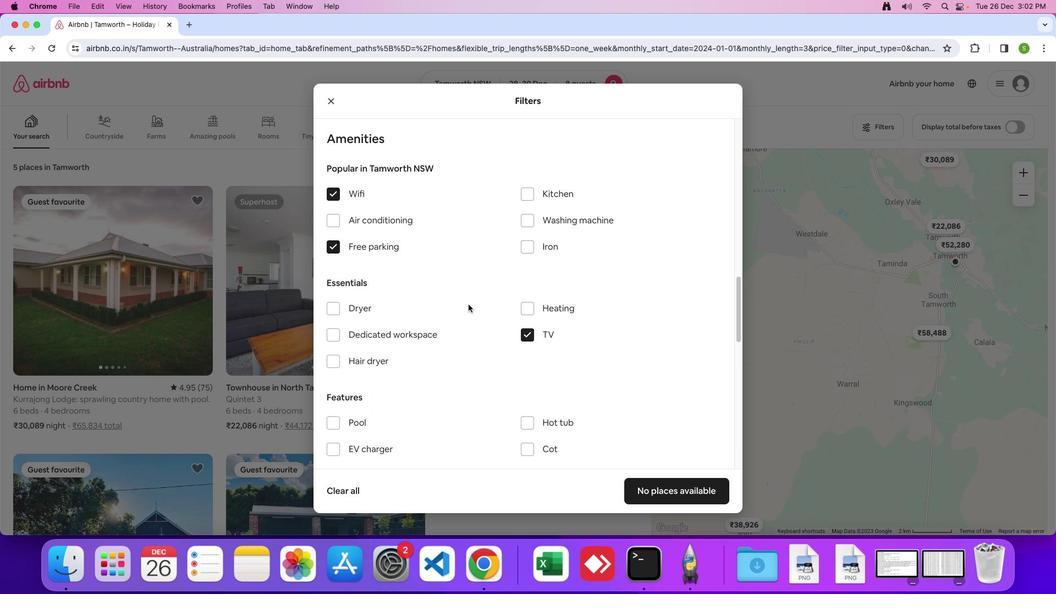 
Action: Mouse scrolled (471, 308) with delta (3, 2)
Screenshot: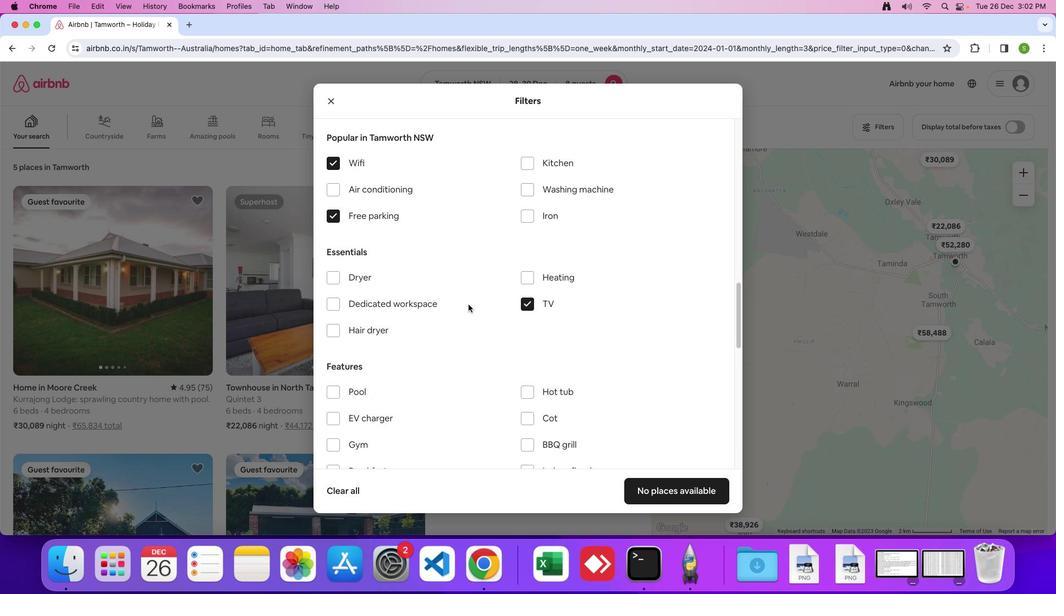 
Action: Mouse scrolled (471, 308) with delta (3, 2)
Screenshot: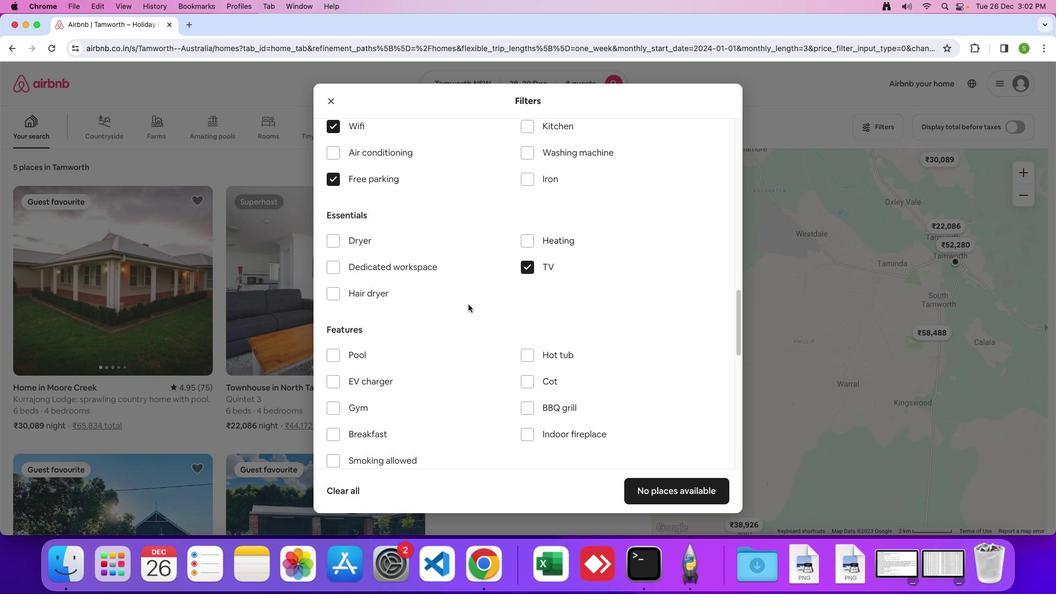 
Action: Mouse scrolled (471, 308) with delta (3, 2)
Screenshot: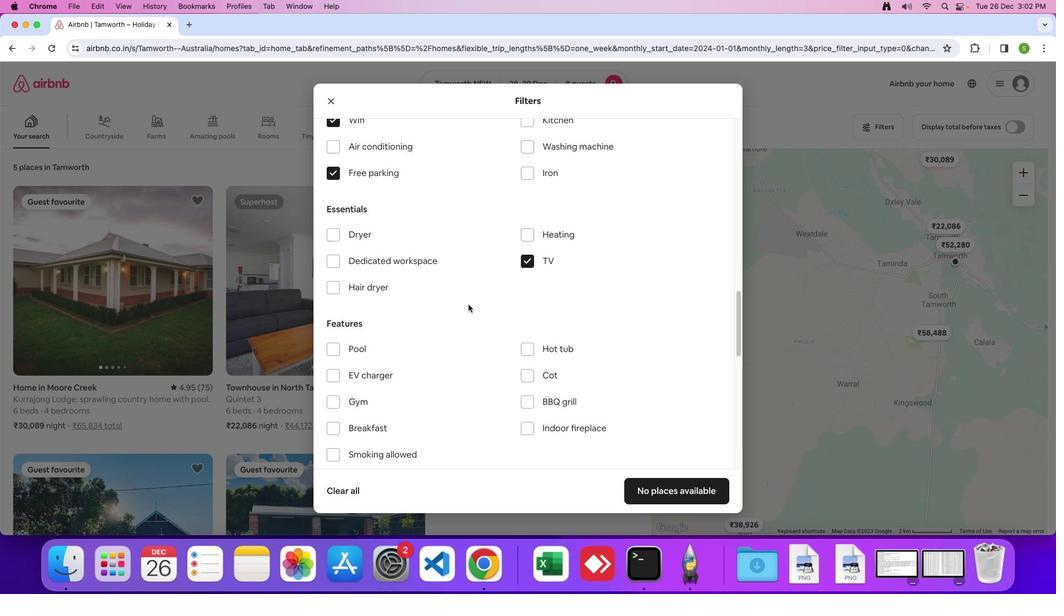
Action: Mouse moved to (529, 350)
Screenshot: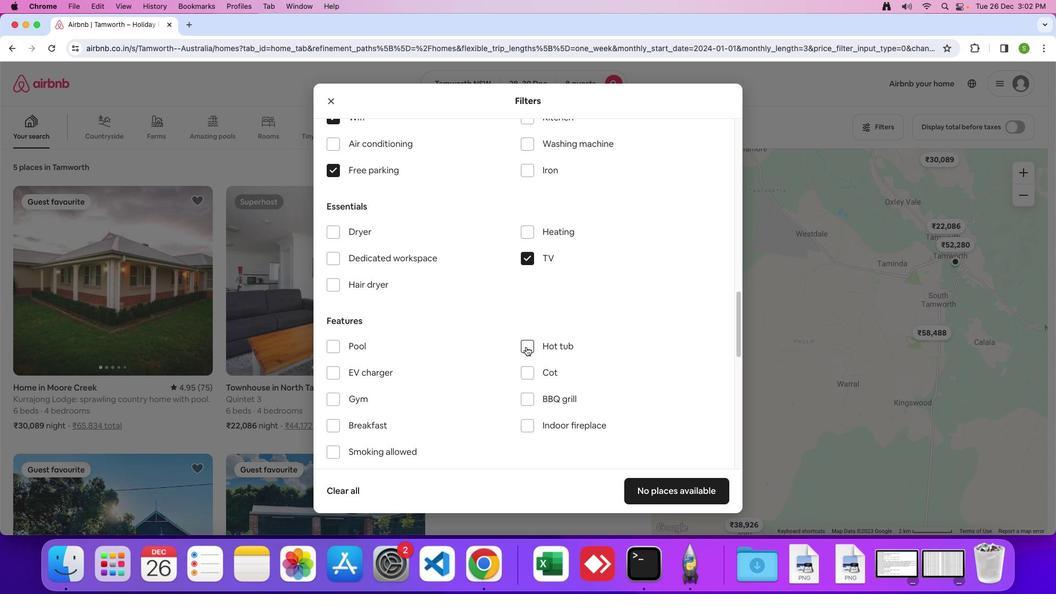 
Action: Mouse pressed left at (529, 350)
Screenshot: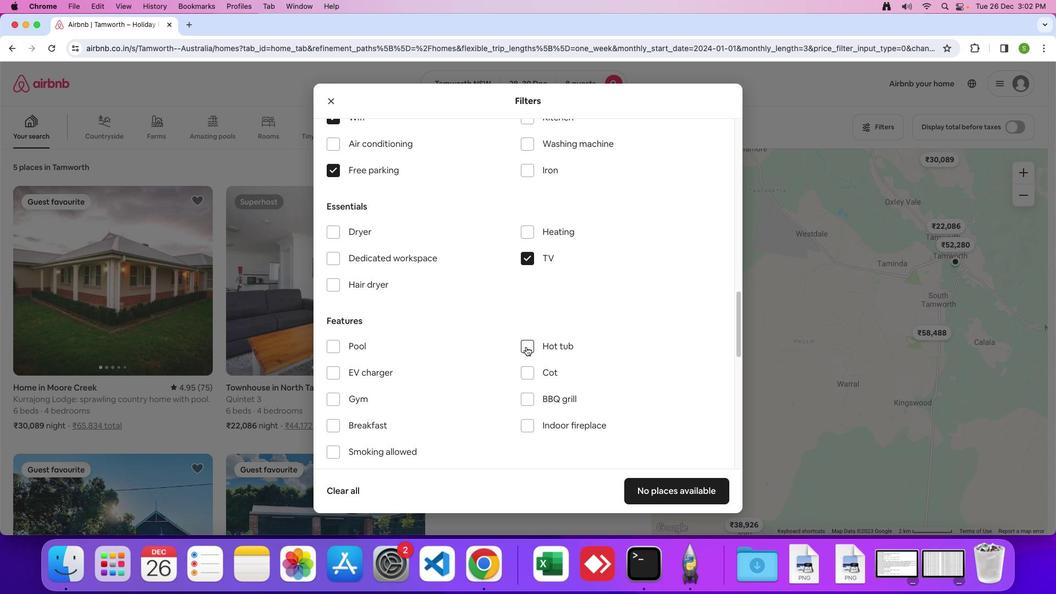 
Action: Mouse moved to (341, 399)
Screenshot: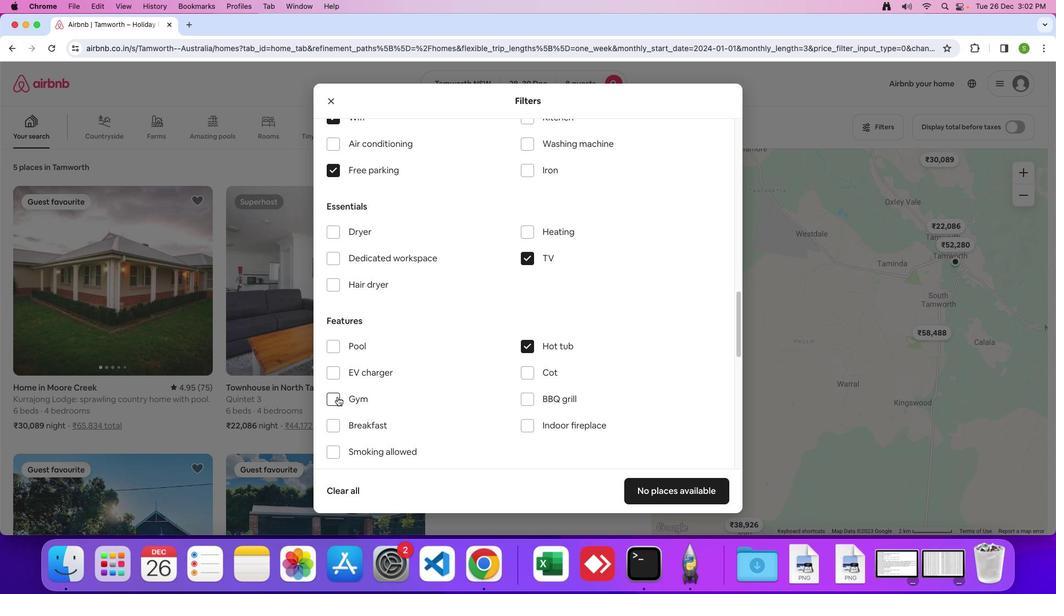 
Action: Mouse pressed left at (341, 399)
Screenshot: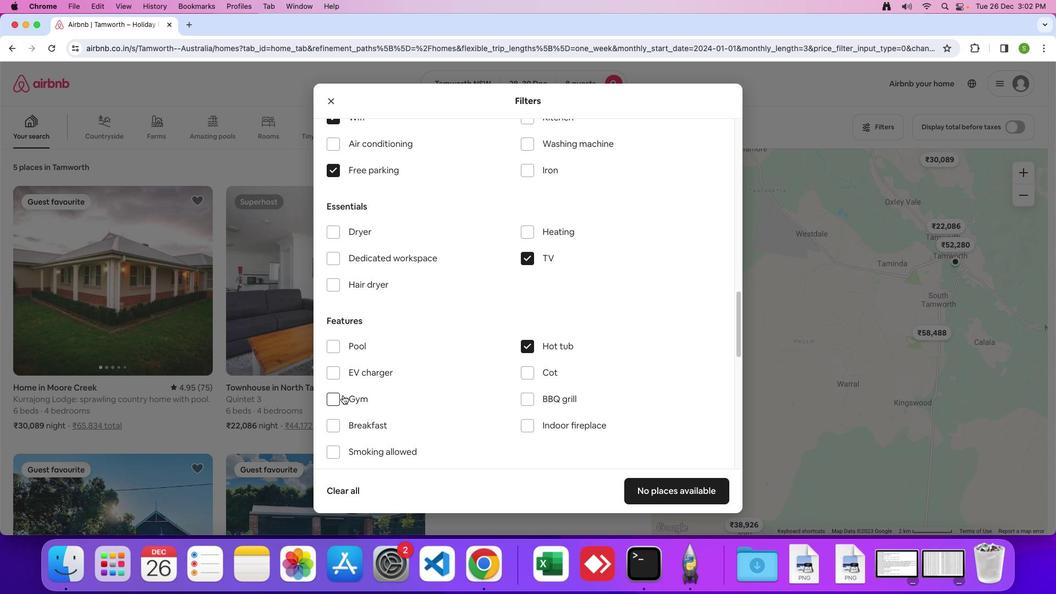 
Action: Mouse moved to (484, 329)
Screenshot: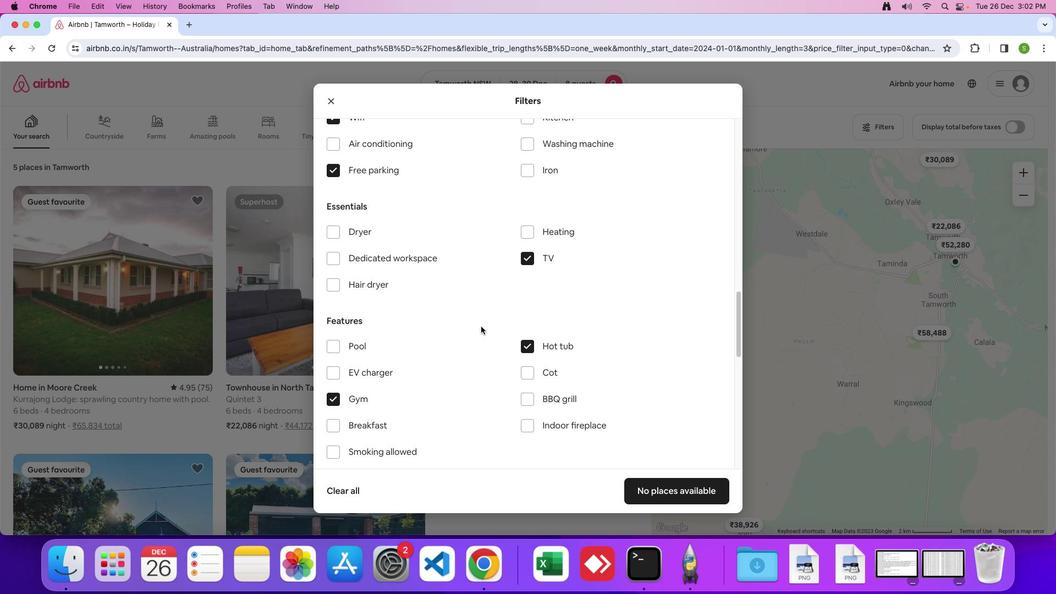 
Action: Mouse scrolled (484, 329) with delta (3, 2)
Screenshot: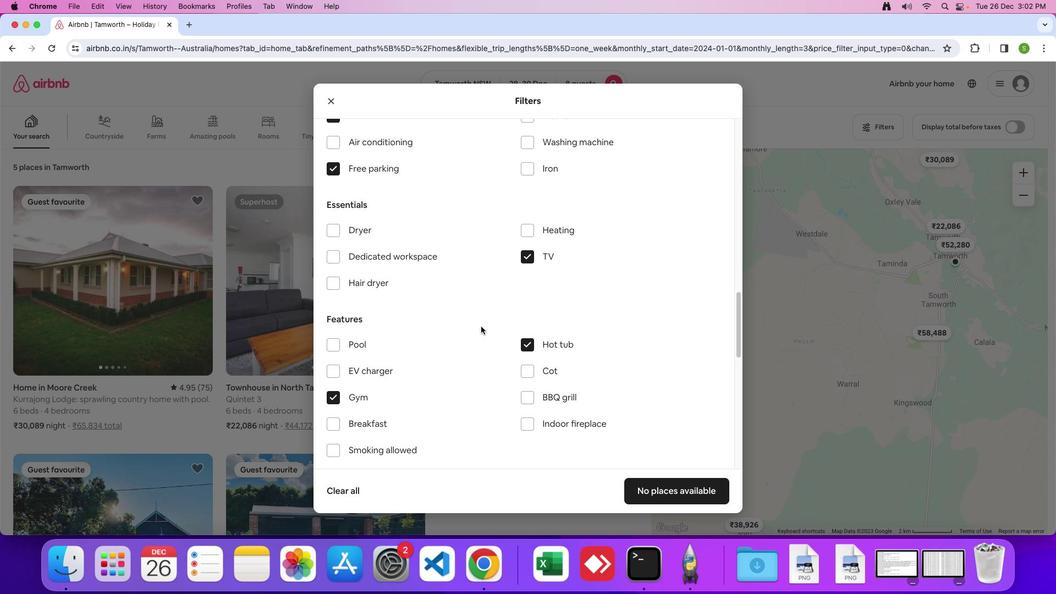 
Action: Mouse scrolled (484, 329) with delta (3, 2)
Screenshot: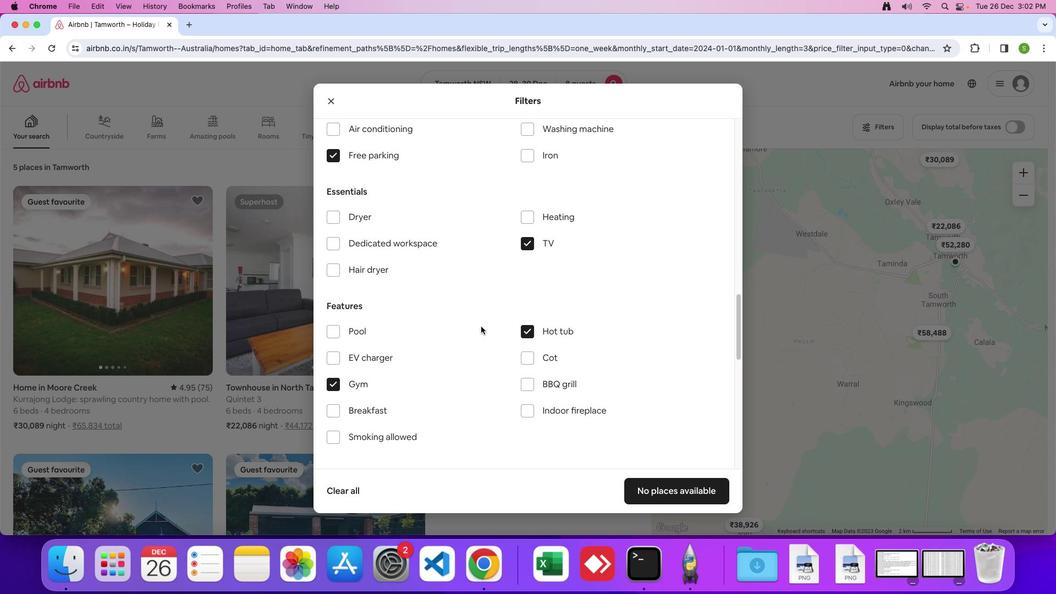 
Action: Mouse scrolled (484, 329) with delta (3, 2)
Screenshot: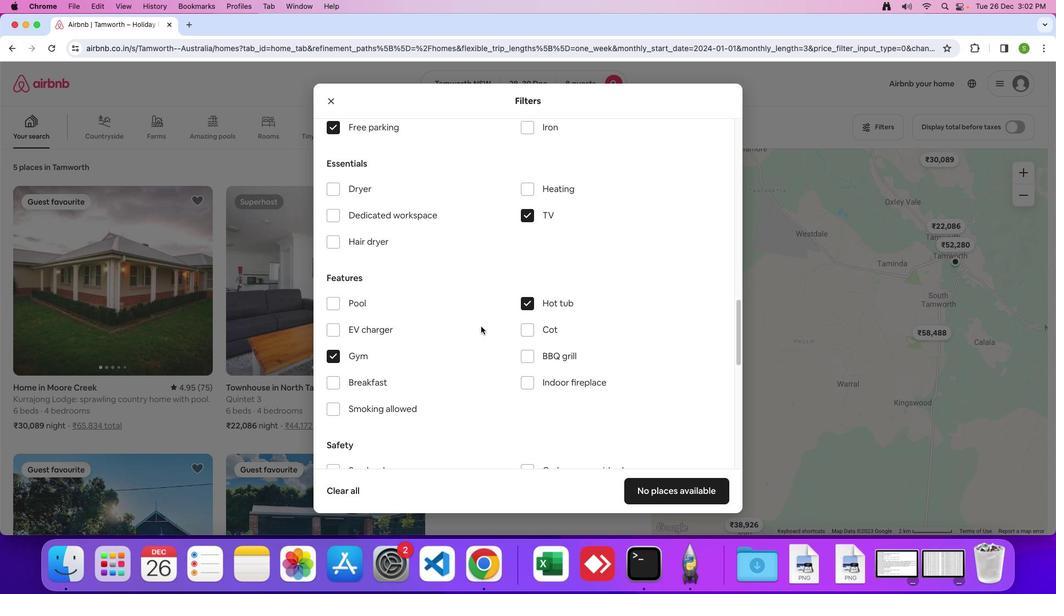 
Action: Mouse scrolled (484, 329) with delta (3, 2)
Screenshot: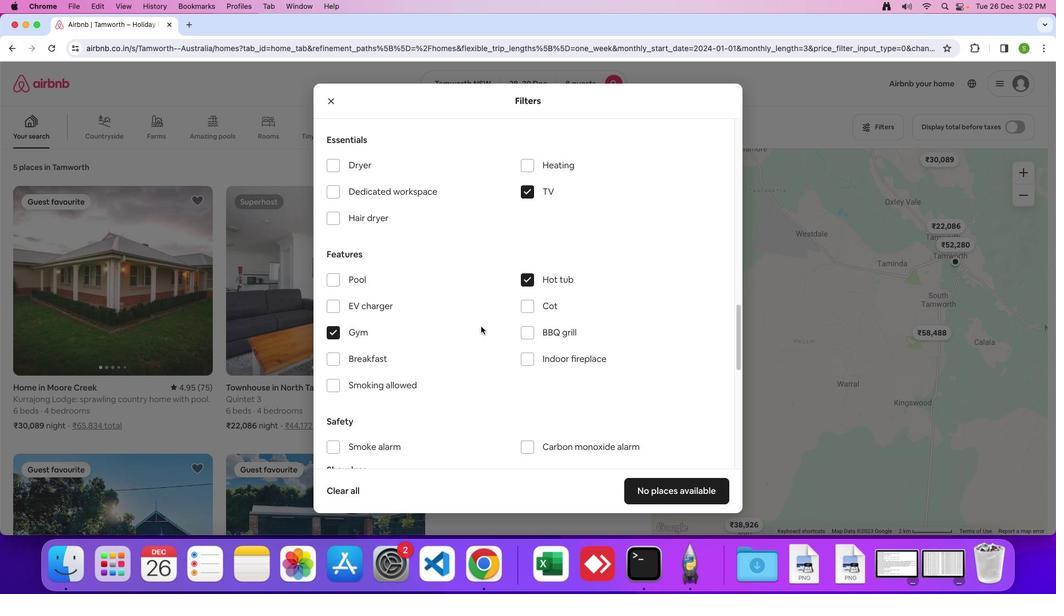 
Action: Mouse scrolled (484, 329) with delta (3, 2)
Screenshot: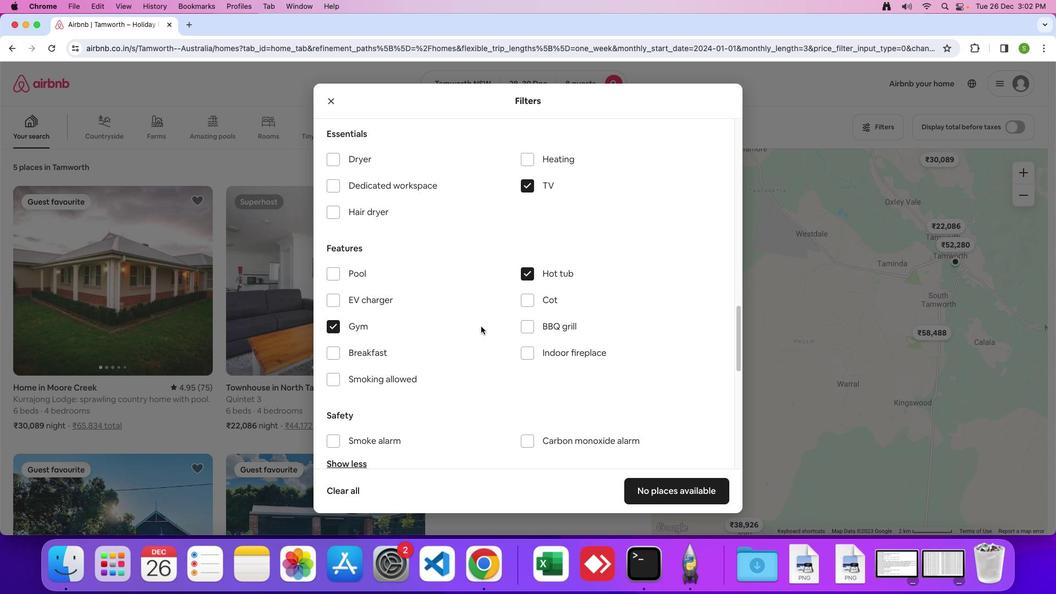 
Action: Mouse scrolled (484, 329) with delta (3, 2)
Screenshot: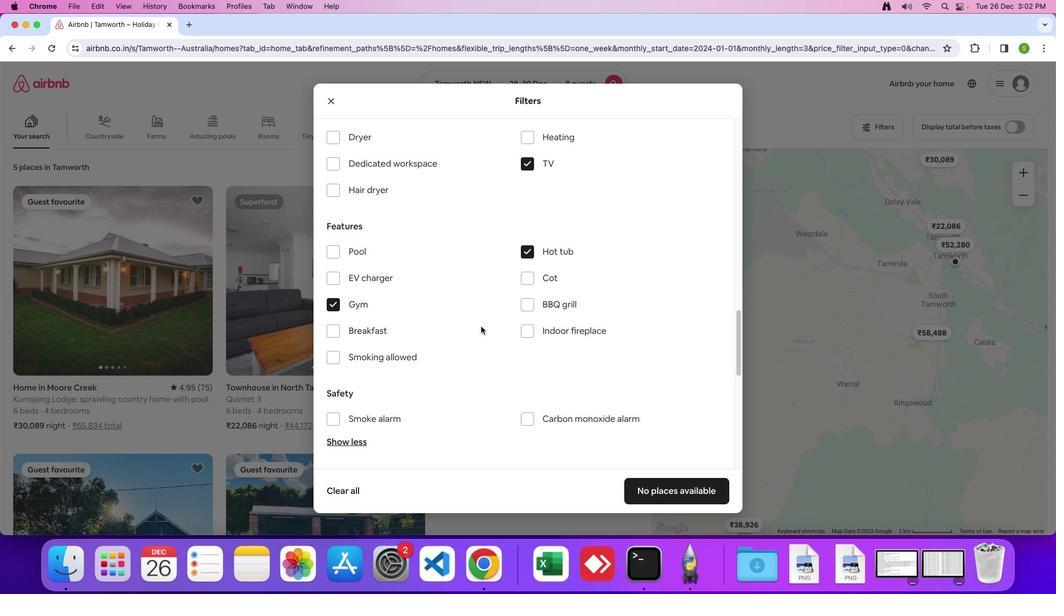 
Action: Mouse scrolled (484, 329) with delta (3, 2)
Screenshot: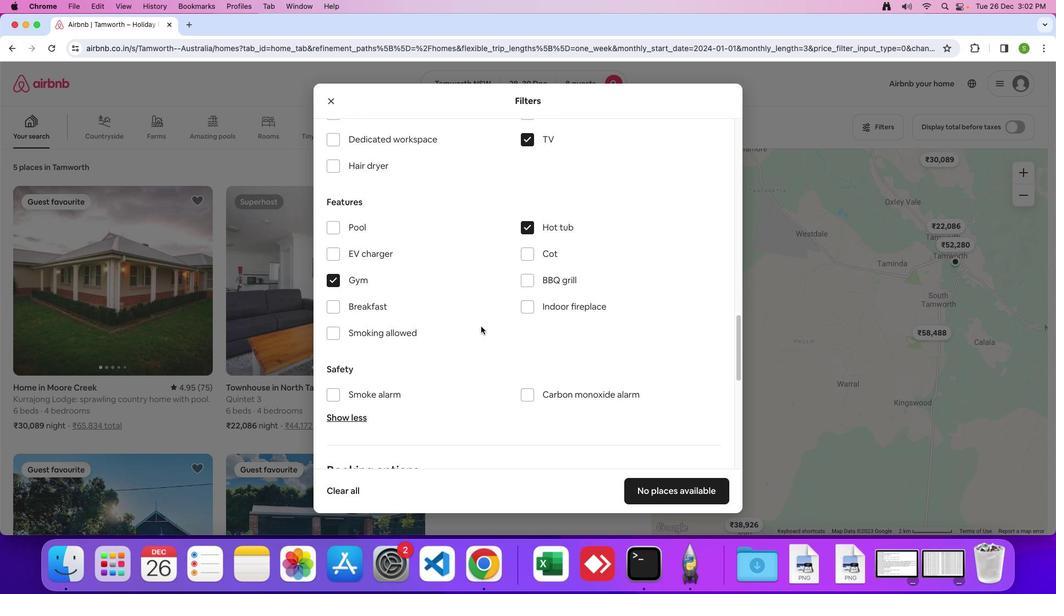 
Action: Mouse scrolled (484, 329) with delta (3, 2)
Screenshot: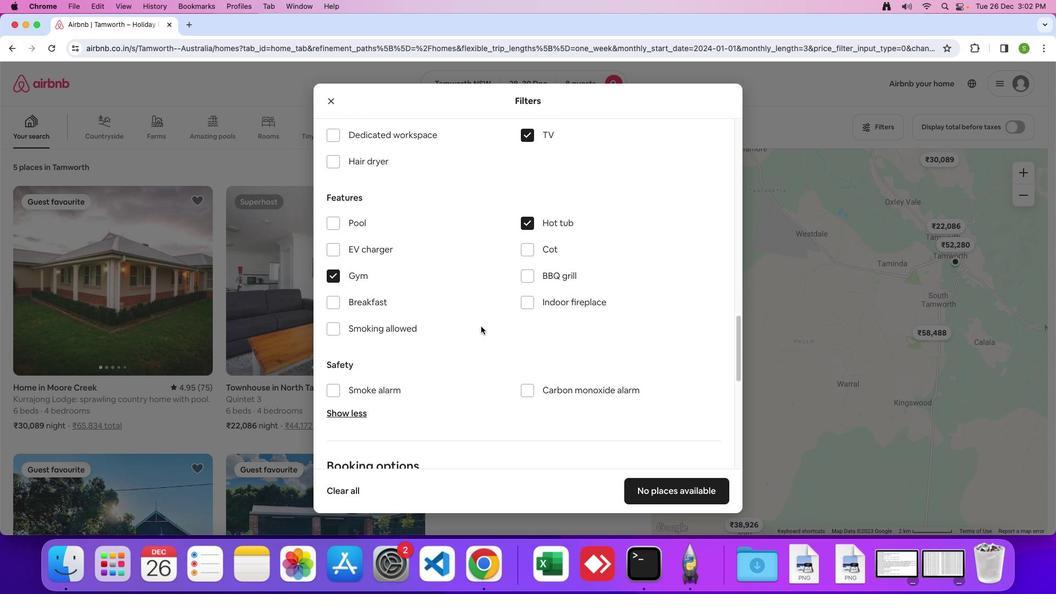 
Action: Mouse scrolled (484, 329) with delta (3, 2)
Screenshot: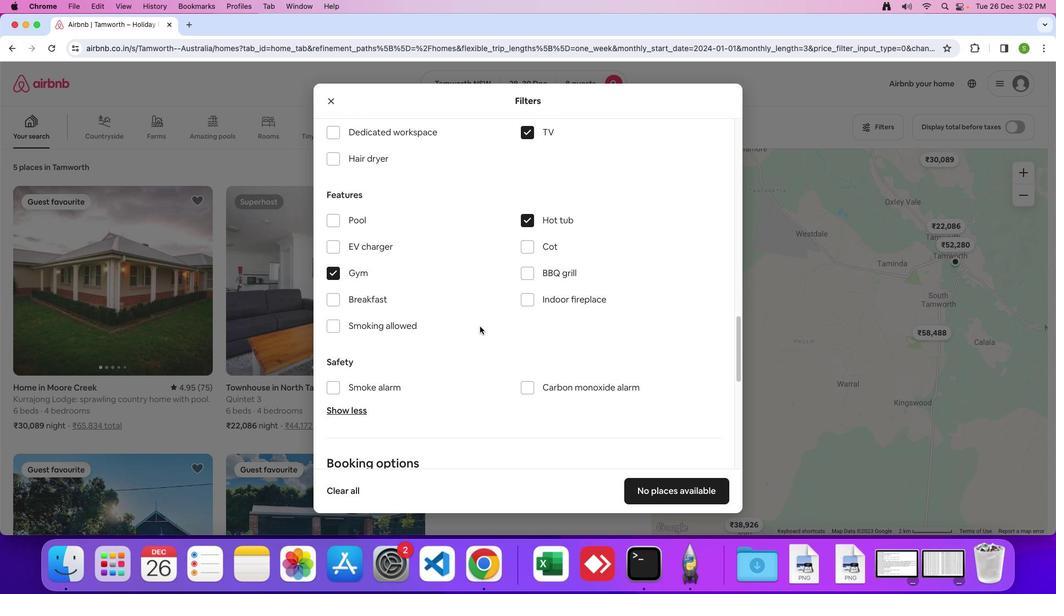 
Action: Mouse moved to (340, 330)
Screenshot: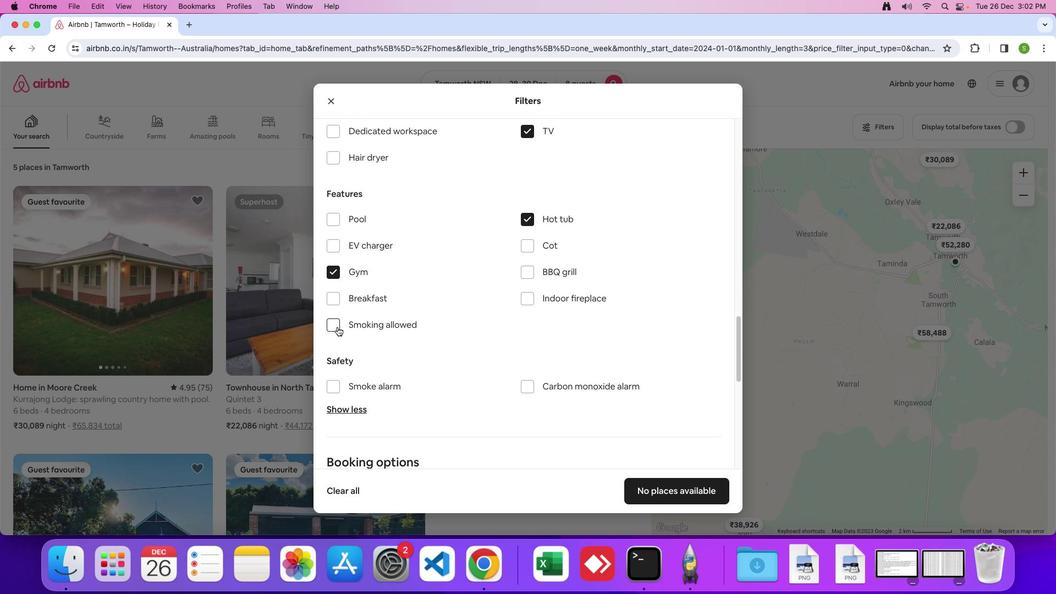 
Action: Mouse pressed left at (340, 330)
Screenshot: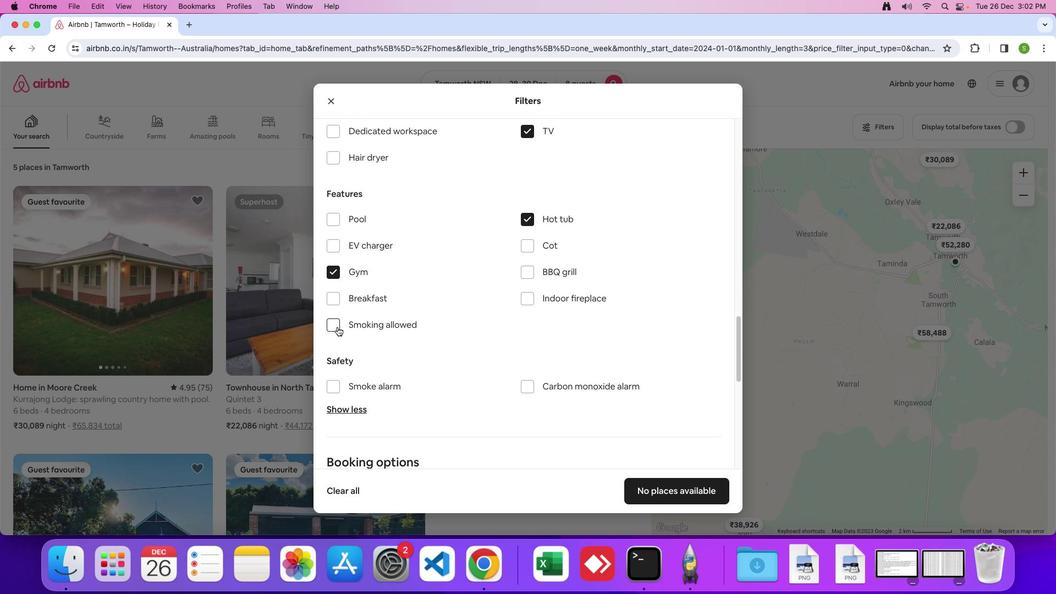
Action: Mouse moved to (490, 342)
Screenshot: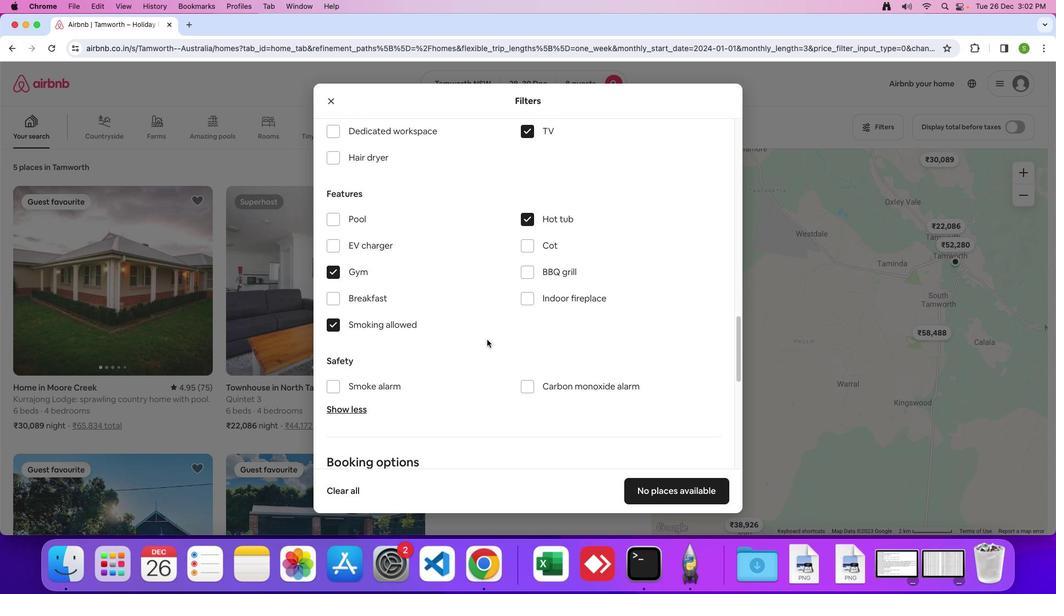 
Action: Mouse scrolled (490, 342) with delta (3, 2)
Screenshot: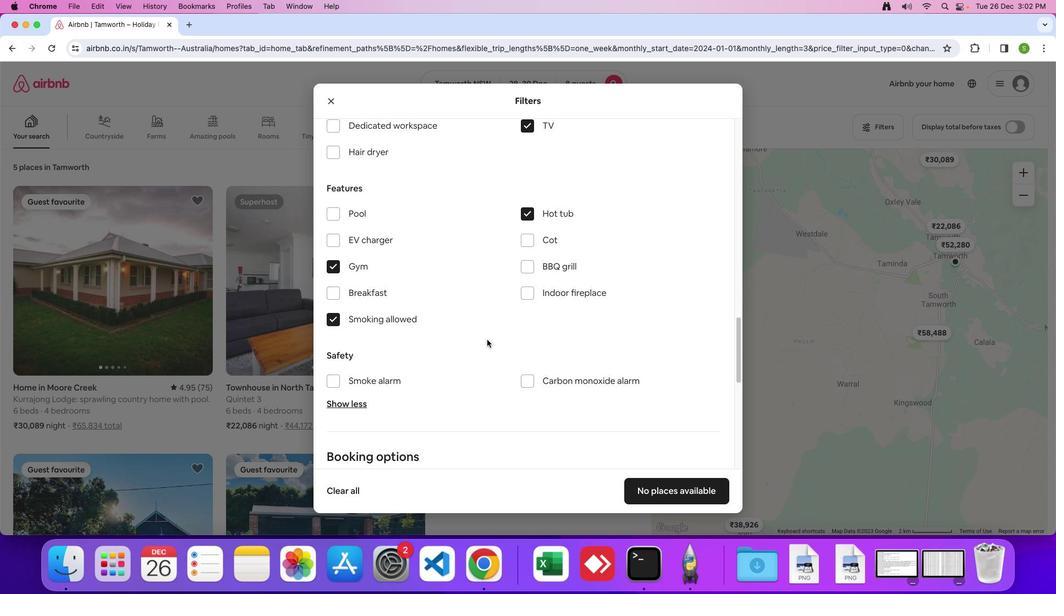
Action: Mouse scrolled (490, 342) with delta (3, 2)
Screenshot: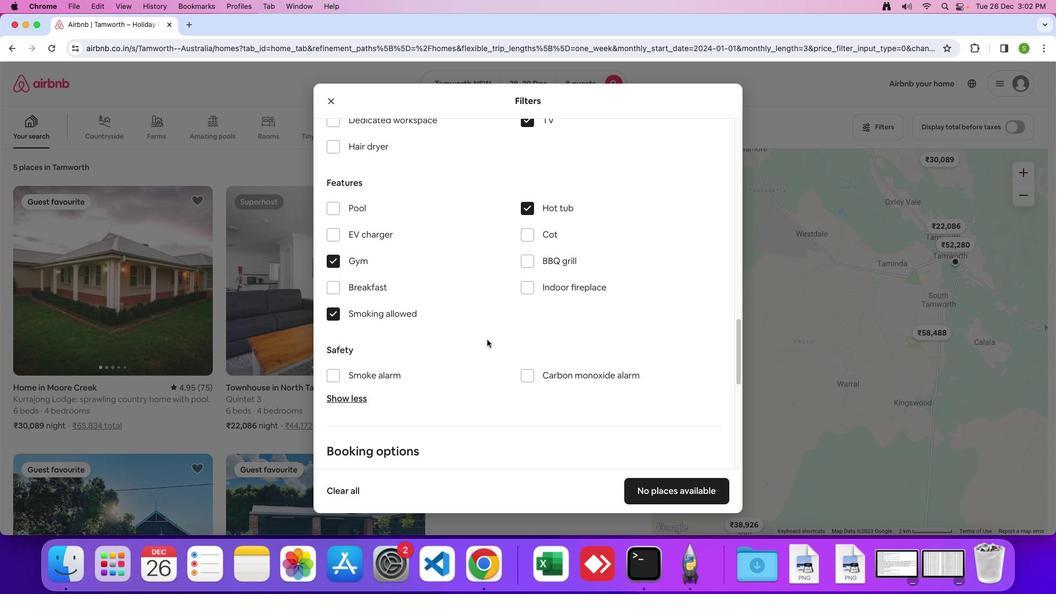 
Action: Mouse moved to (490, 343)
Screenshot: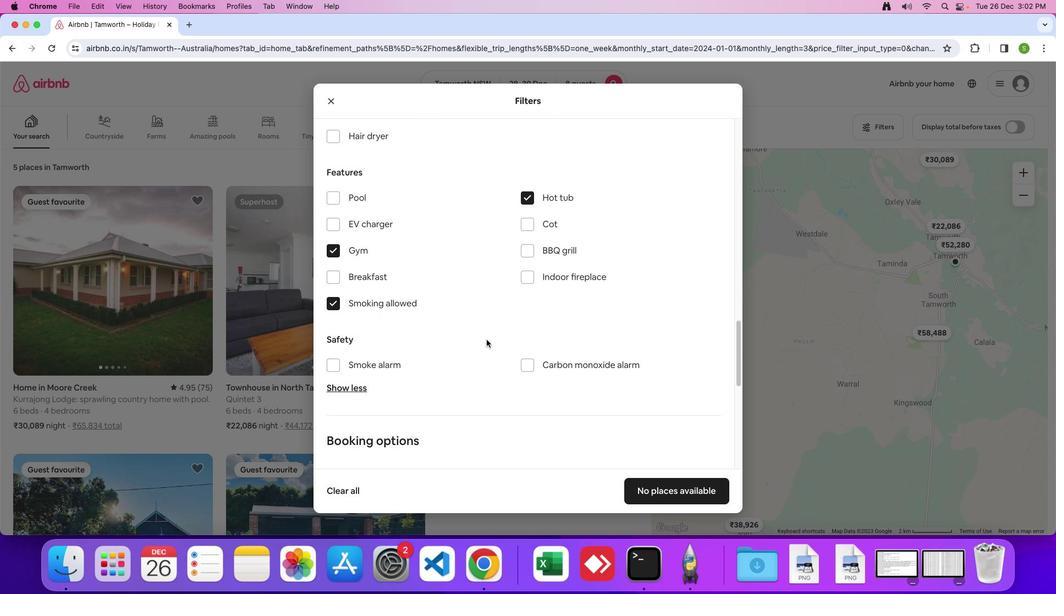 
Action: Mouse scrolled (490, 343) with delta (3, 2)
Screenshot: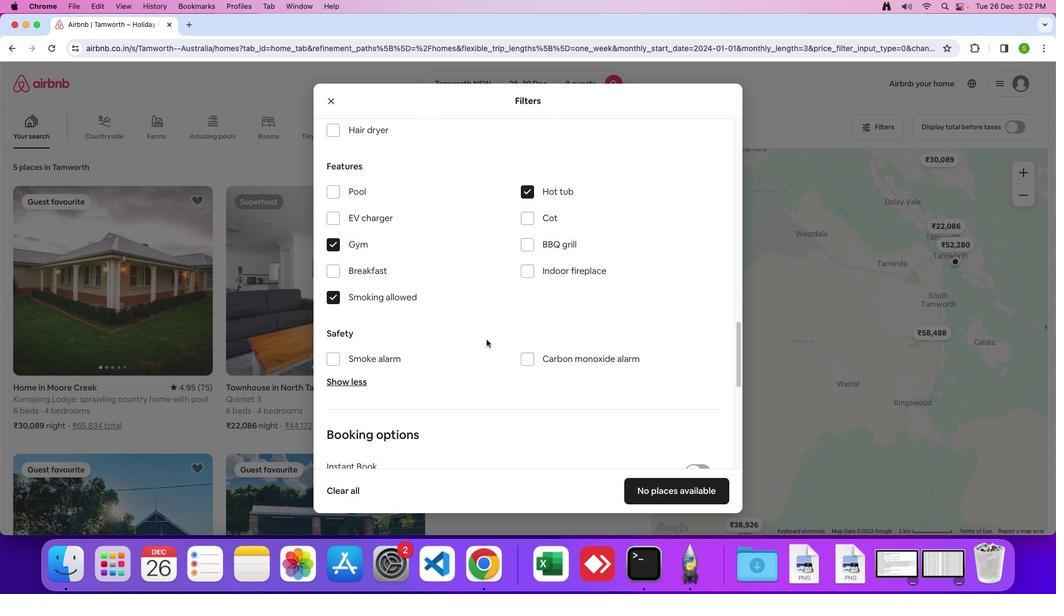 
Action: Mouse scrolled (490, 343) with delta (3, 2)
Screenshot: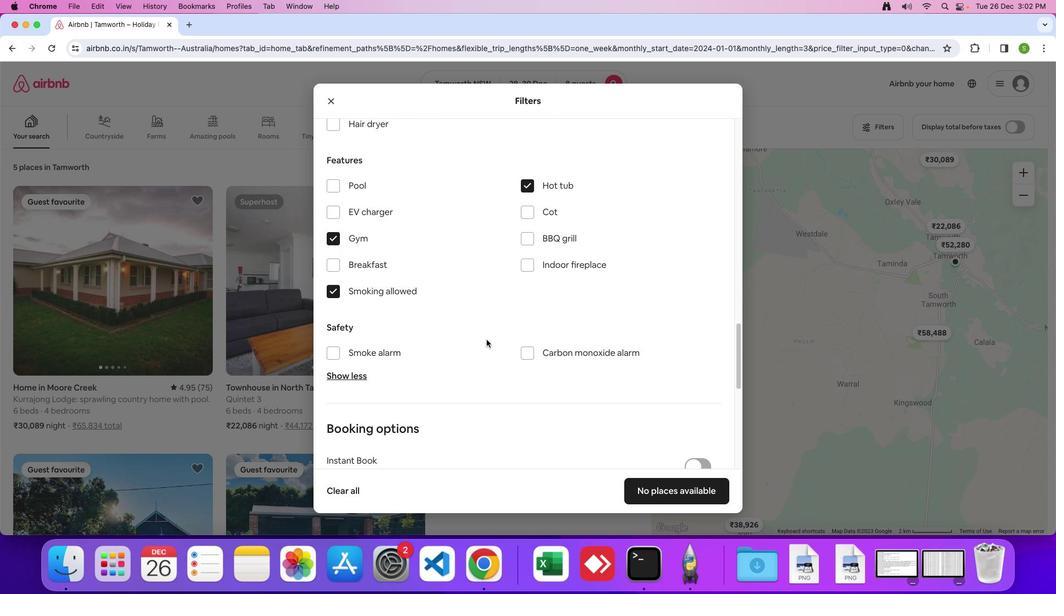 
Action: Mouse scrolled (490, 343) with delta (3, 2)
Screenshot: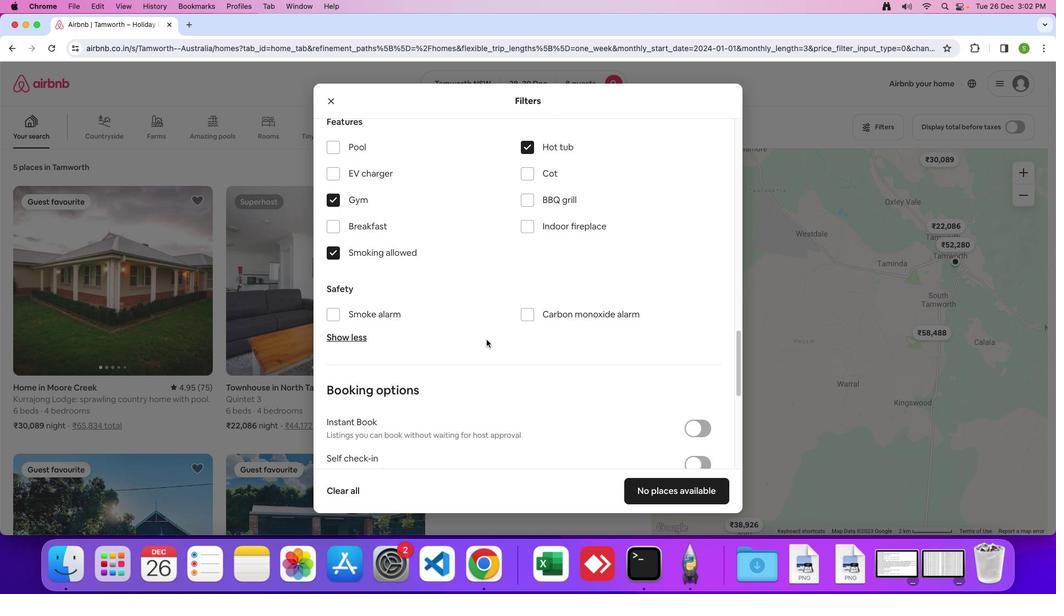 
Action: Mouse scrolled (490, 343) with delta (3, 2)
Screenshot: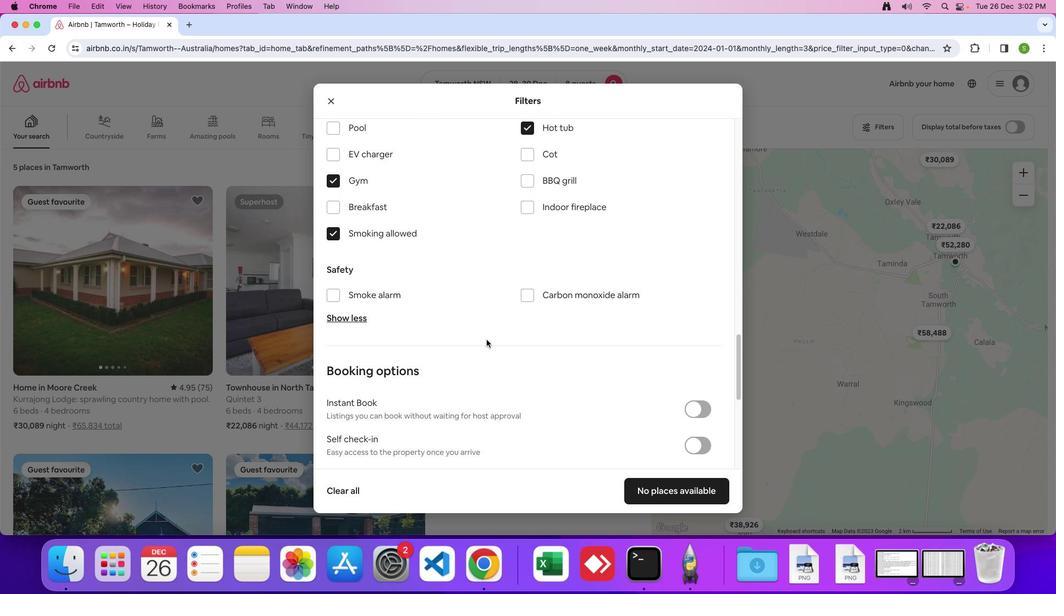 
Action: Mouse scrolled (490, 343) with delta (3, 2)
Screenshot: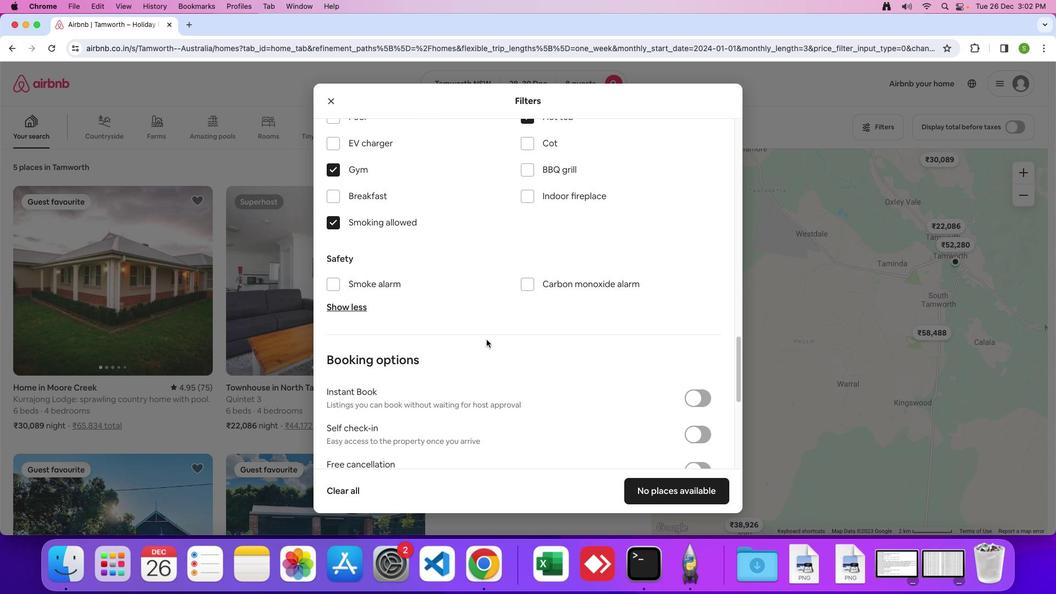 
Action: Mouse moved to (488, 343)
Screenshot: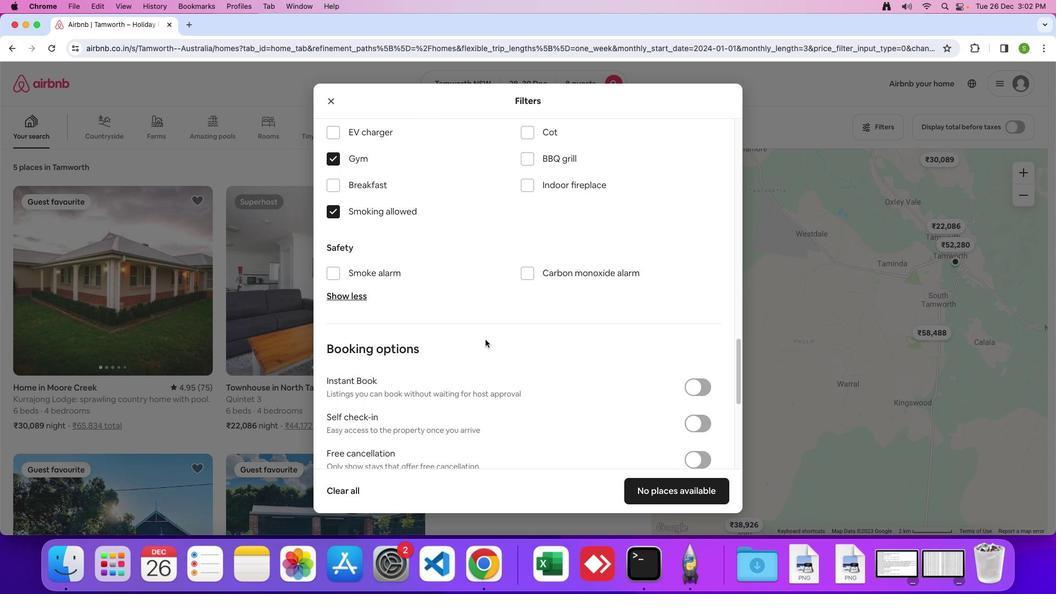 
Action: Mouse scrolled (488, 343) with delta (3, 2)
Screenshot: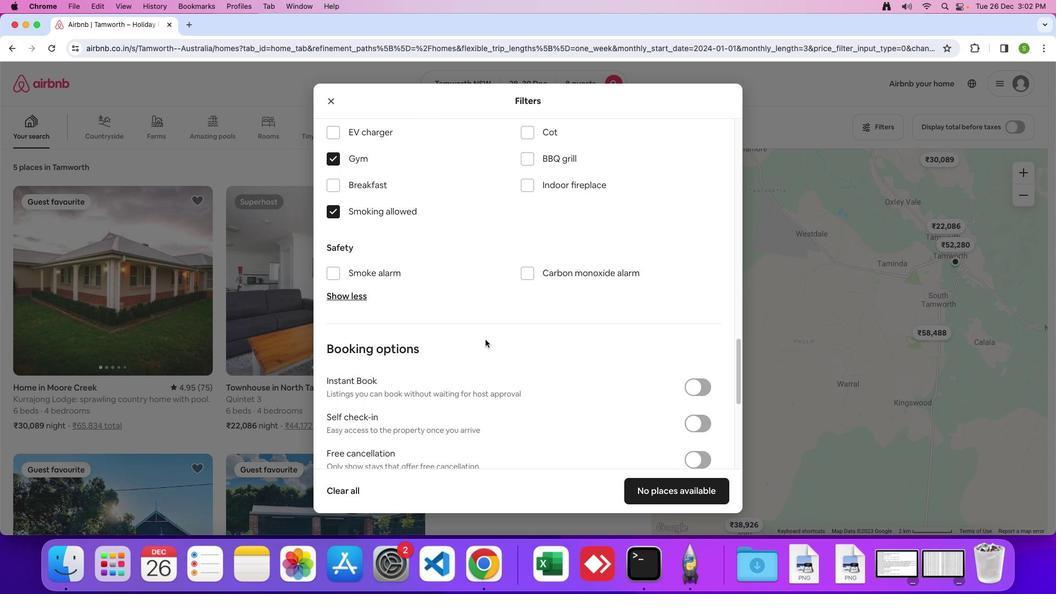 
Action: Mouse scrolled (488, 343) with delta (3, 2)
Screenshot: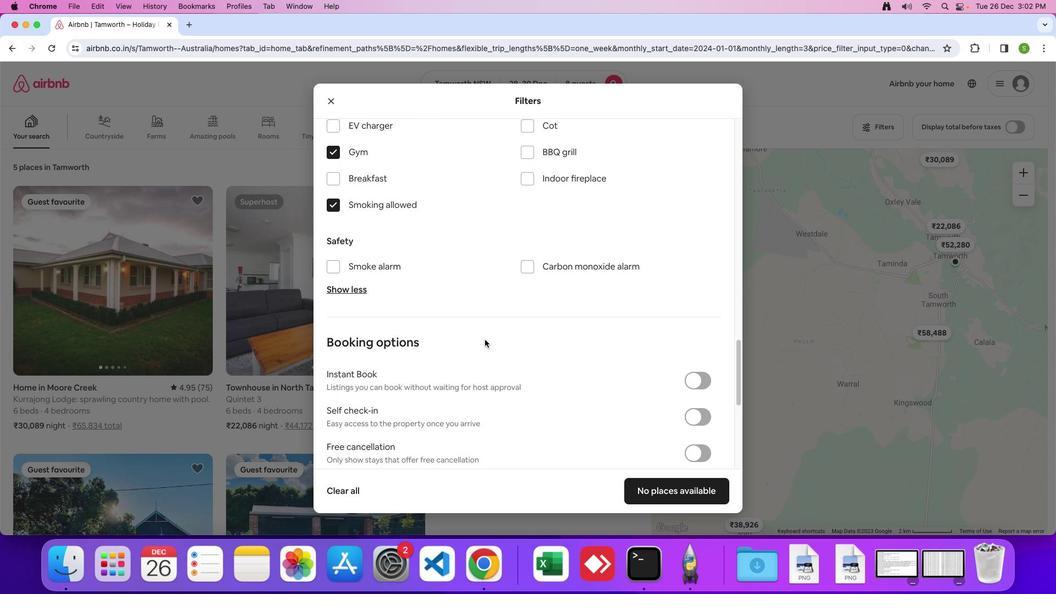 
Action: Mouse scrolled (488, 343) with delta (3, 2)
Screenshot: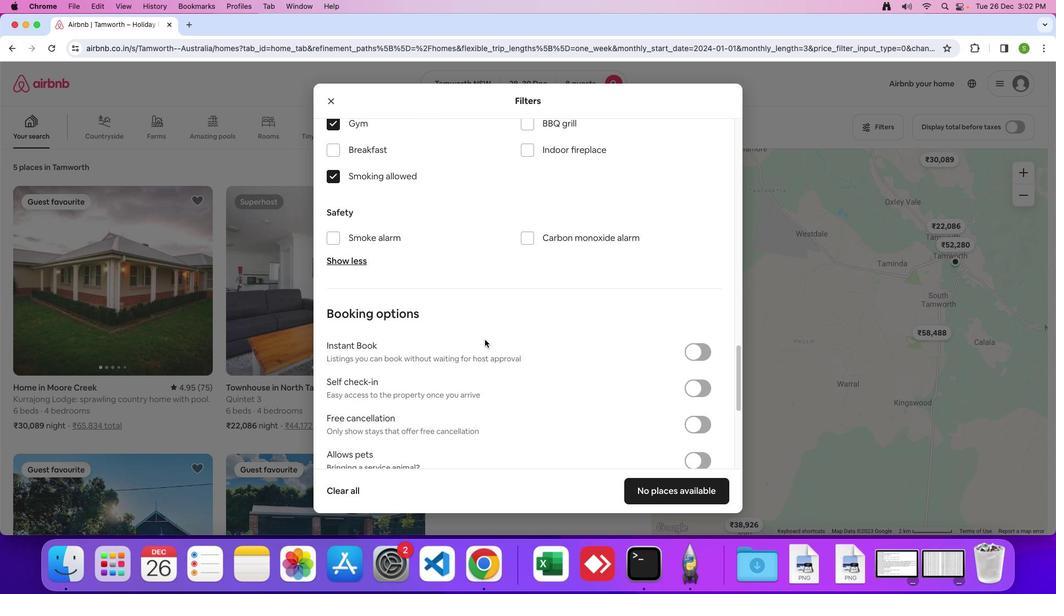 
Action: Mouse moved to (514, 354)
Screenshot: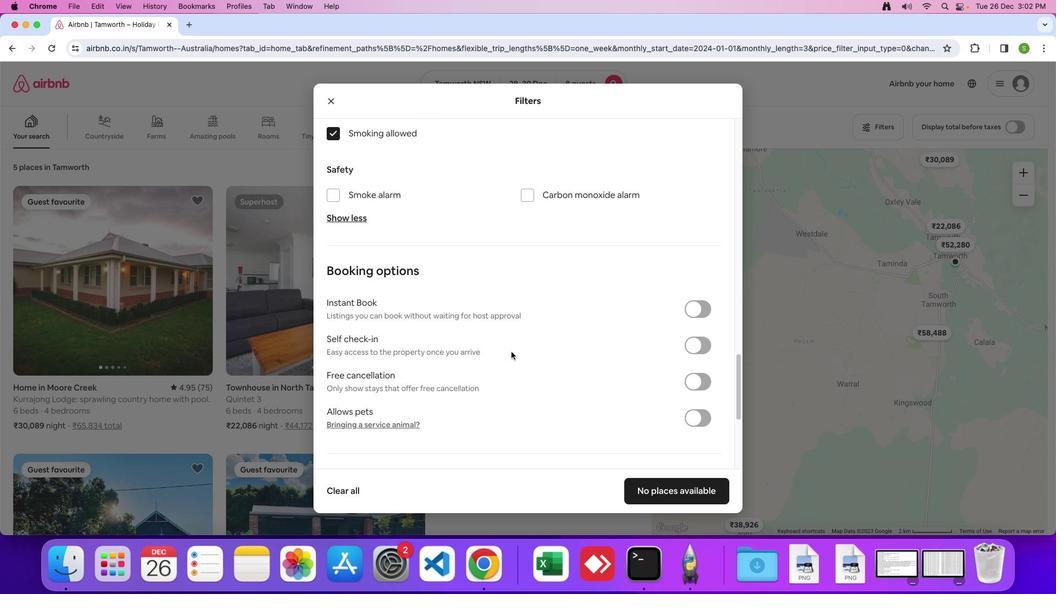 
Action: Mouse scrolled (514, 354) with delta (3, 2)
Screenshot: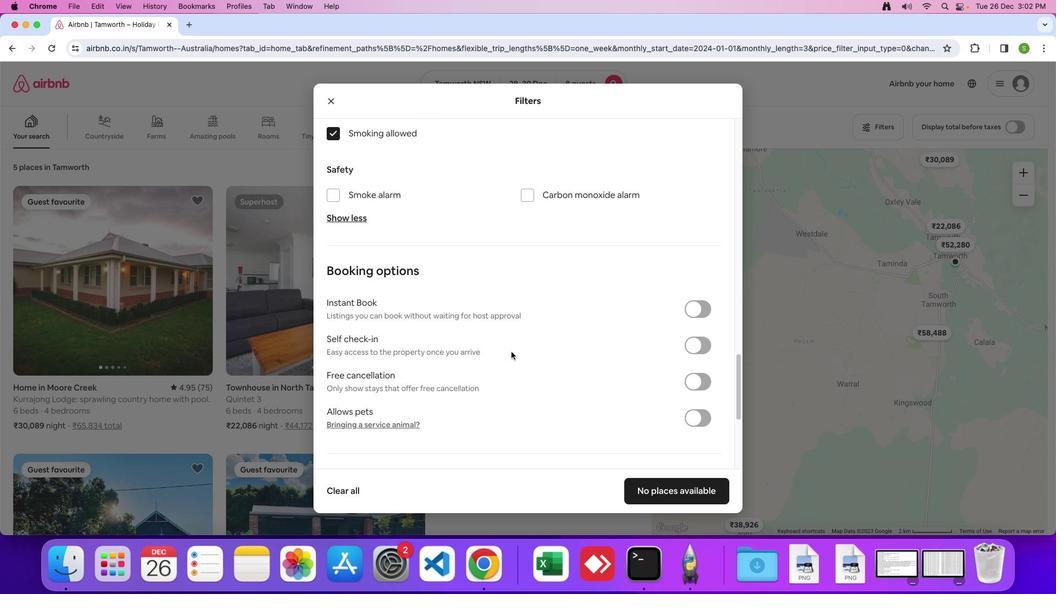 
Action: Mouse scrolled (514, 354) with delta (3, 2)
Screenshot: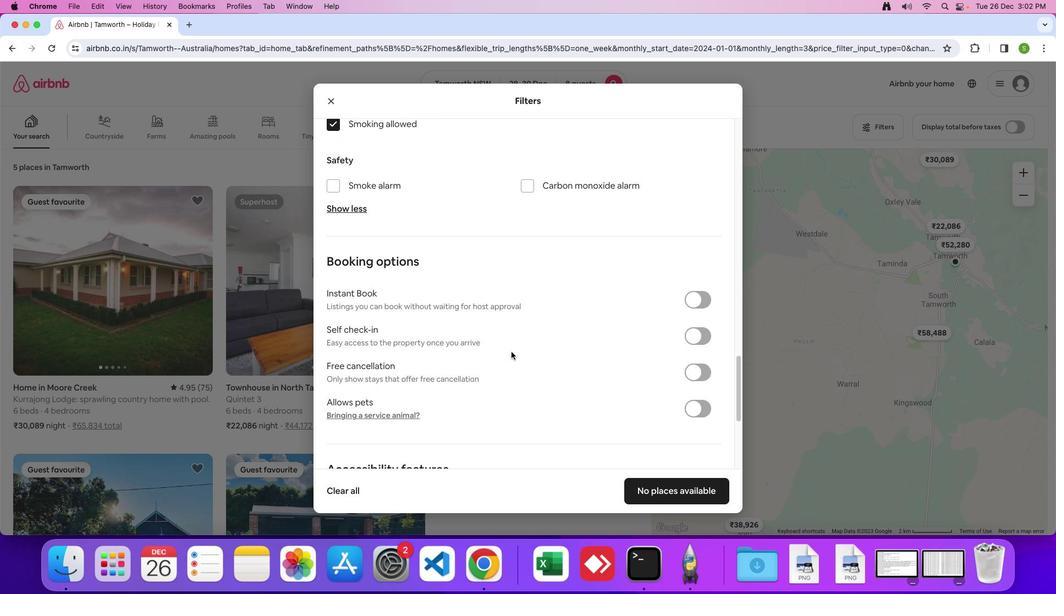 
Action: Mouse moved to (515, 356)
Screenshot: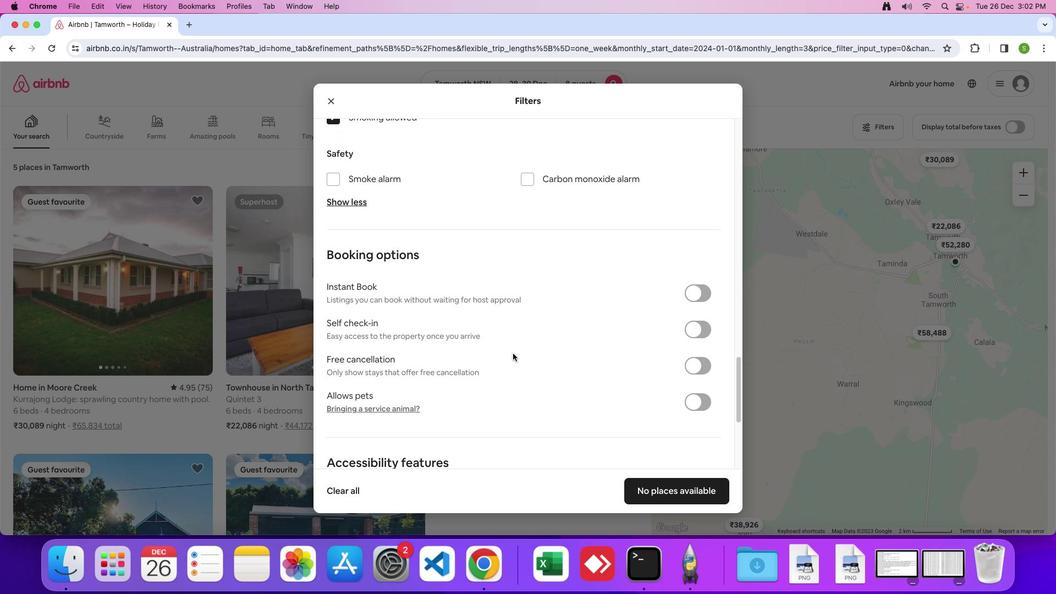 
Action: Mouse scrolled (515, 356) with delta (3, 2)
Screenshot: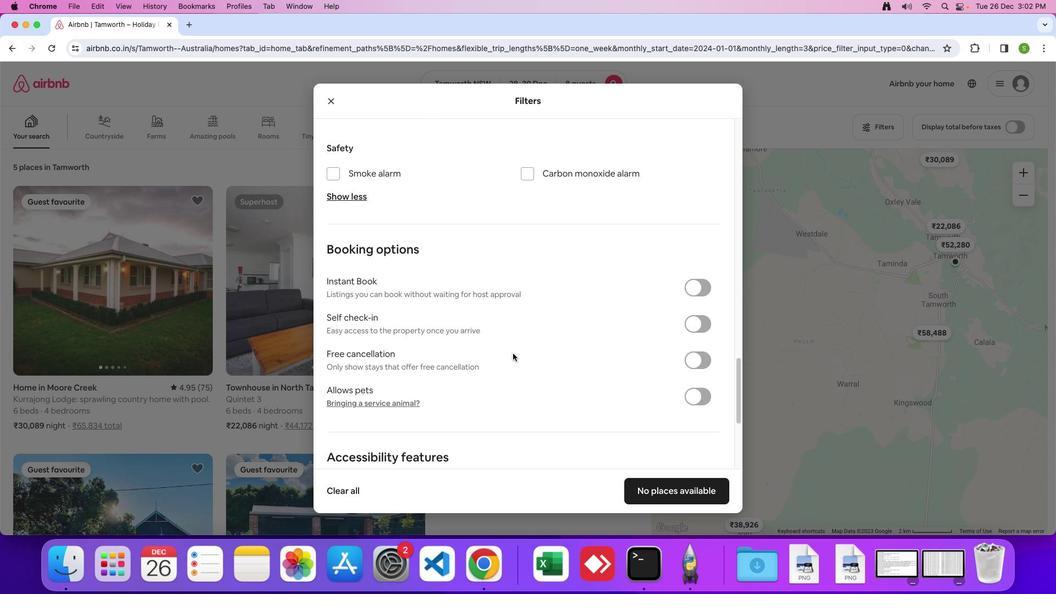 
Action: Mouse scrolled (515, 356) with delta (3, 2)
Screenshot: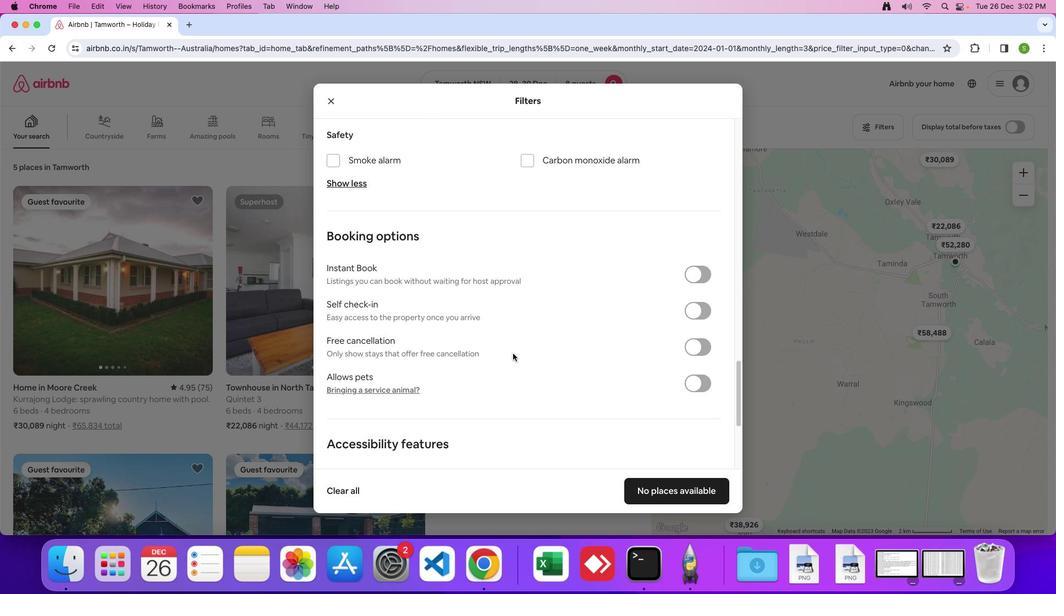 
Action: Mouse scrolled (515, 356) with delta (3, 2)
Screenshot: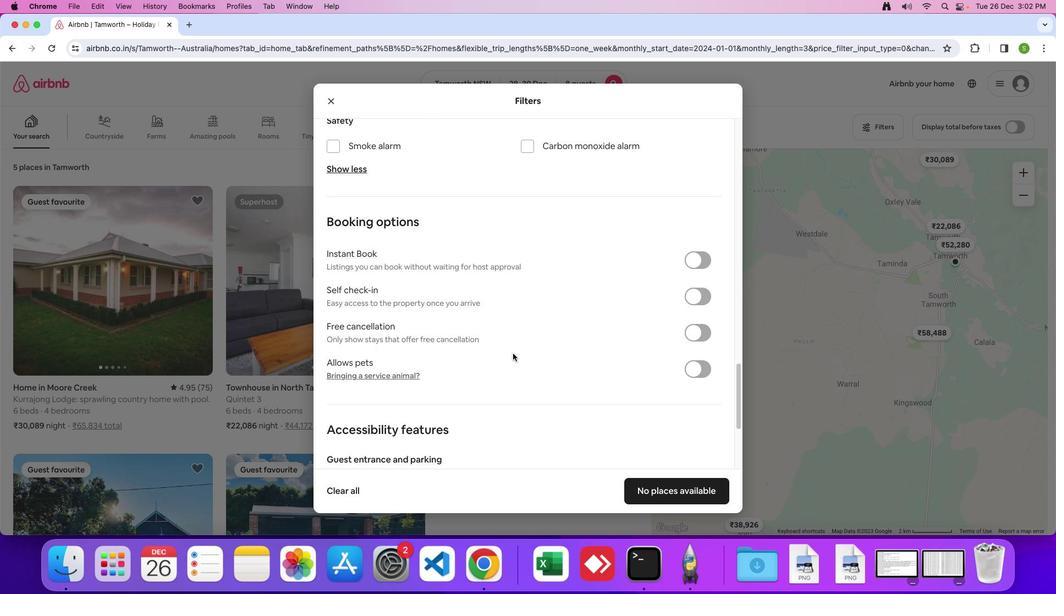 
Action: Mouse scrolled (515, 356) with delta (3, 2)
Screenshot: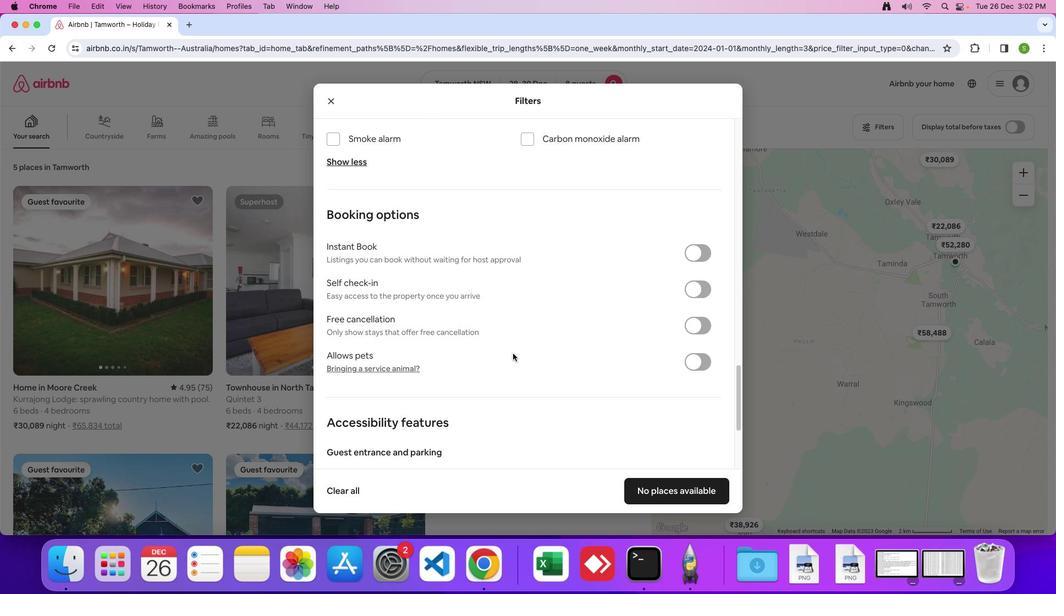 
Action: Mouse scrolled (515, 356) with delta (3, 2)
Screenshot: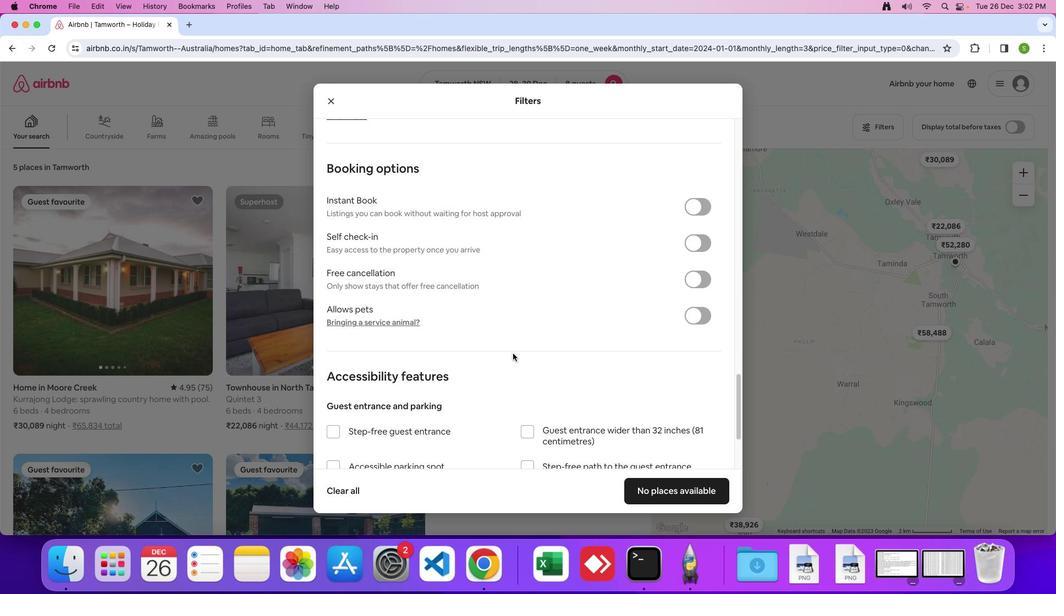 
Action: Mouse scrolled (515, 356) with delta (3, 2)
Screenshot: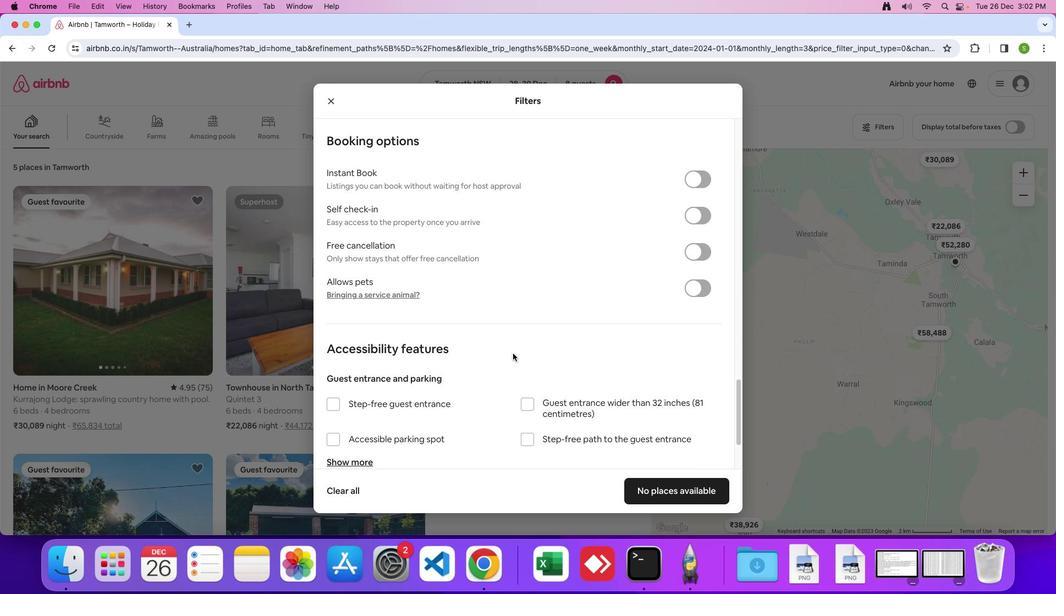 
Action: Mouse scrolled (515, 356) with delta (3, 2)
Screenshot: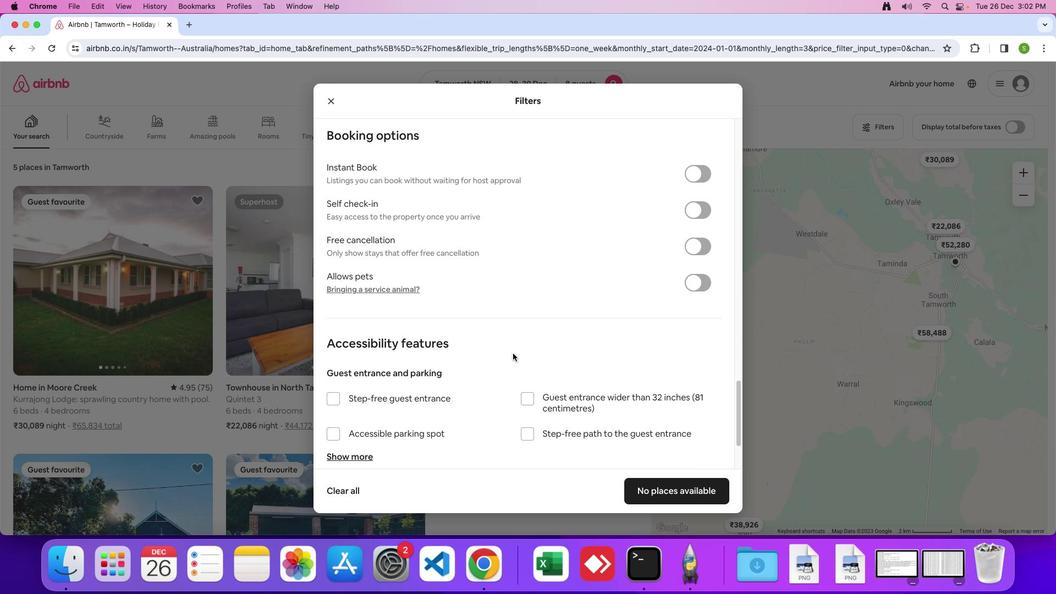 
Action: Mouse scrolled (515, 356) with delta (3, 2)
Screenshot: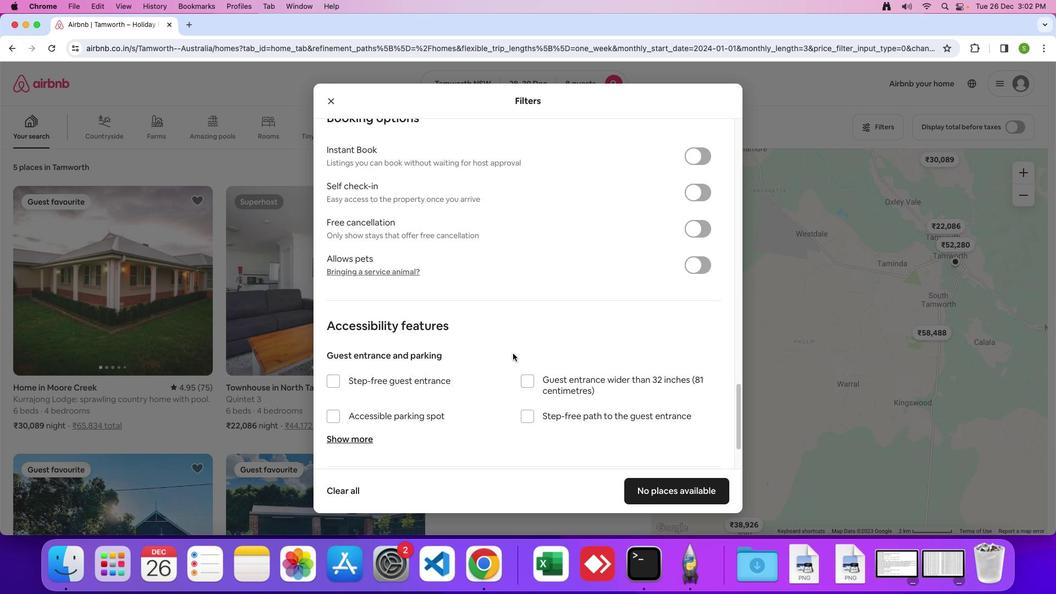 
Action: Mouse scrolled (515, 356) with delta (3, 2)
Screenshot: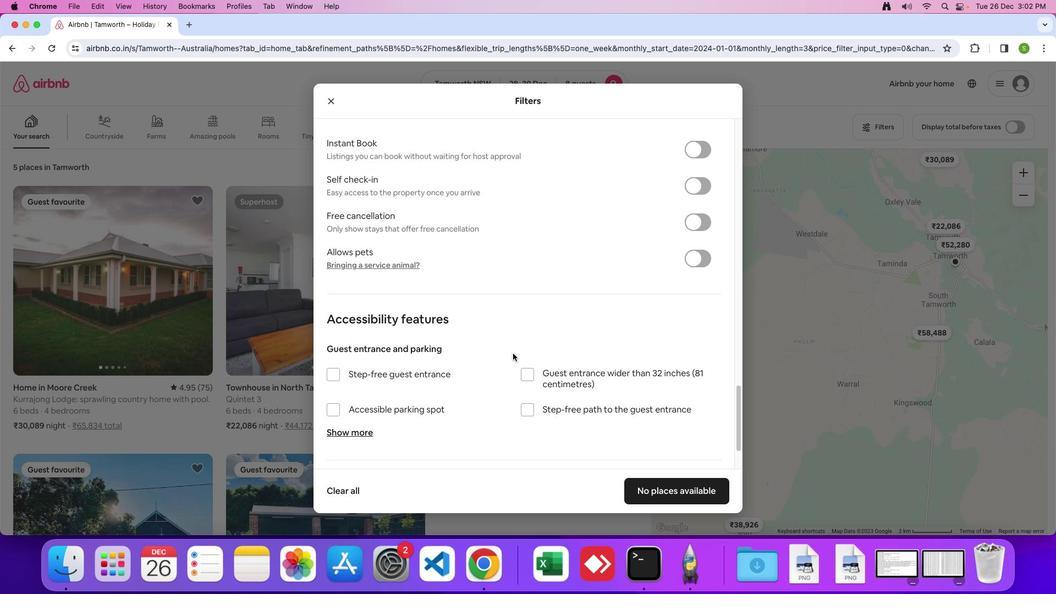 
Action: Mouse moved to (515, 356)
Screenshot: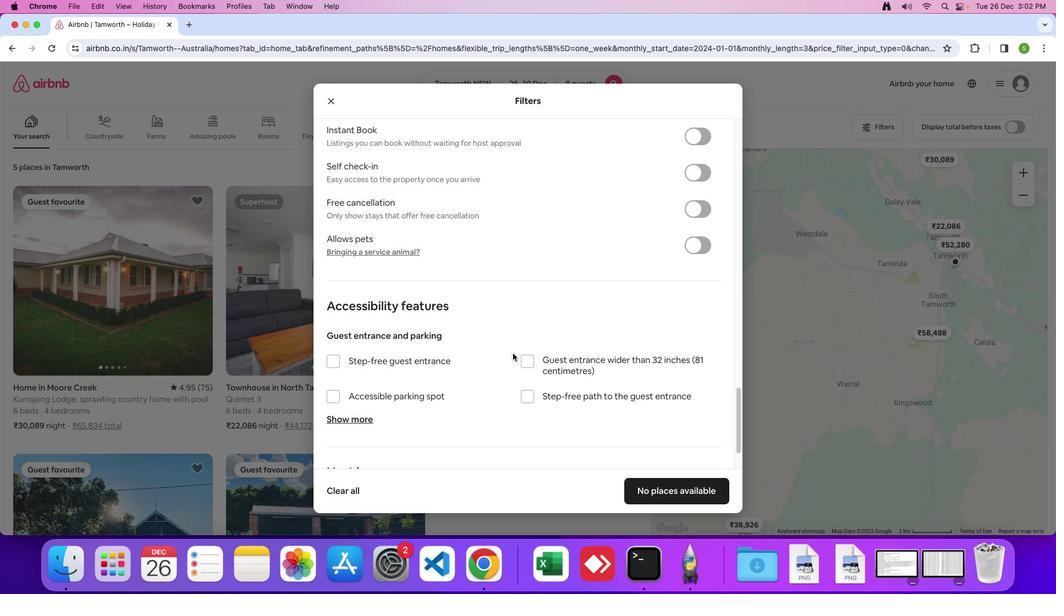 
Action: Mouse scrolled (515, 356) with delta (3, 2)
Screenshot: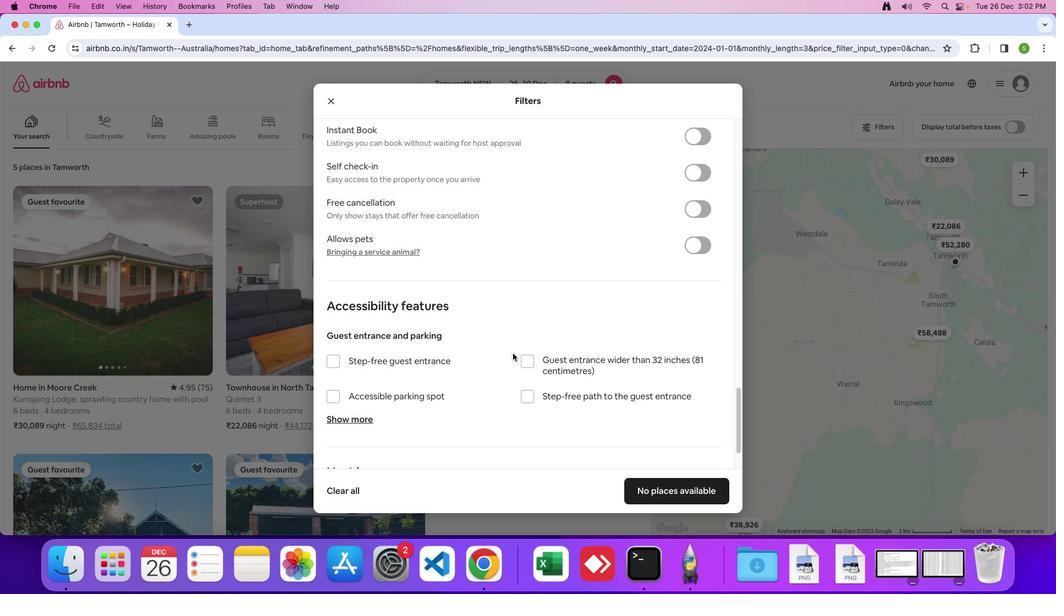 
Action: Mouse moved to (515, 356)
Screenshot: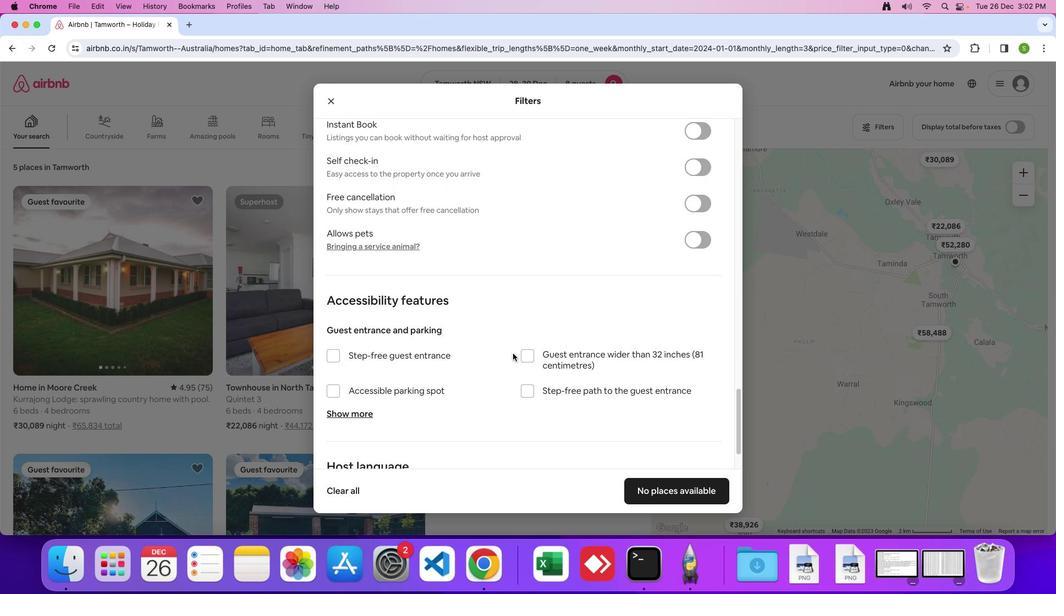 
Action: Mouse scrolled (515, 356) with delta (3, 2)
Screenshot: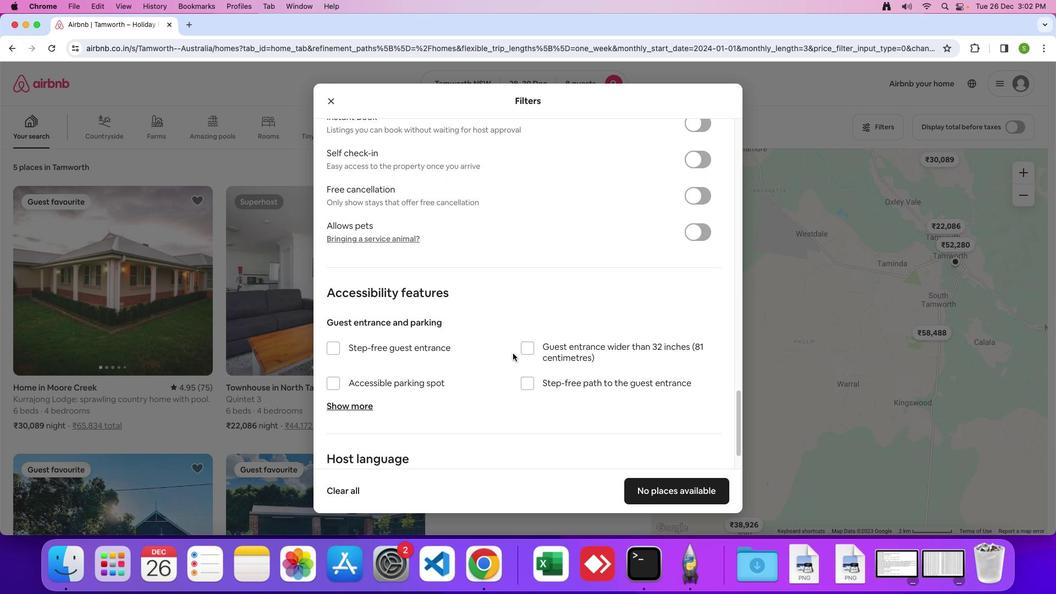 
Action: Mouse moved to (515, 356)
Screenshot: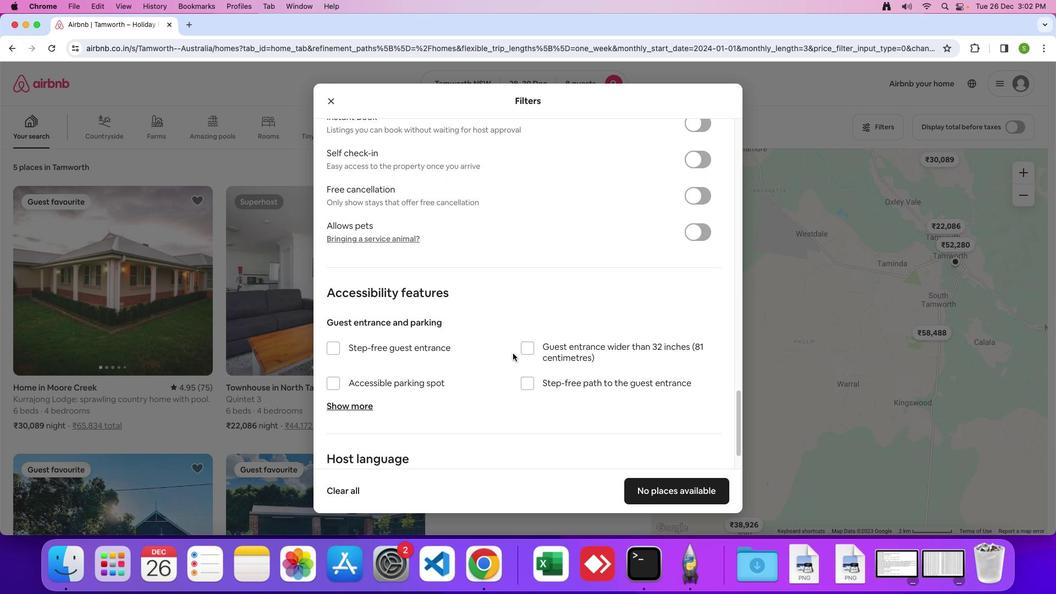 
Action: Mouse scrolled (515, 356) with delta (3, 2)
Screenshot: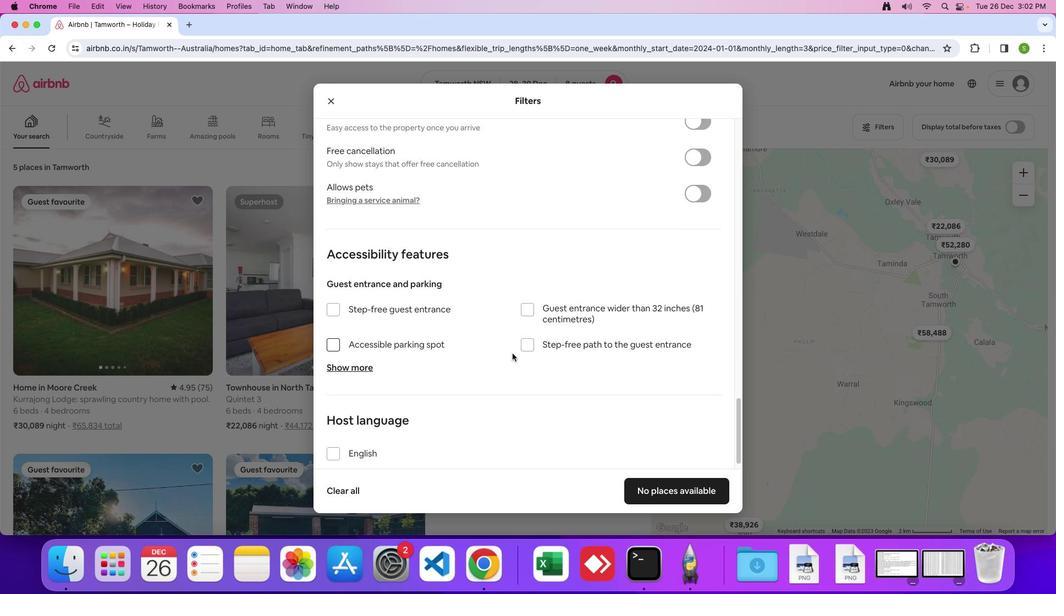 
Action: Mouse moved to (515, 356)
Screenshot: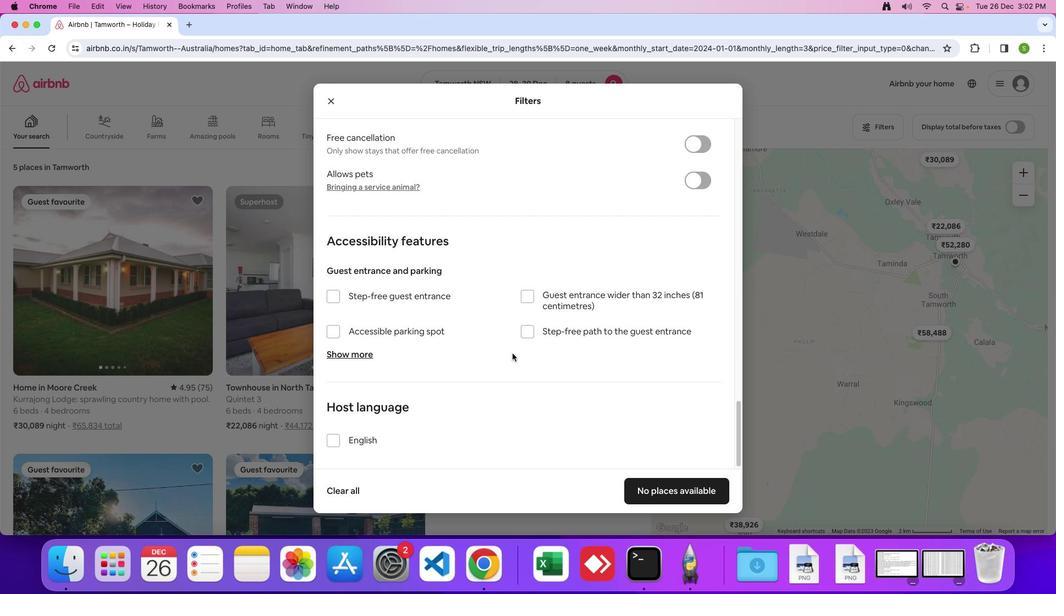 
Action: Mouse scrolled (515, 356) with delta (3, 2)
Screenshot: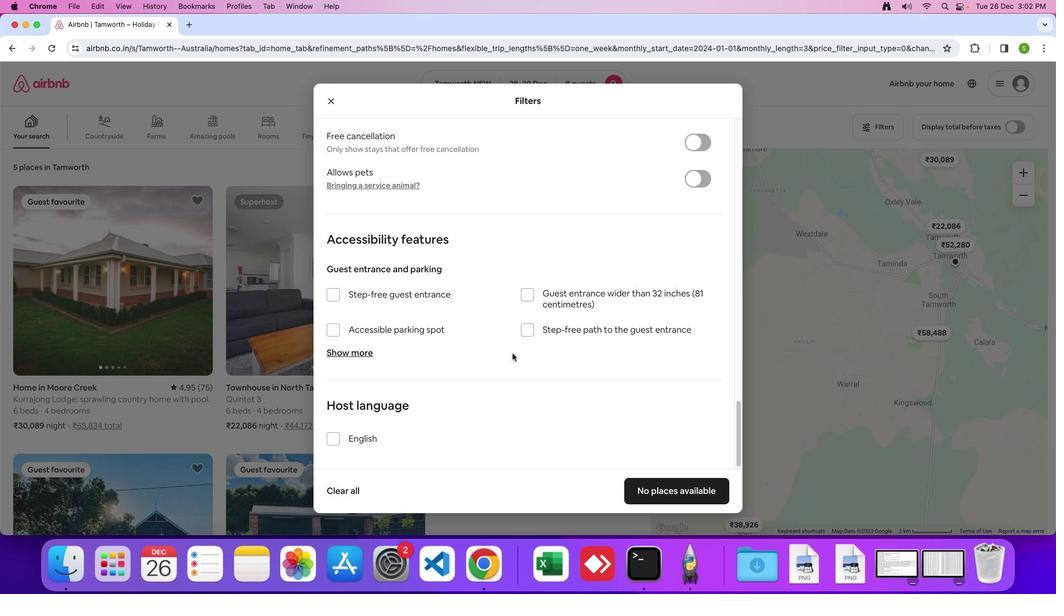 
Action: Mouse scrolled (515, 356) with delta (3, 2)
Screenshot: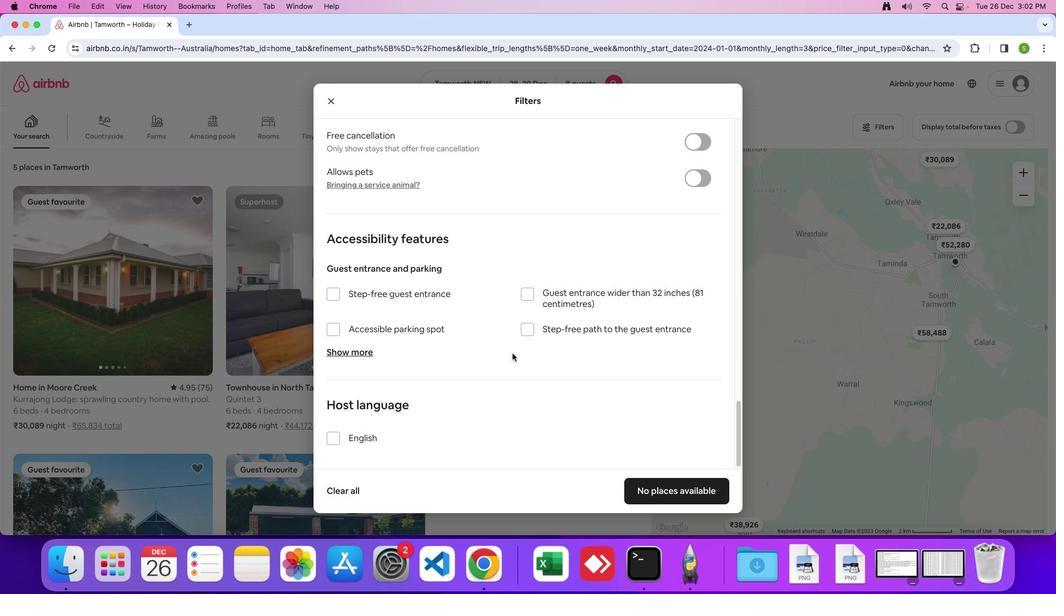 
Action: Mouse moved to (515, 356)
Screenshot: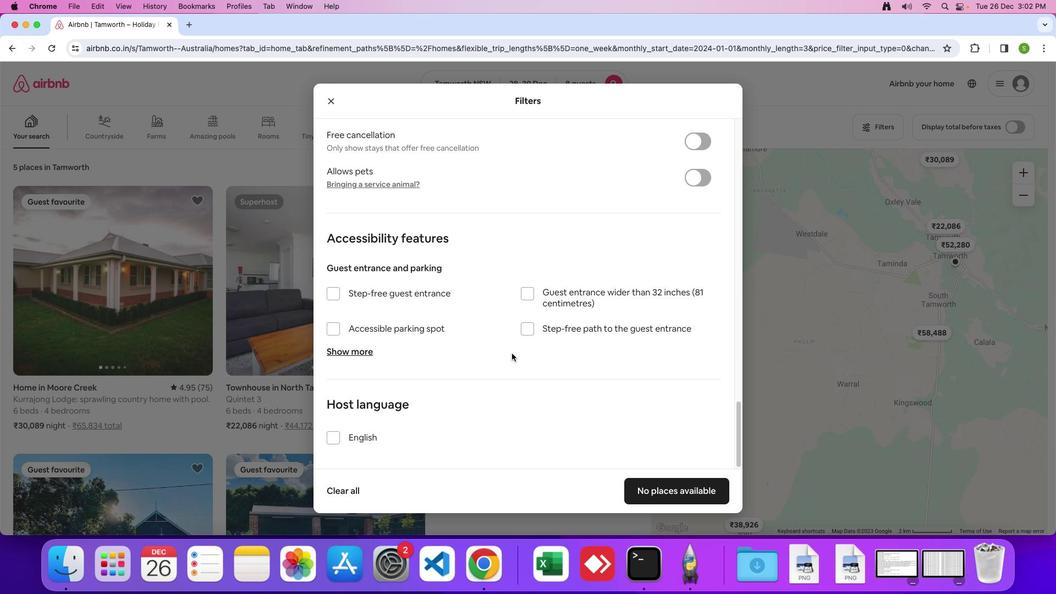 
Action: Mouse scrolled (515, 356) with delta (3, 2)
Screenshot: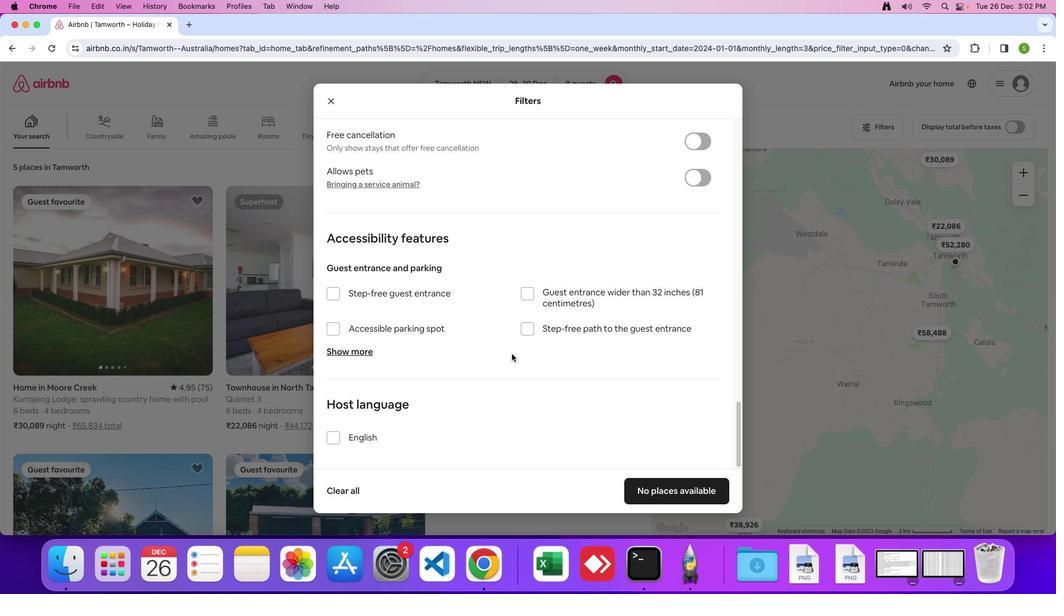 
Action: Mouse scrolled (515, 356) with delta (3, 2)
Screenshot: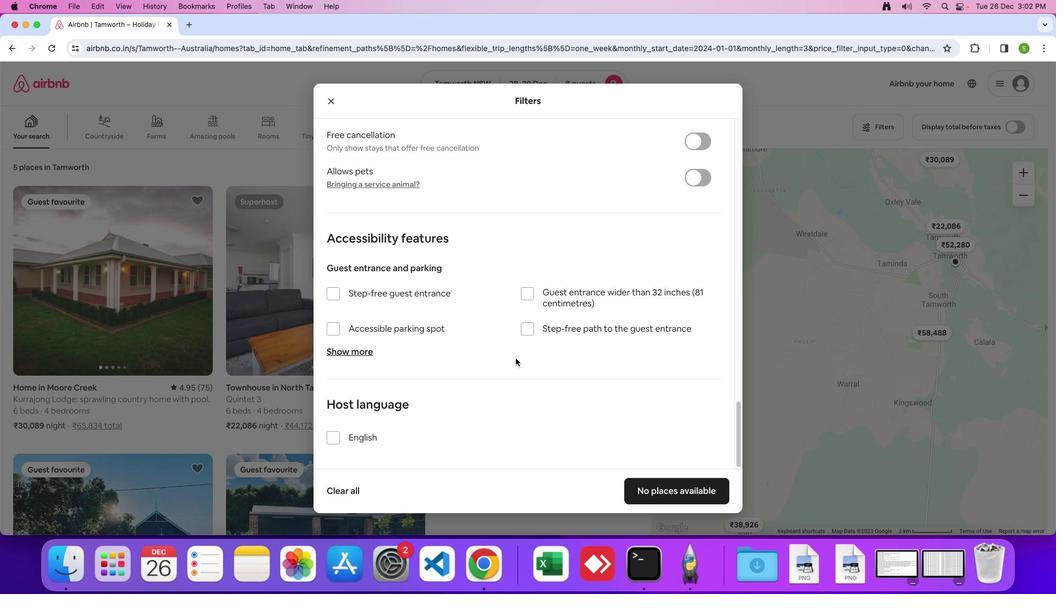 
Action: Mouse moved to (701, 500)
Screenshot: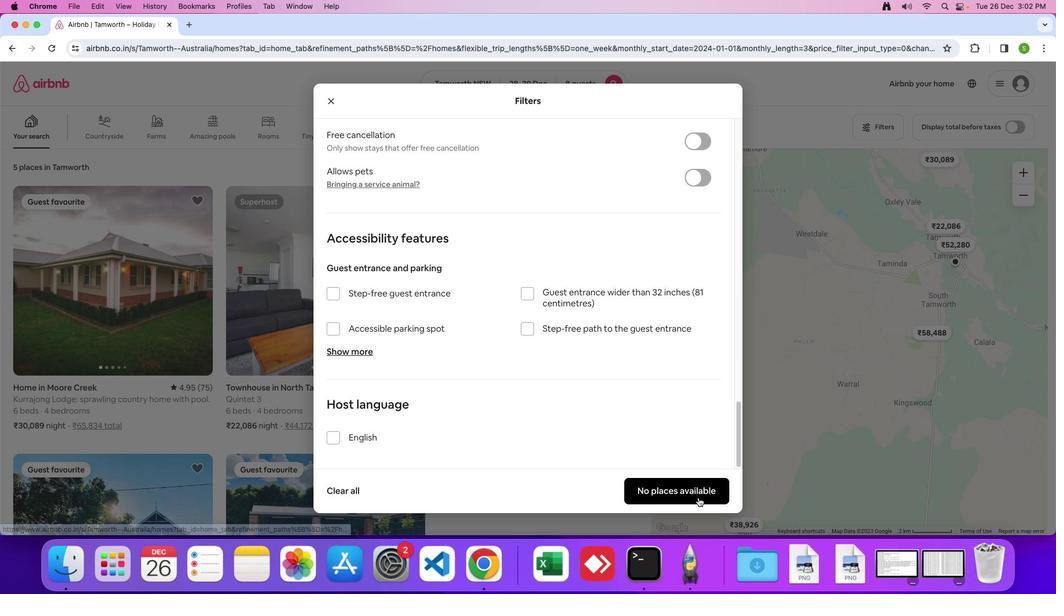 
Action: Mouse pressed left at (701, 500)
Screenshot: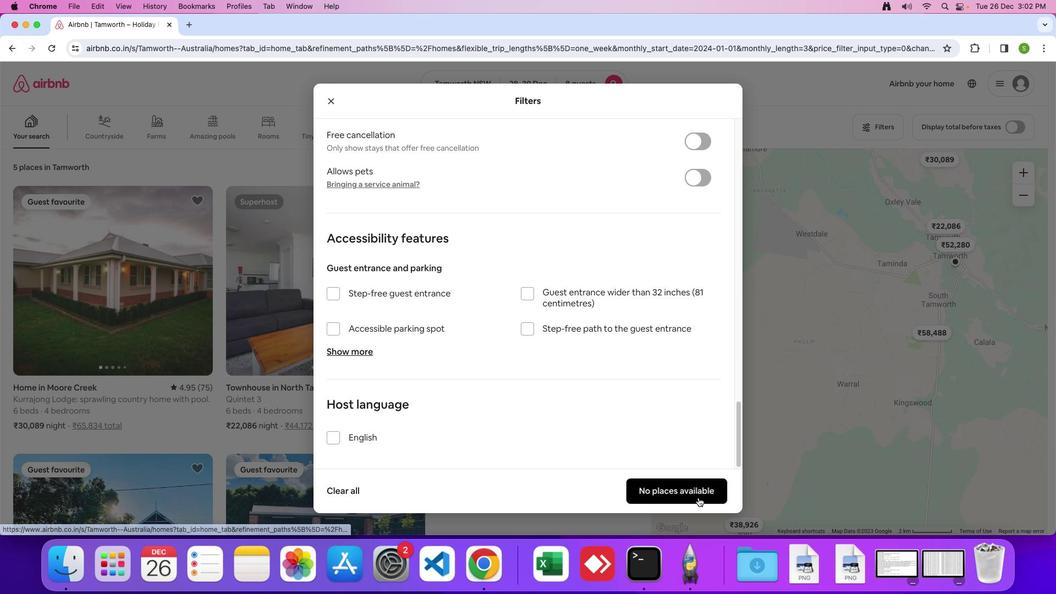 
Action: Mouse moved to (458, 308)
Screenshot: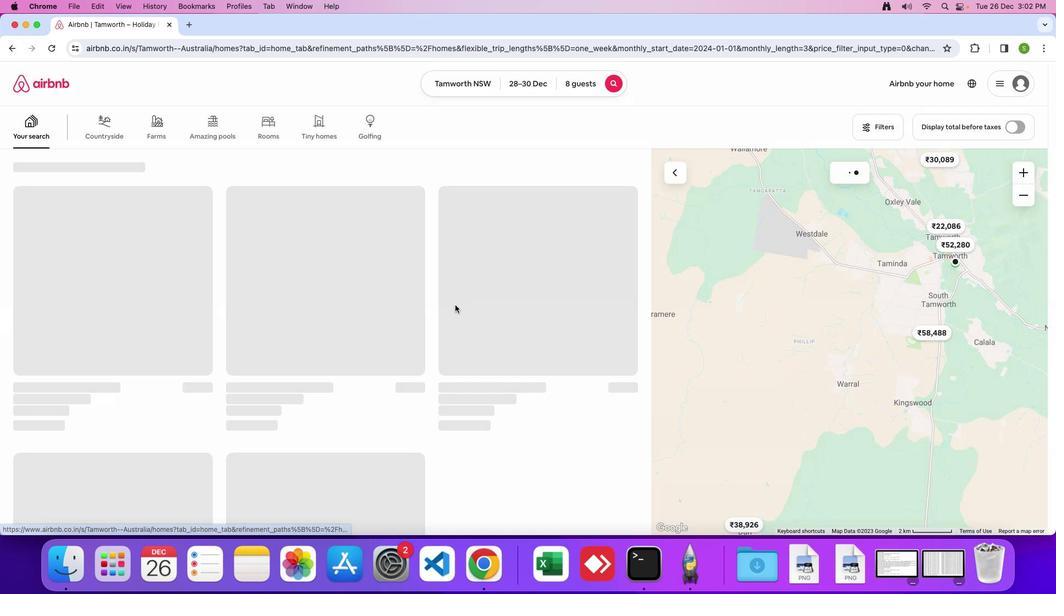 
